 Task: Find connections with filter location Nawābganj with filter topic #Genderwith filter profile language Spanish with filter current company Torrent Power with filter school Nitte Meenakshi Institute of Technology with filter industry Utilities Administration with filter service category Budgeting with filter keywords title Handyman
Action: Mouse moved to (641, 116)
Screenshot: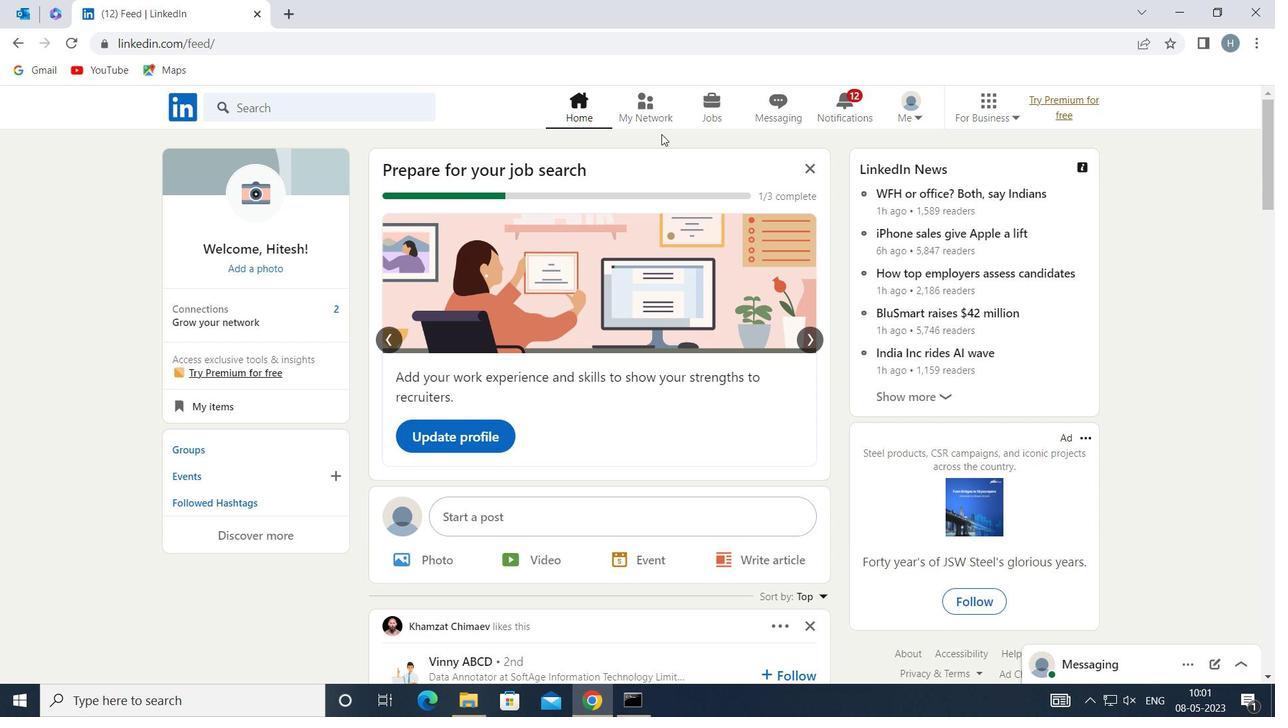 
Action: Mouse pressed left at (641, 116)
Screenshot: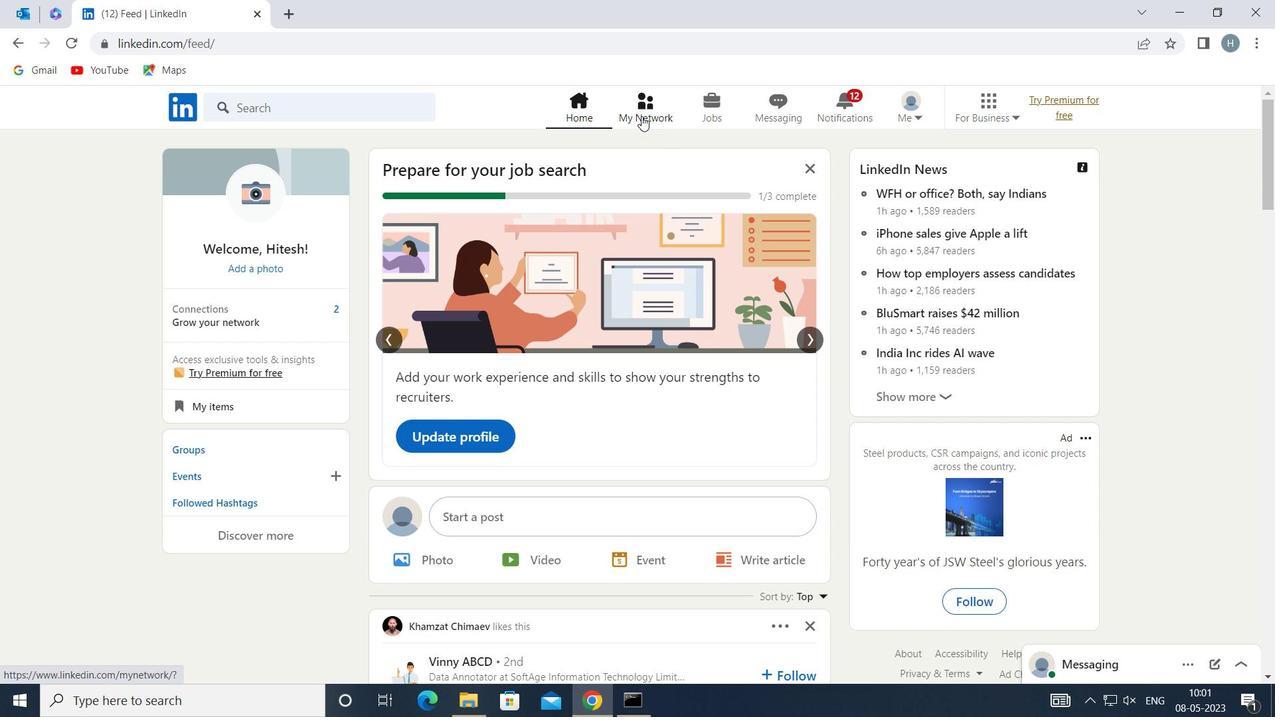 
Action: Mouse moved to (394, 195)
Screenshot: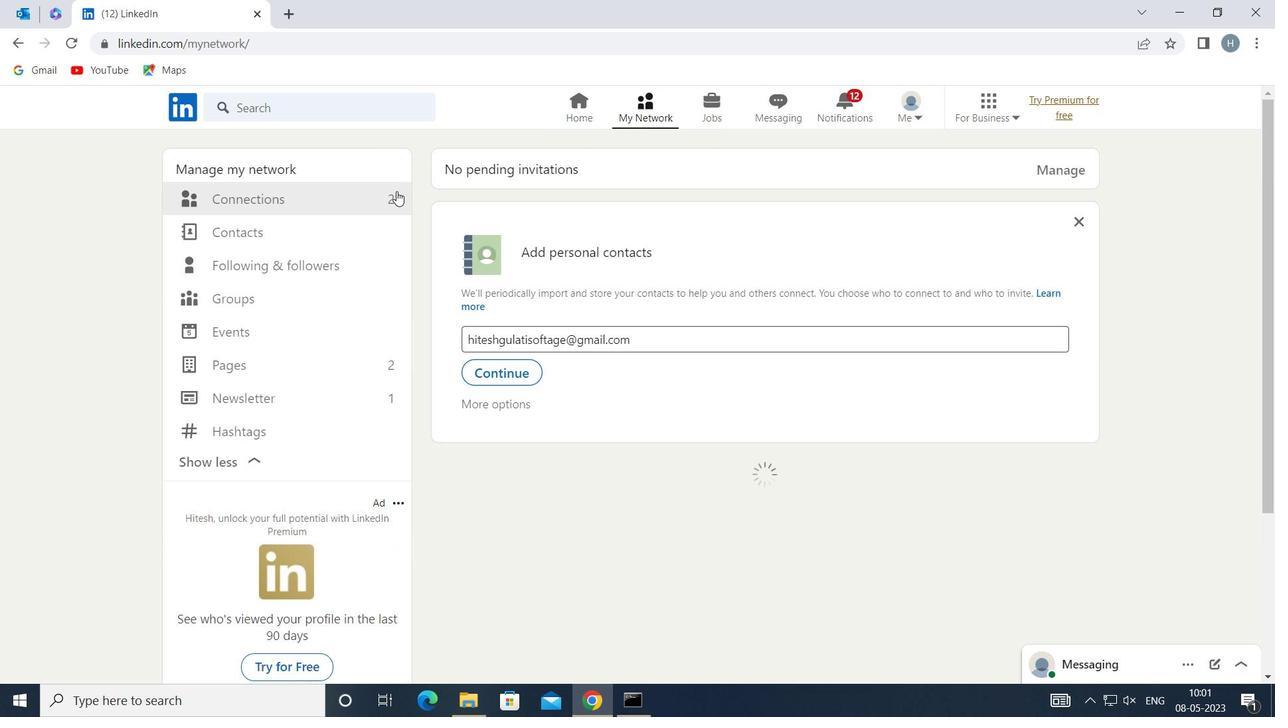 
Action: Mouse pressed left at (394, 195)
Screenshot: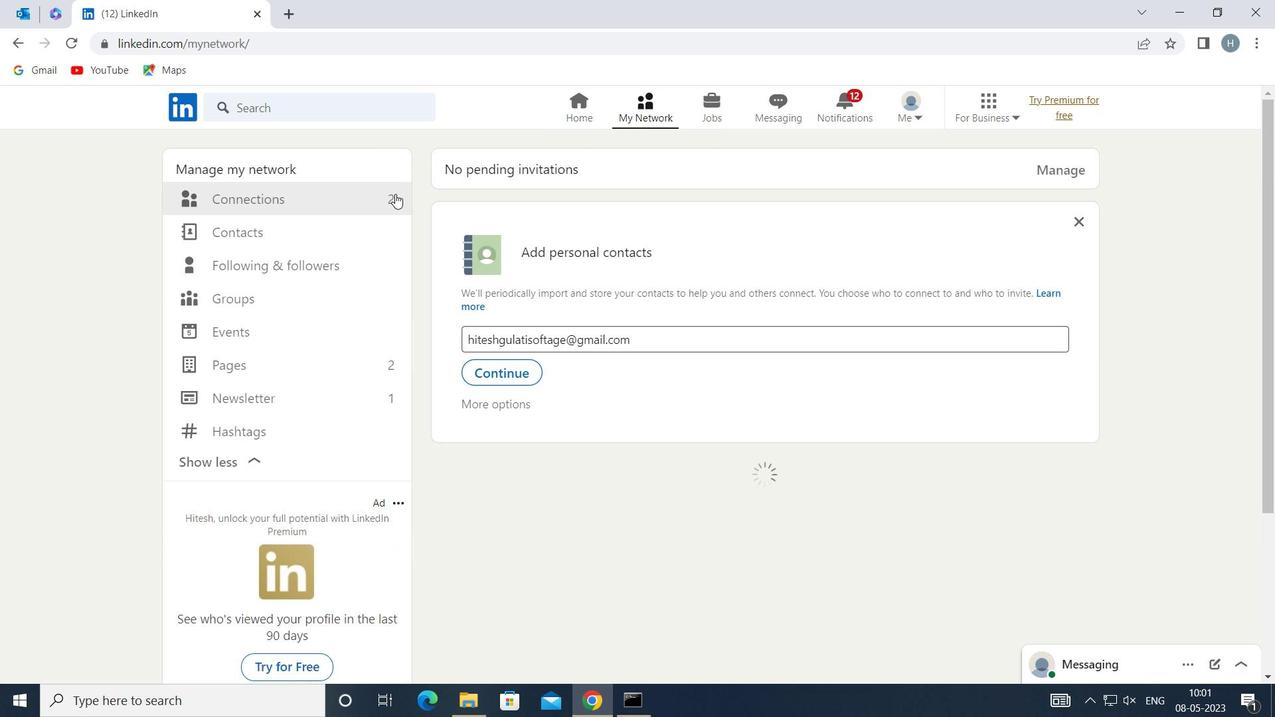 
Action: Mouse moved to (764, 199)
Screenshot: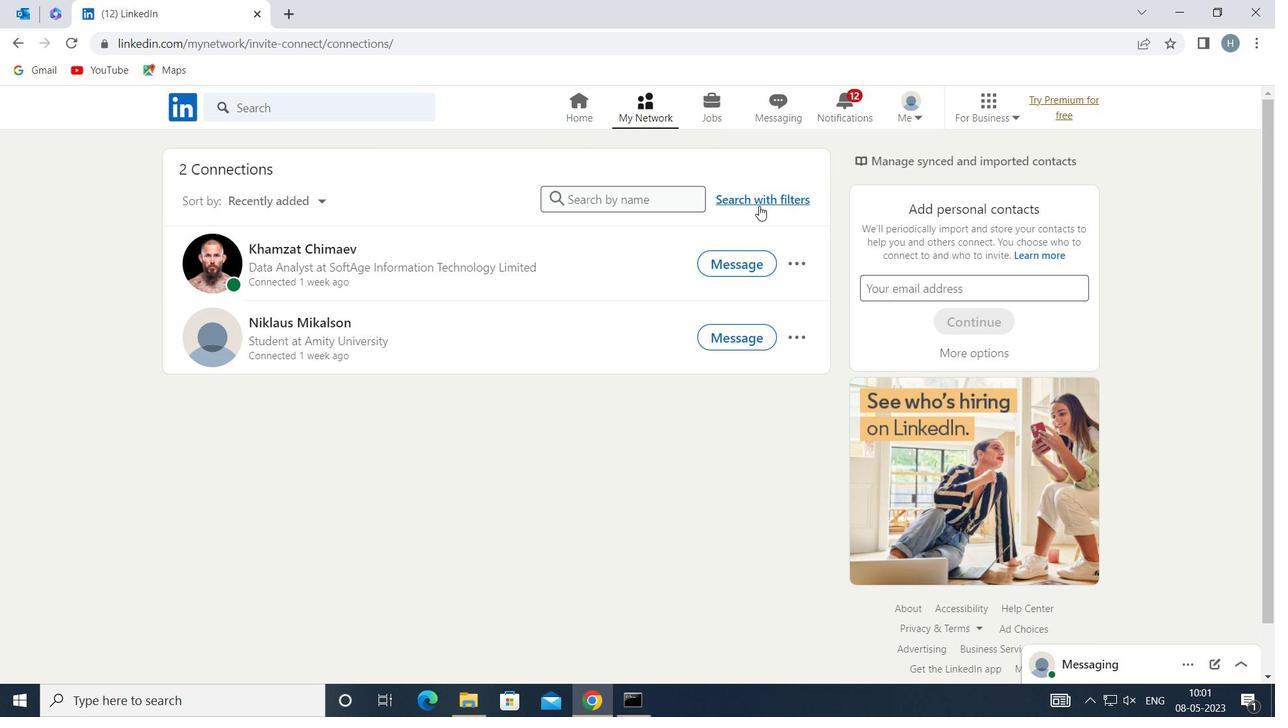 
Action: Mouse pressed left at (764, 199)
Screenshot: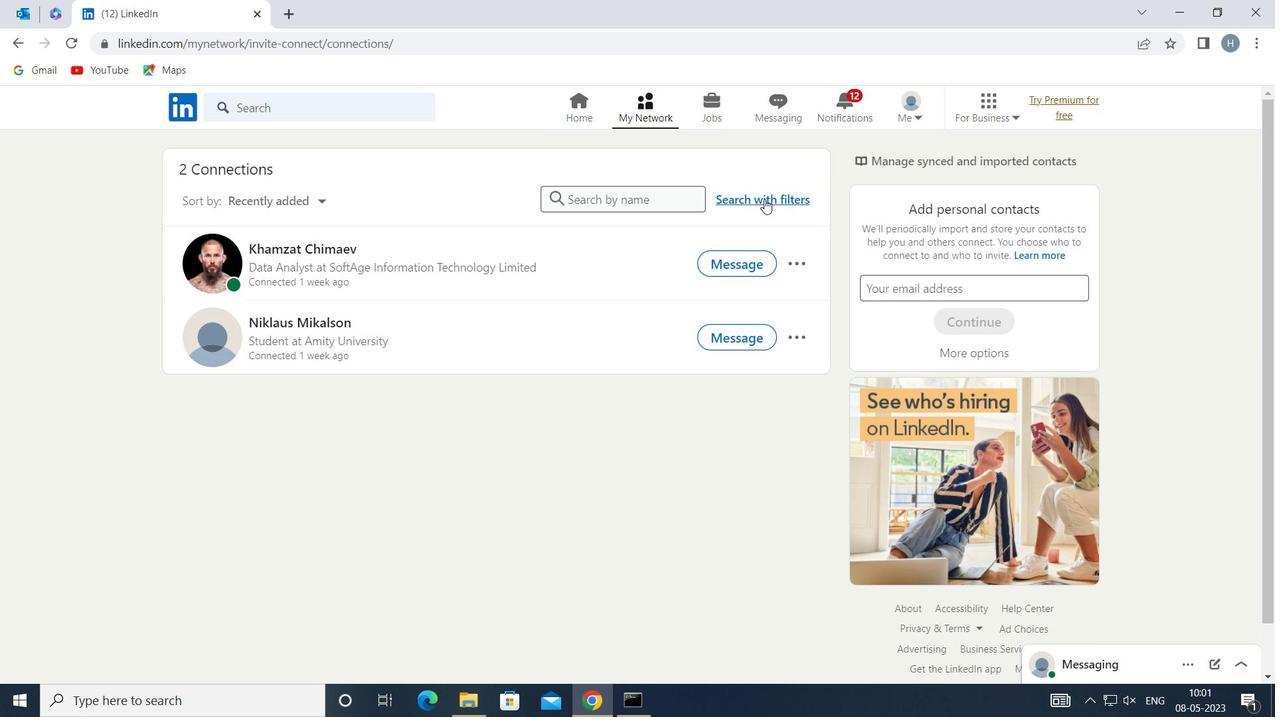 
Action: Mouse moved to (705, 154)
Screenshot: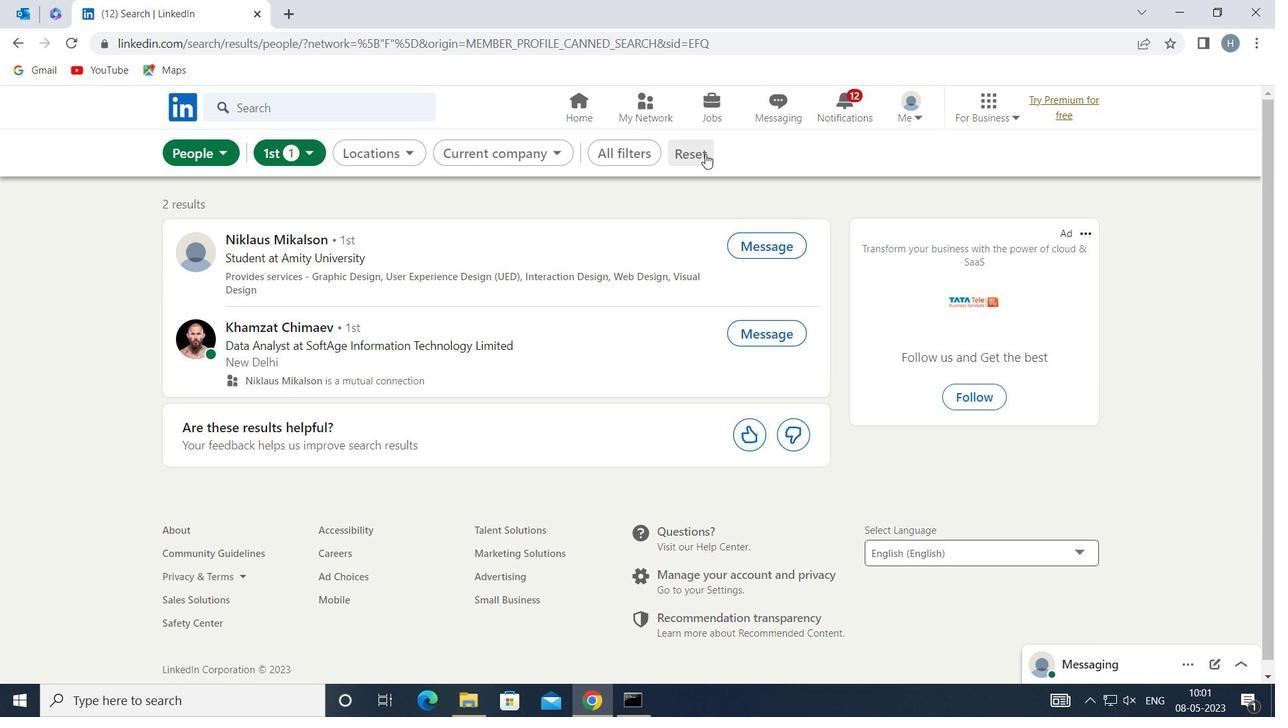 
Action: Mouse pressed left at (705, 154)
Screenshot: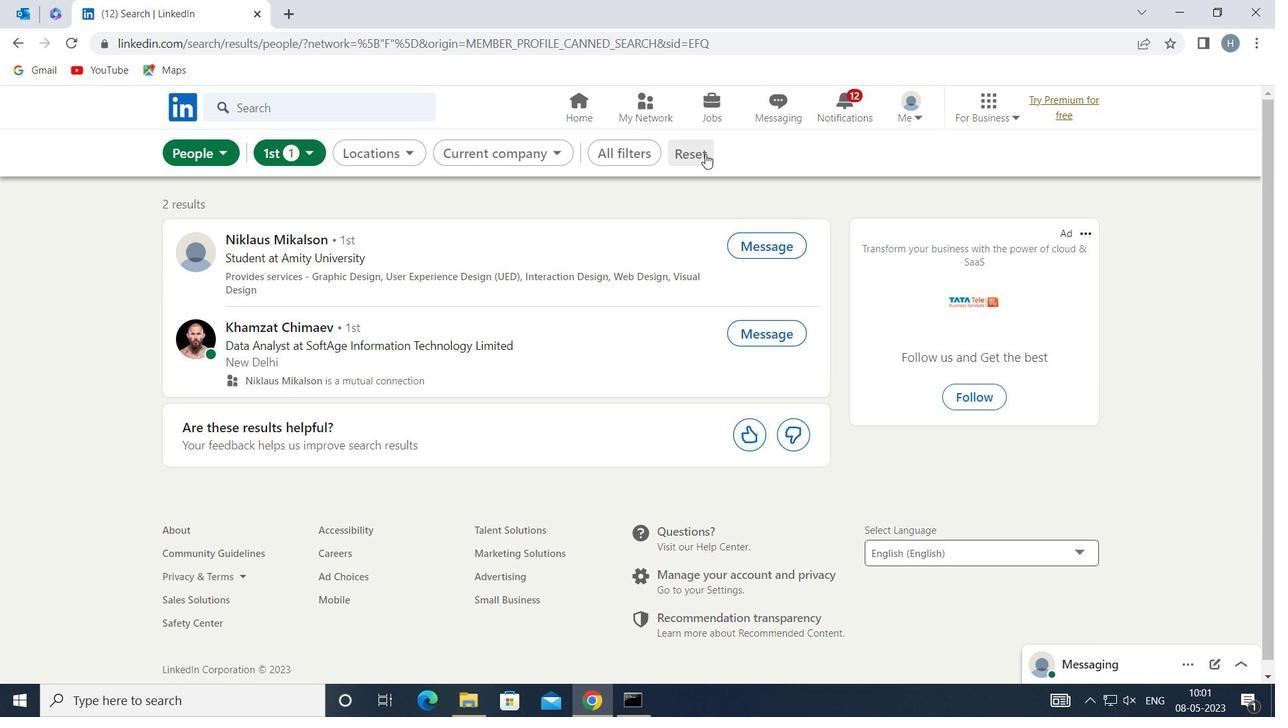 
Action: Mouse moved to (665, 155)
Screenshot: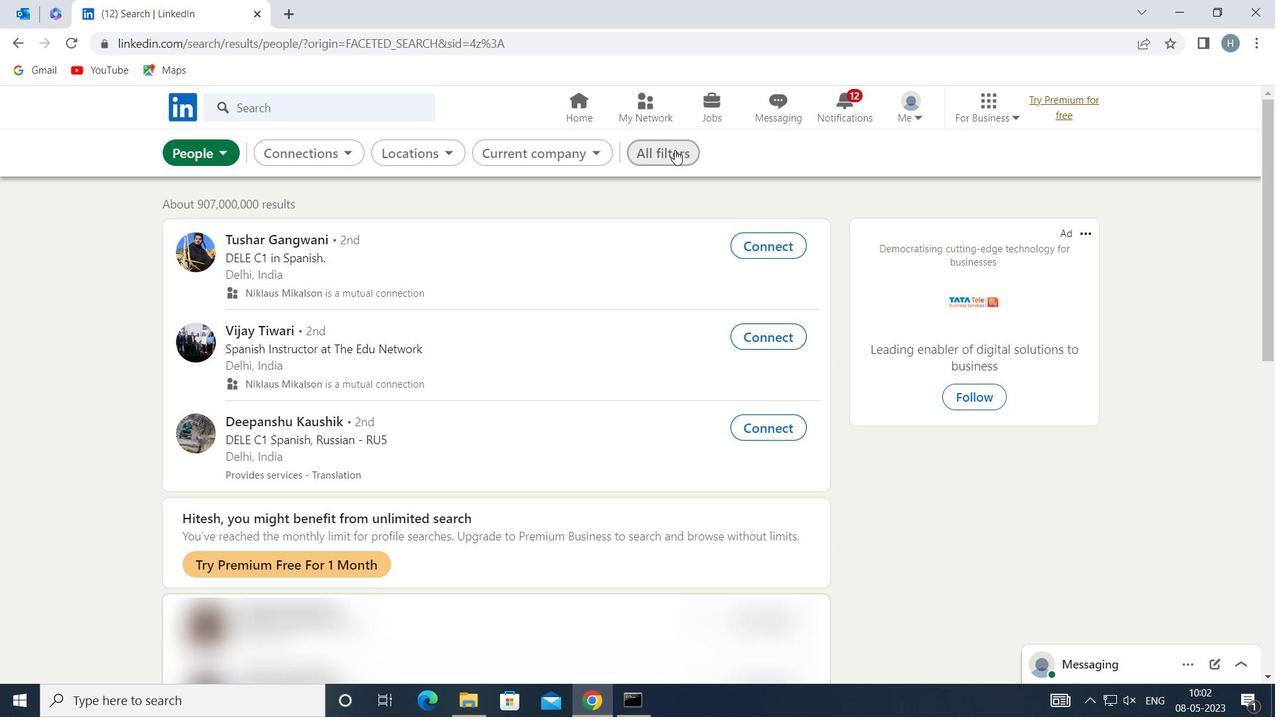 
Action: Mouse pressed left at (665, 155)
Screenshot: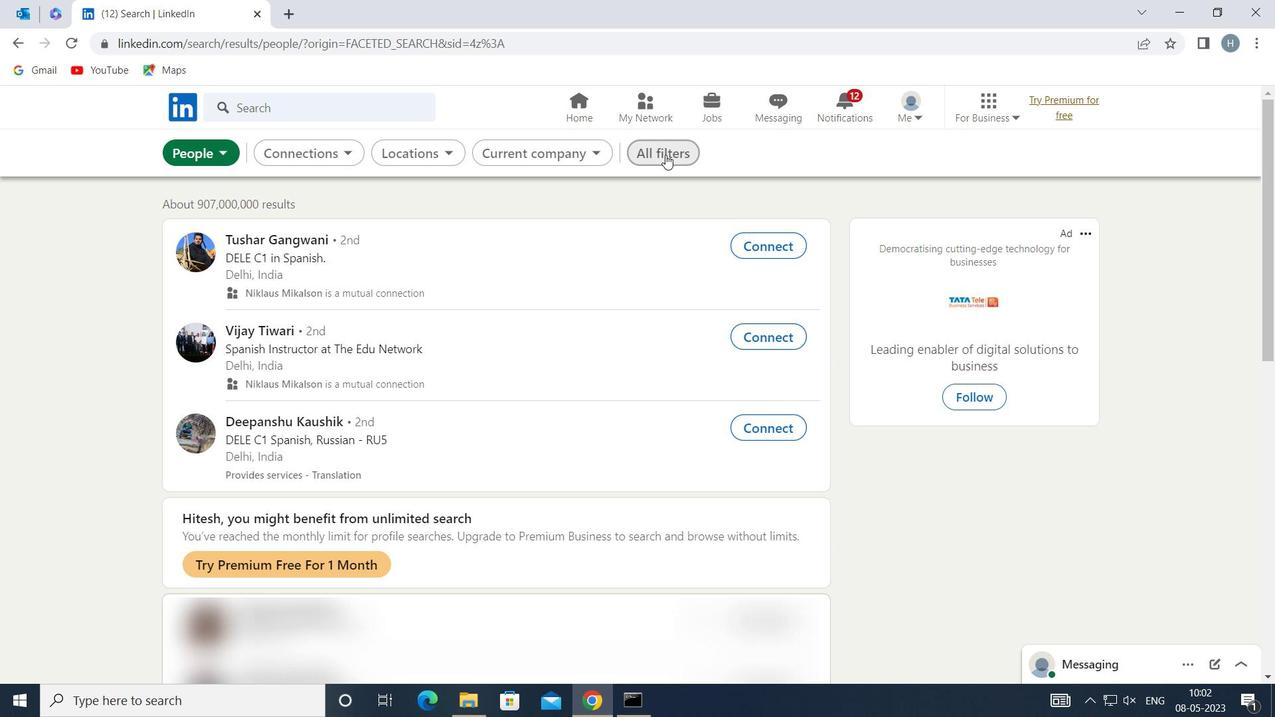 
Action: Mouse moved to (1024, 331)
Screenshot: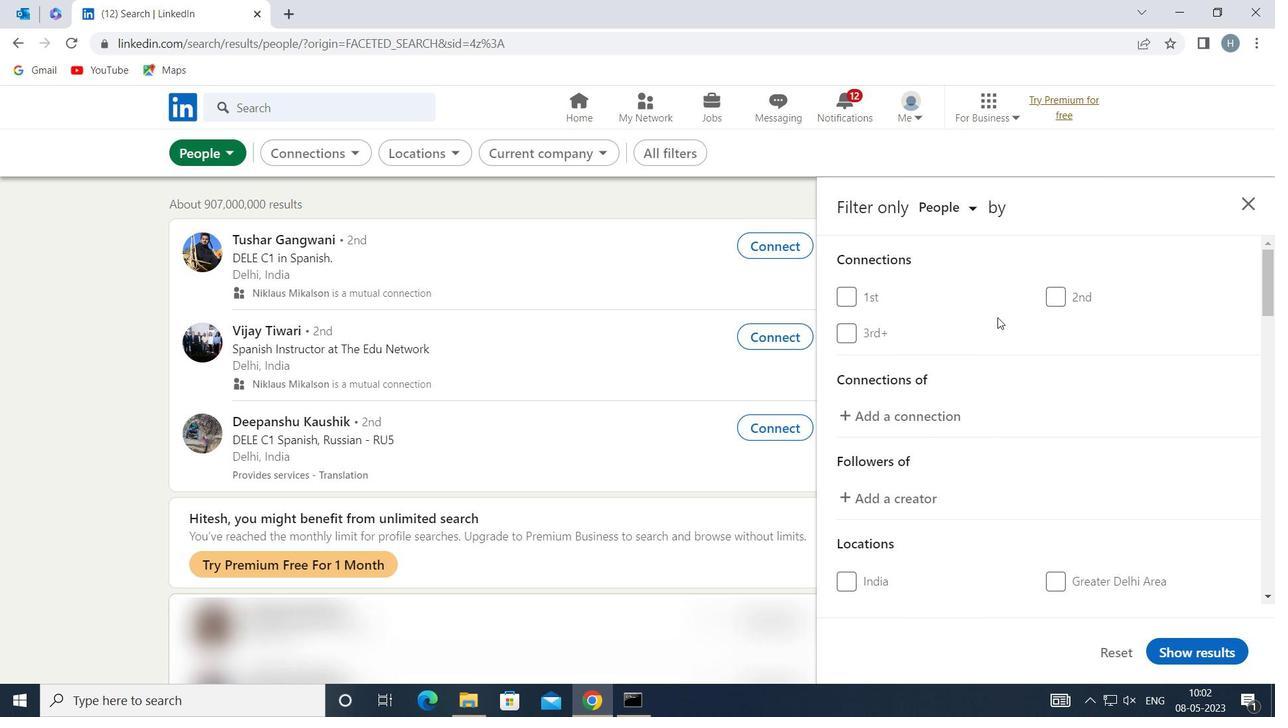 
Action: Mouse scrolled (1024, 330) with delta (0, 0)
Screenshot: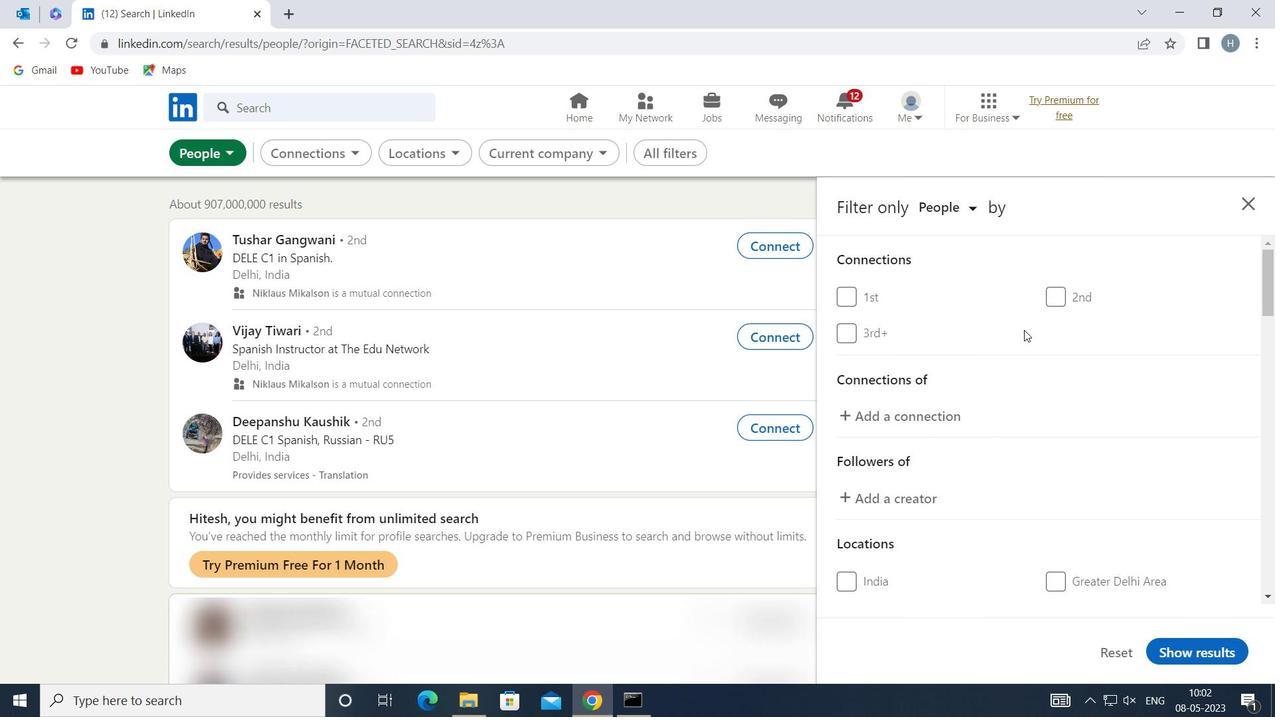 
Action: Mouse scrolled (1024, 330) with delta (0, 0)
Screenshot: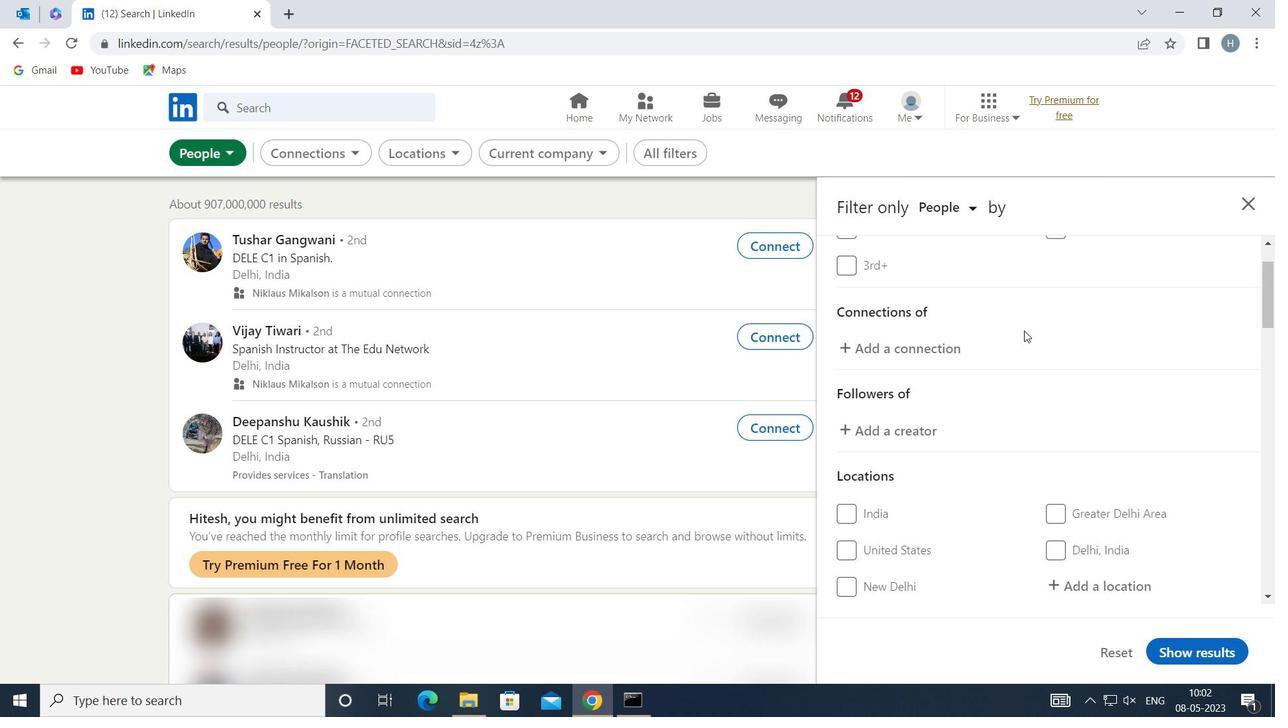 
Action: Mouse scrolled (1024, 330) with delta (0, 0)
Screenshot: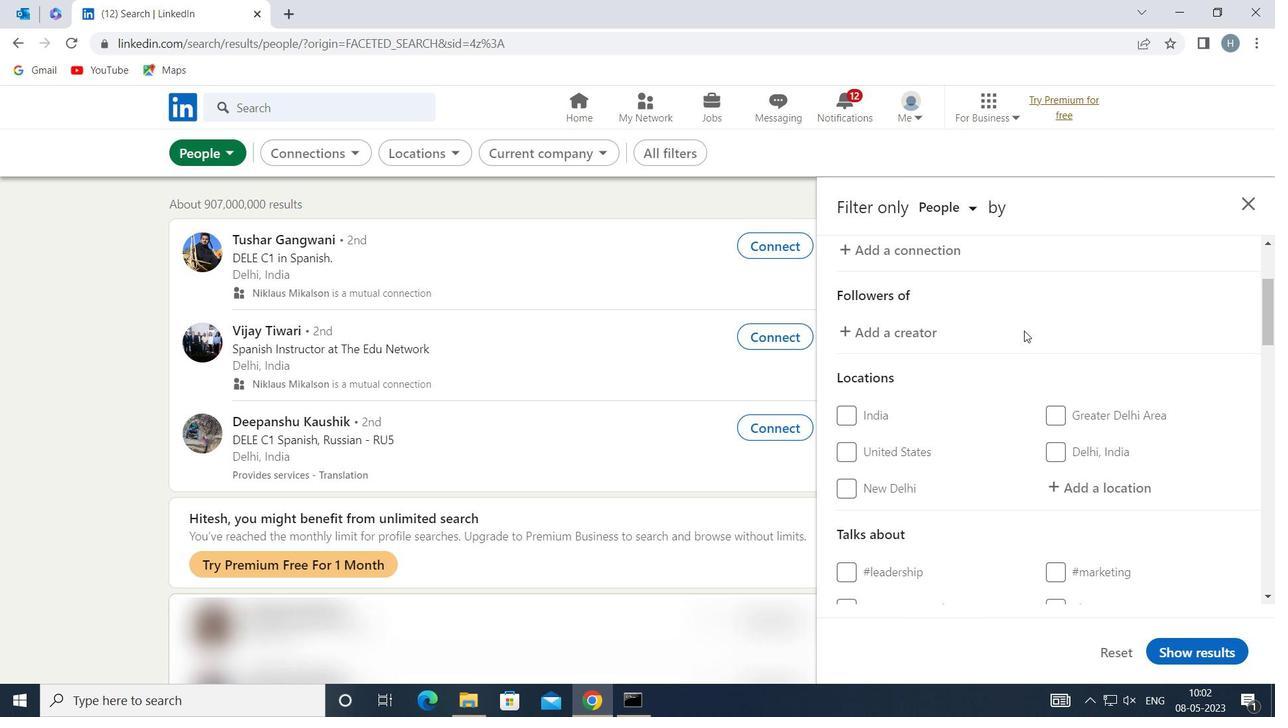 
Action: Mouse moved to (1092, 403)
Screenshot: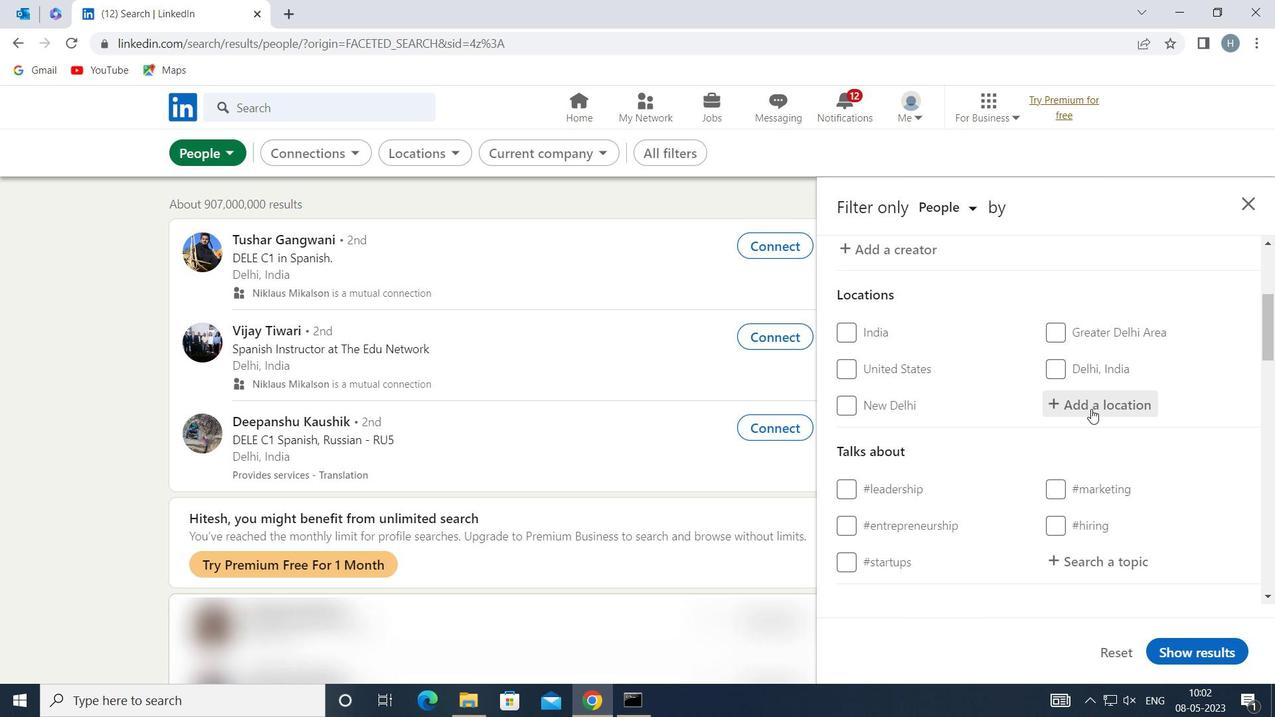 
Action: Mouse pressed left at (1092, 403)
Screenshot: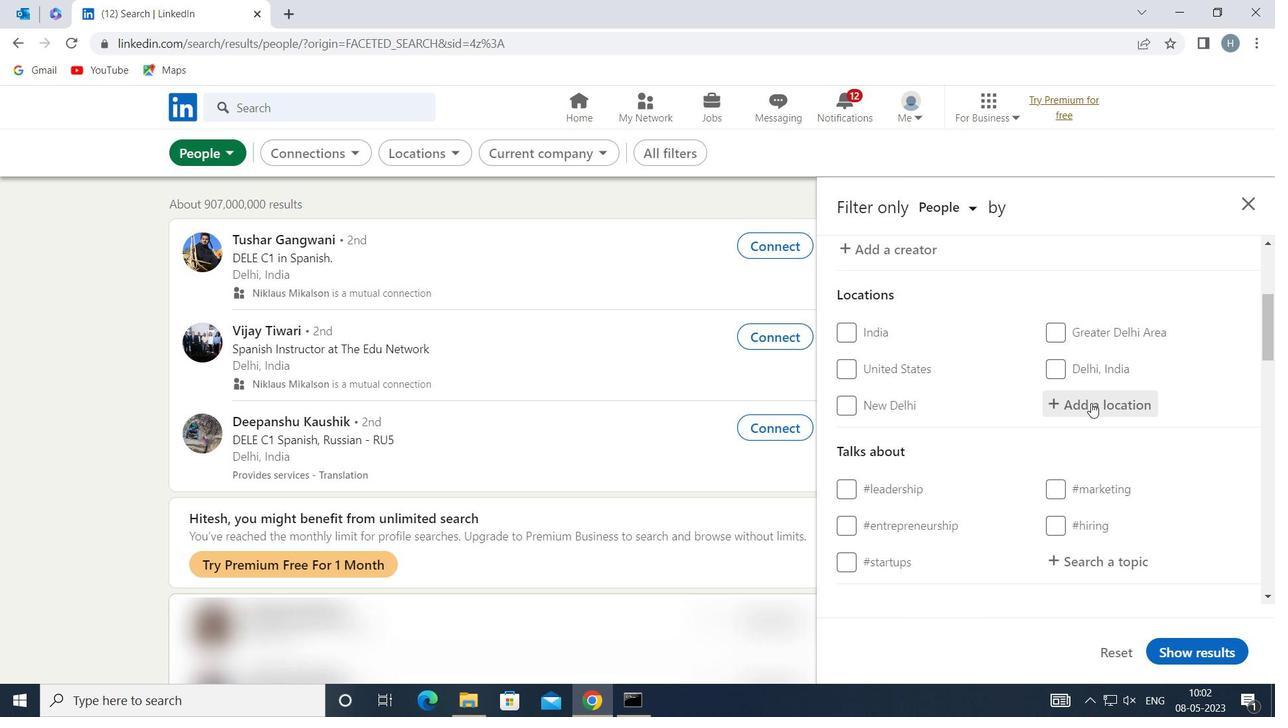 
Action: Mouse moved to (1092, 403)
Screenshot: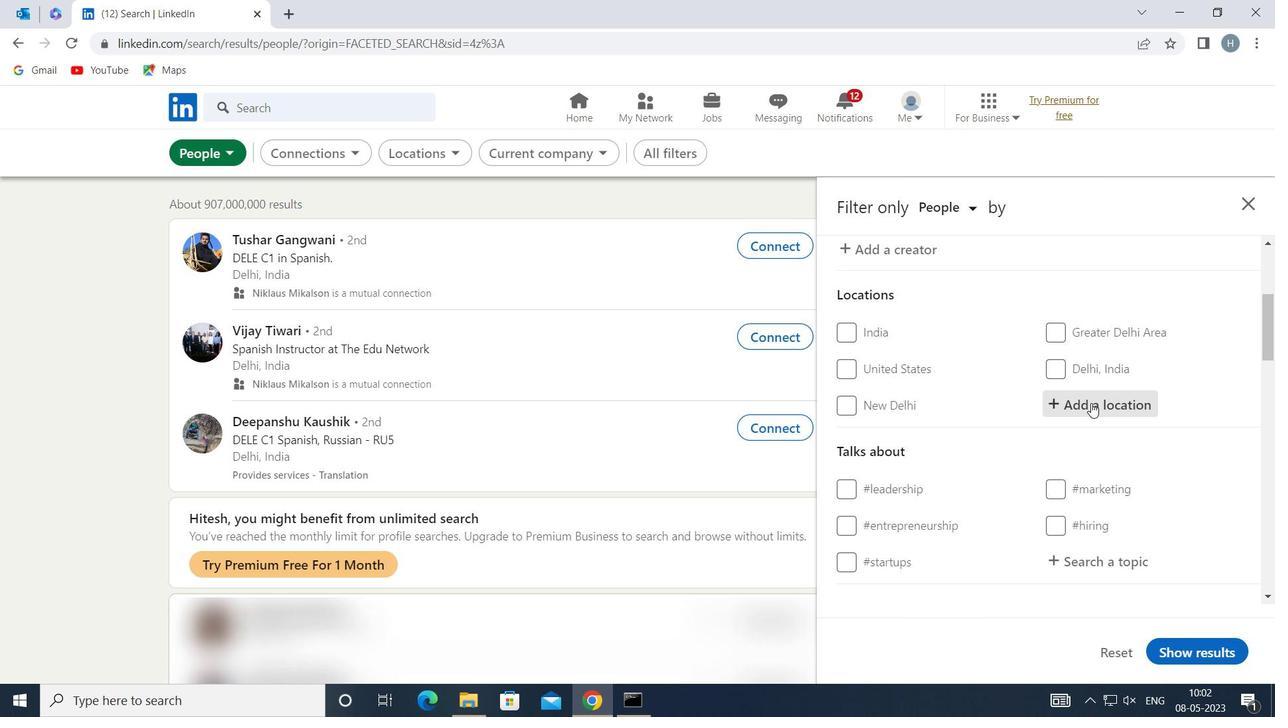 
Action: Key pressed <Key.shift>NAWABGANJ
Screenshot: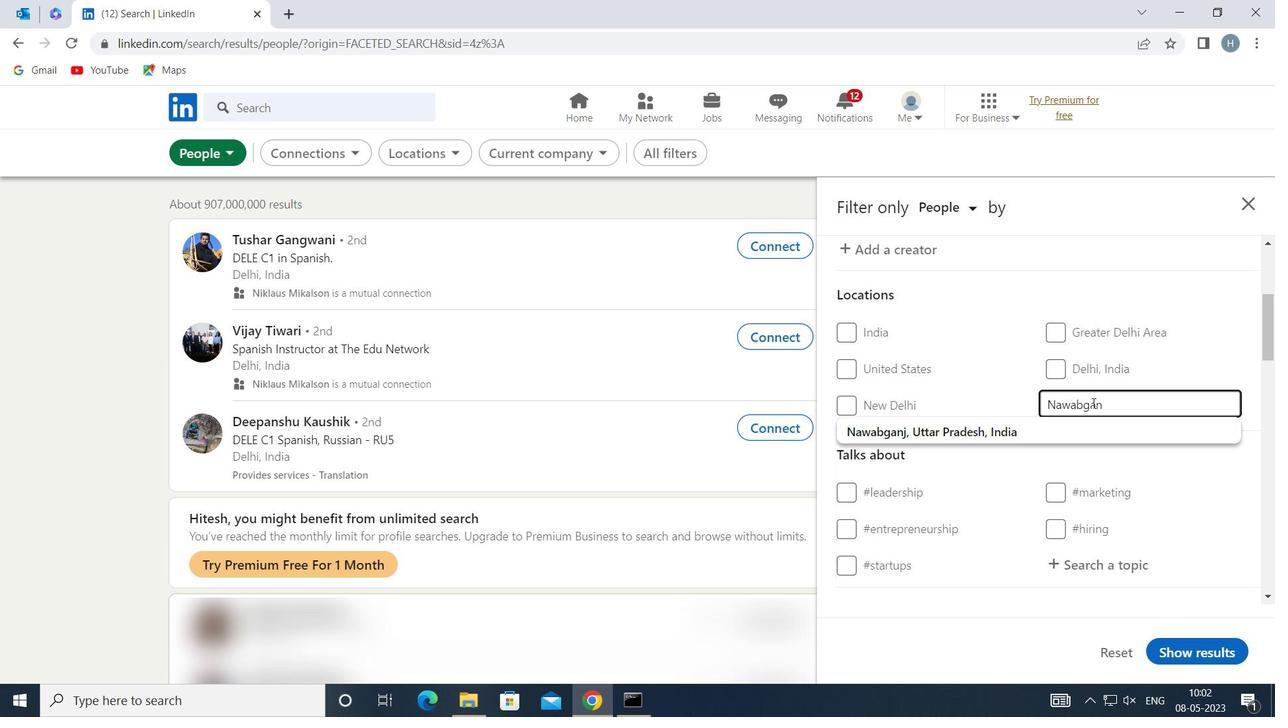 
Action: Mouse moved to (1070, 427)
Screenshot: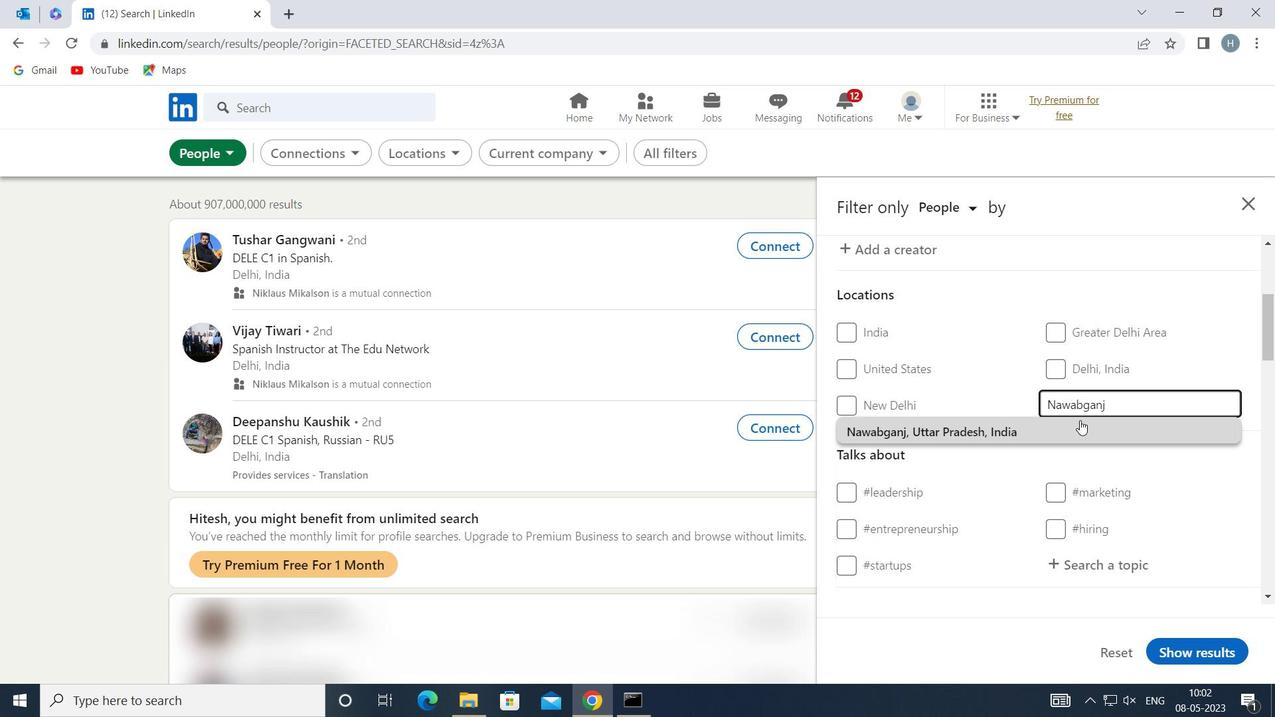 
Action: Mouse pressed left at (1070, 427)
Screenshot: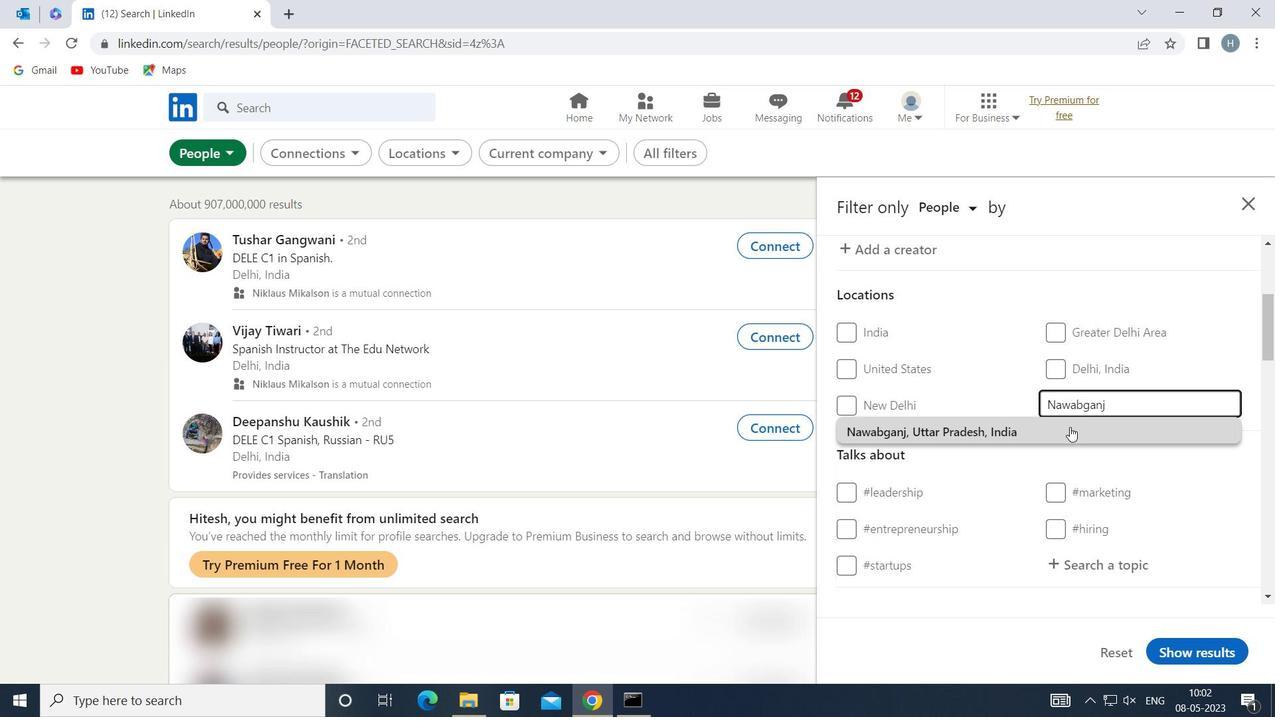 
Action: Mouse moved to (1011, 454)
Screenshot: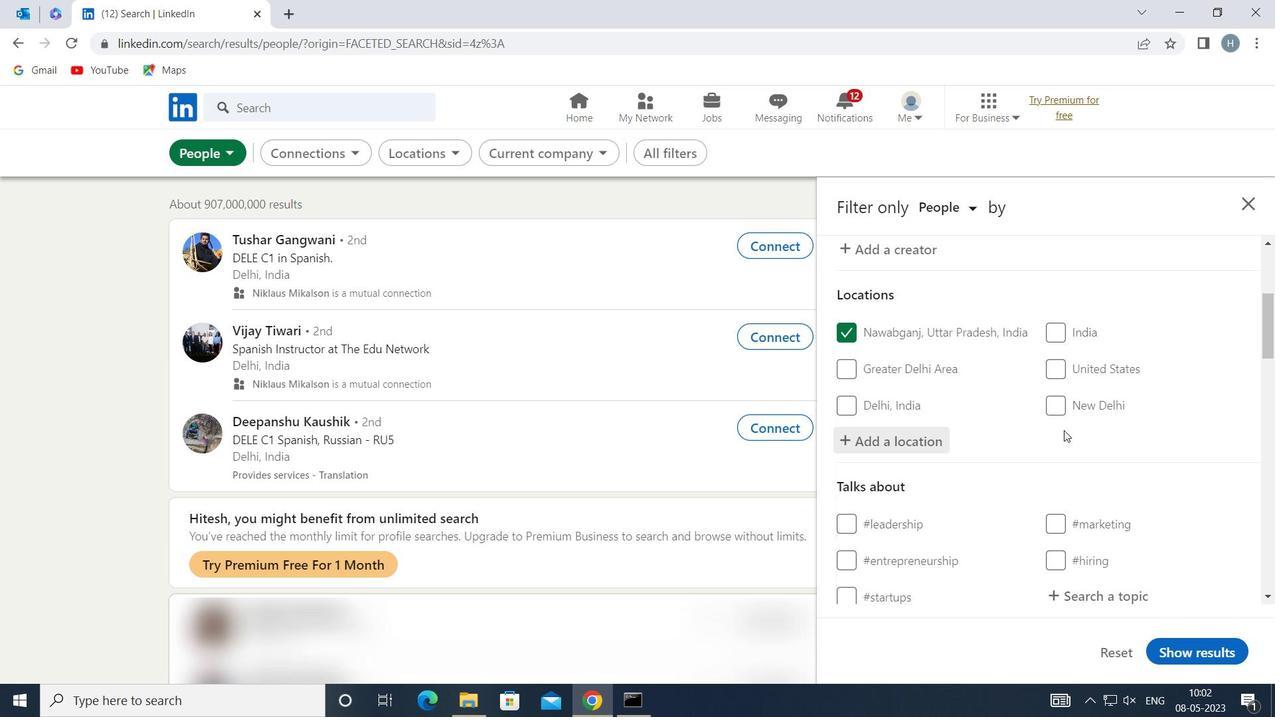 
Action: Mouse scrolled (1011, 453) with delta (0, 0)
Screenshot: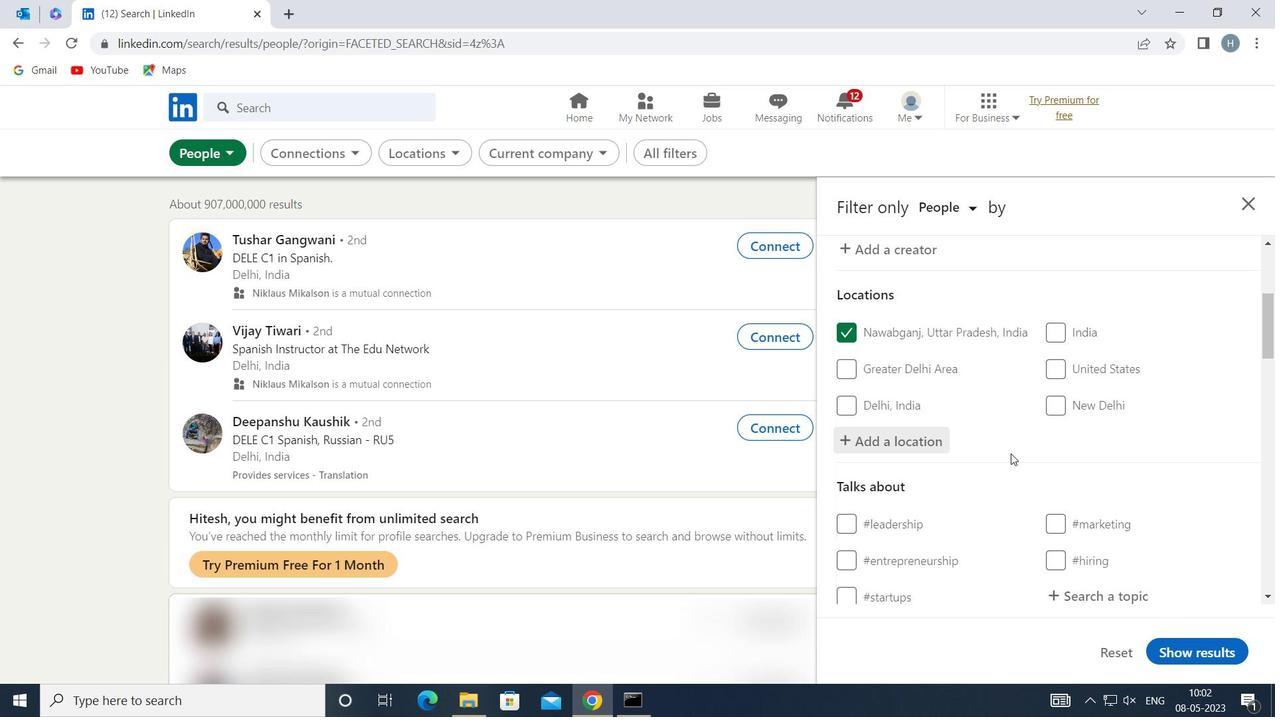 
Action: Mouse scrolled (1011, 453) with delta (0, 0)
Screenshot: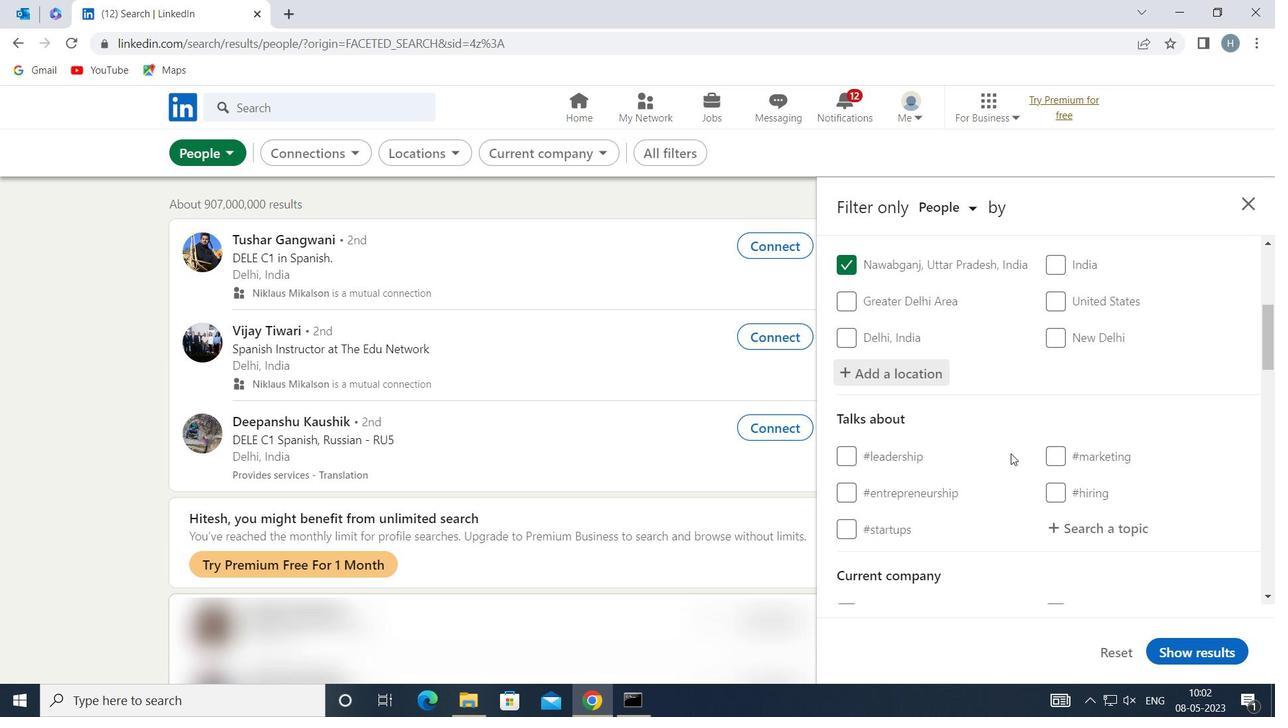 
Action: Mouse moved to (1110, 427)
Screenshot: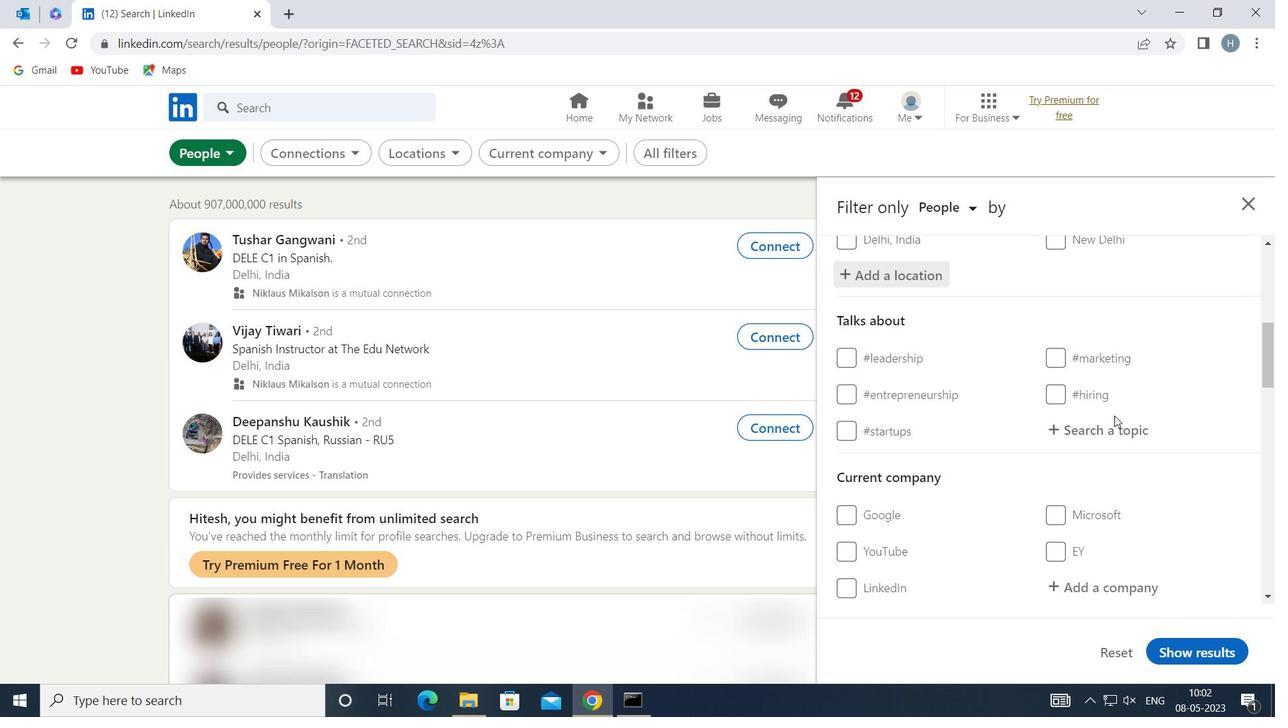 
Action: Mouse pressed left at (1110, 427)
Screenshot: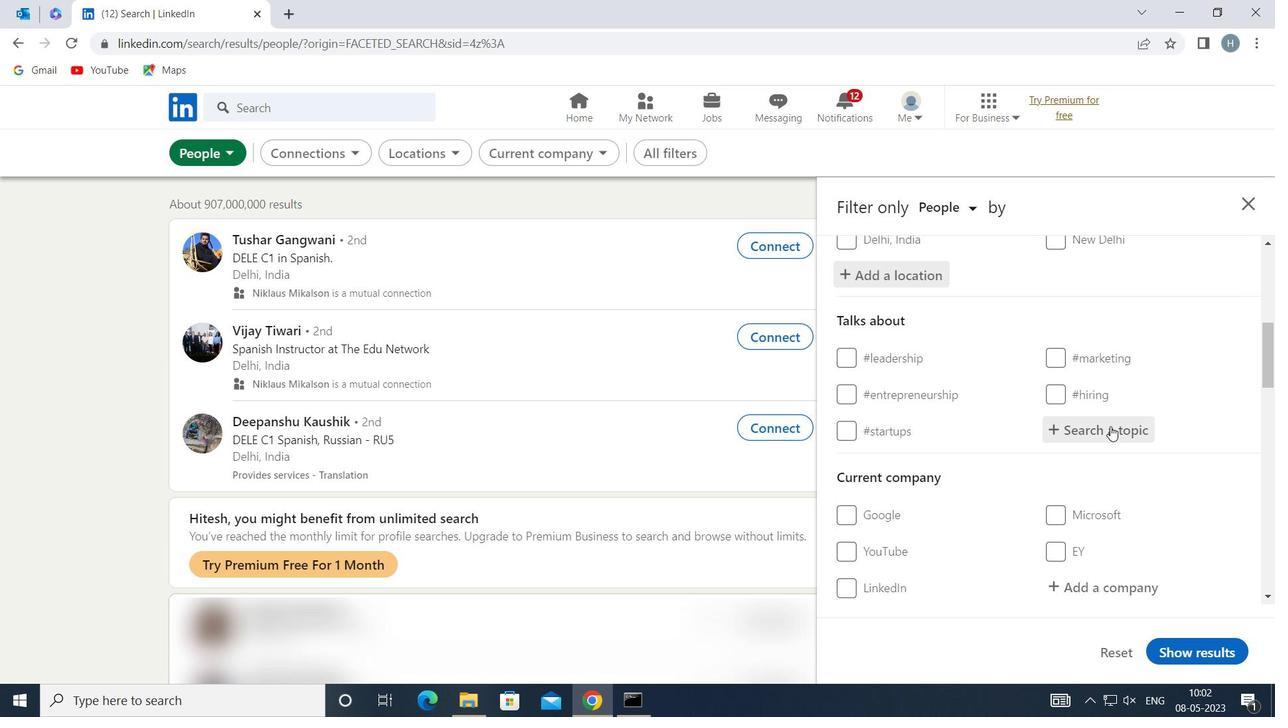 
Action: Mouse moved to (1107, 426)
Screenshot: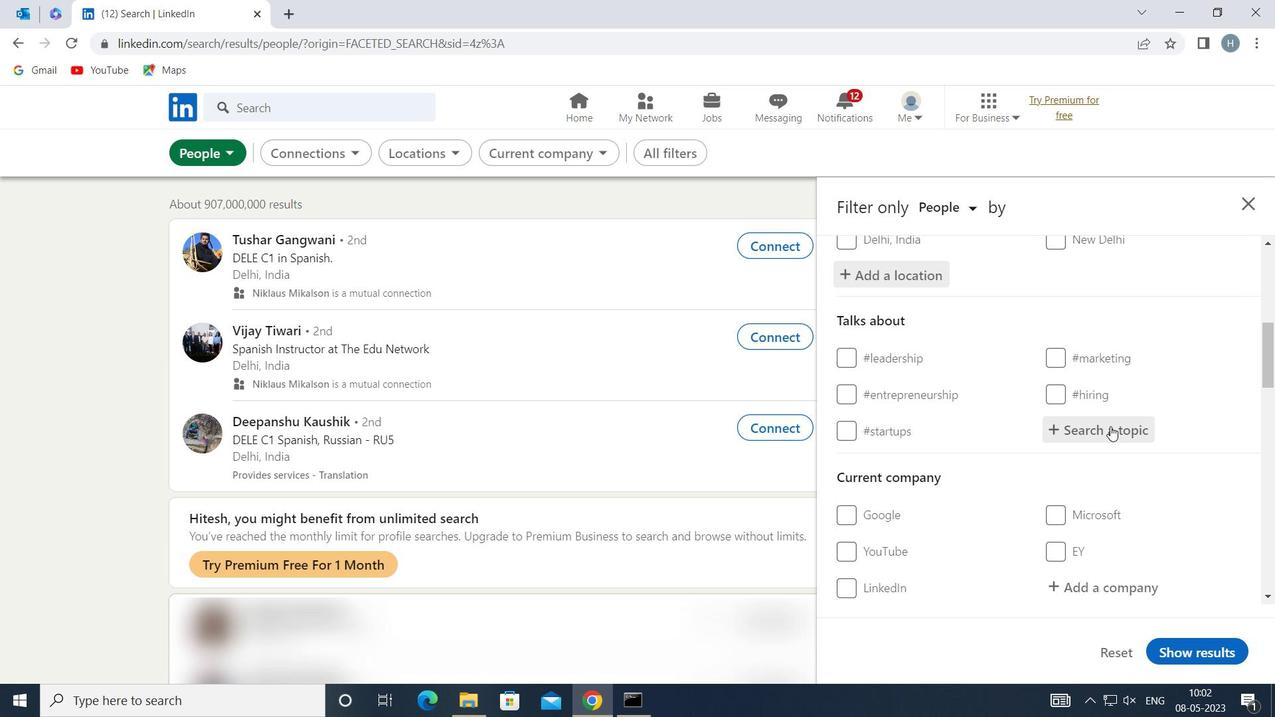 
Action: Key pressed <Key.shift>GENDER
Screenshot: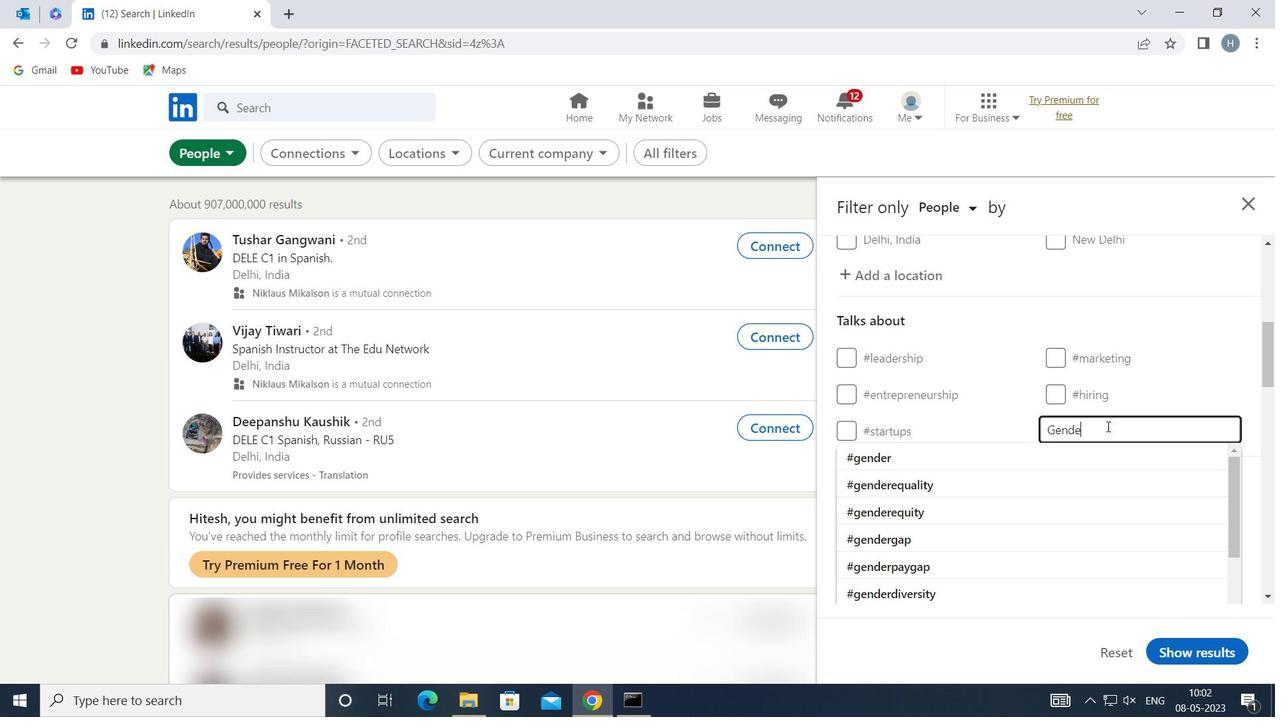 
Action: Mouse moved to (1011, 457)
Screenshot: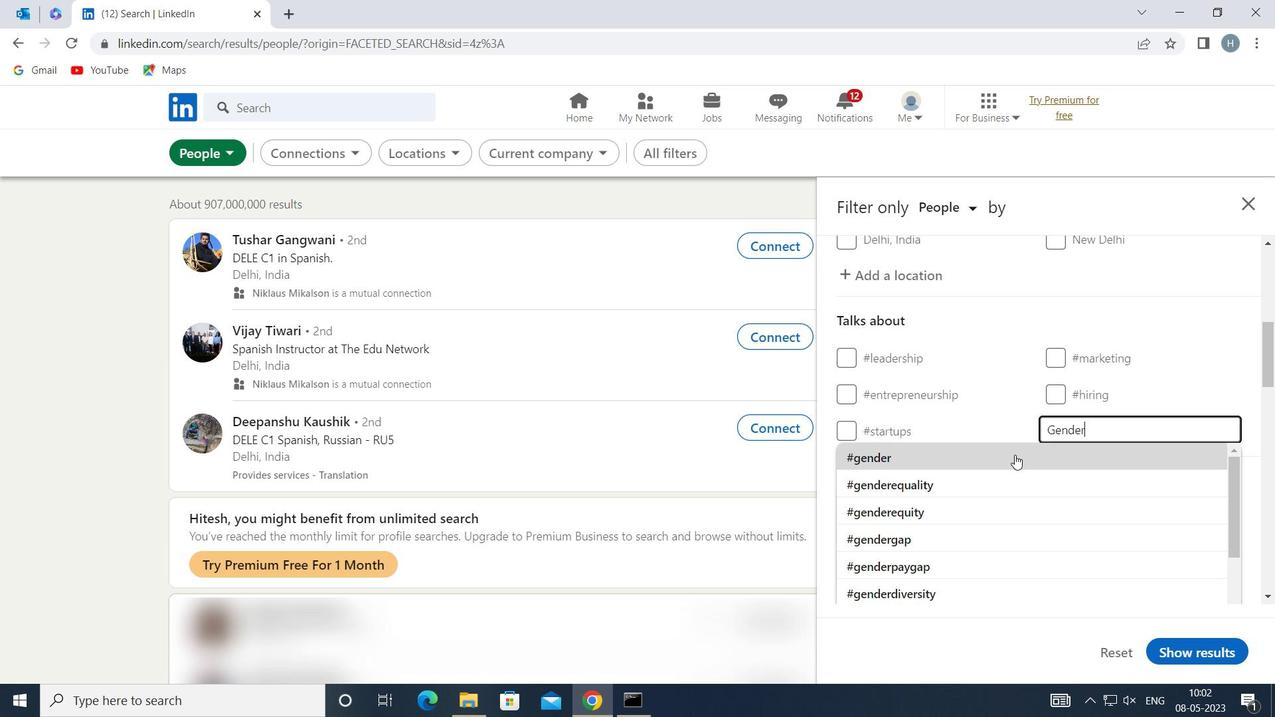 
Action: Mouse pressed left at (1011, 457)
Screenshot: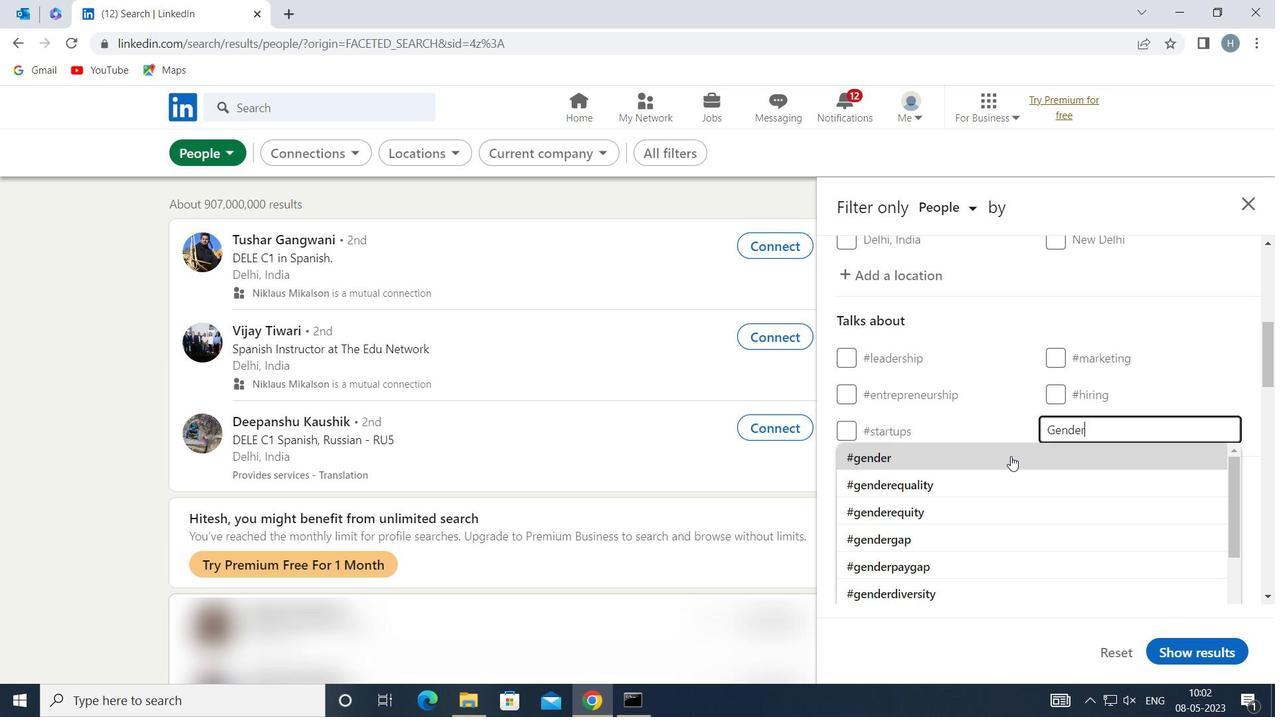 
Action: Mouse moved to (1018, 435)
Screenshot: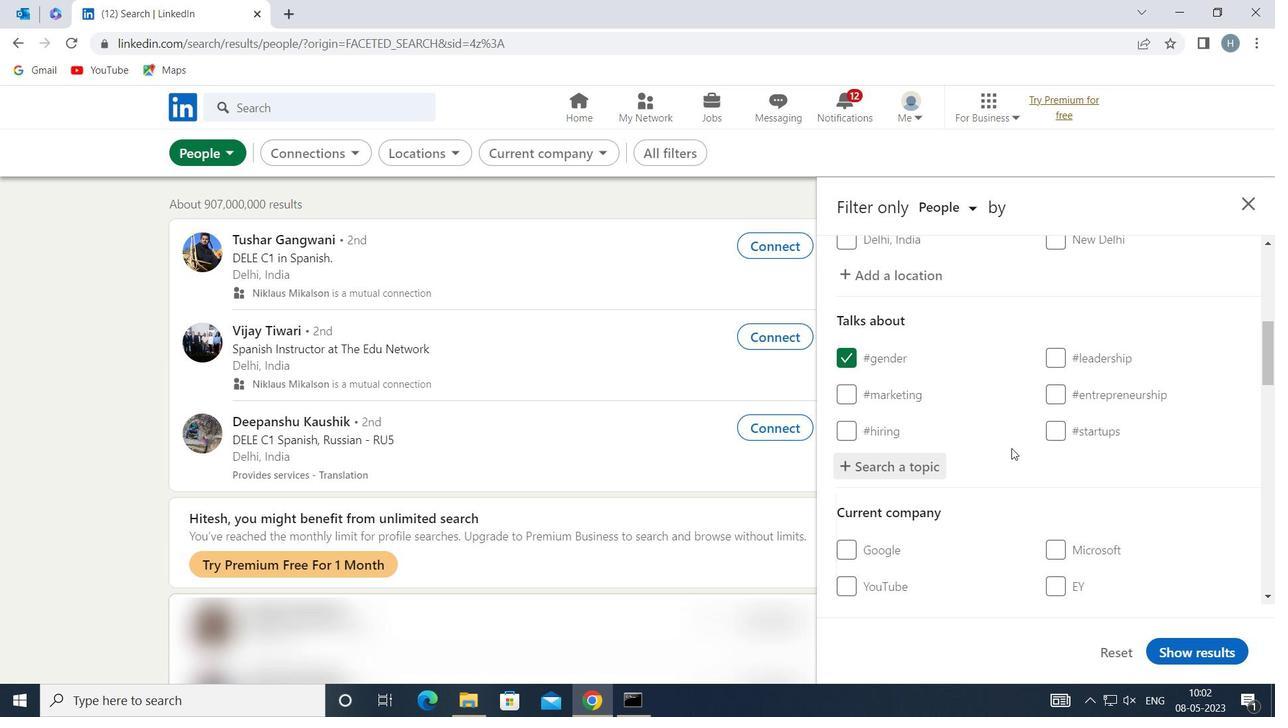 
Action: Mouse scrolled (1018, 435) with delta (0, 0)
Screenshot: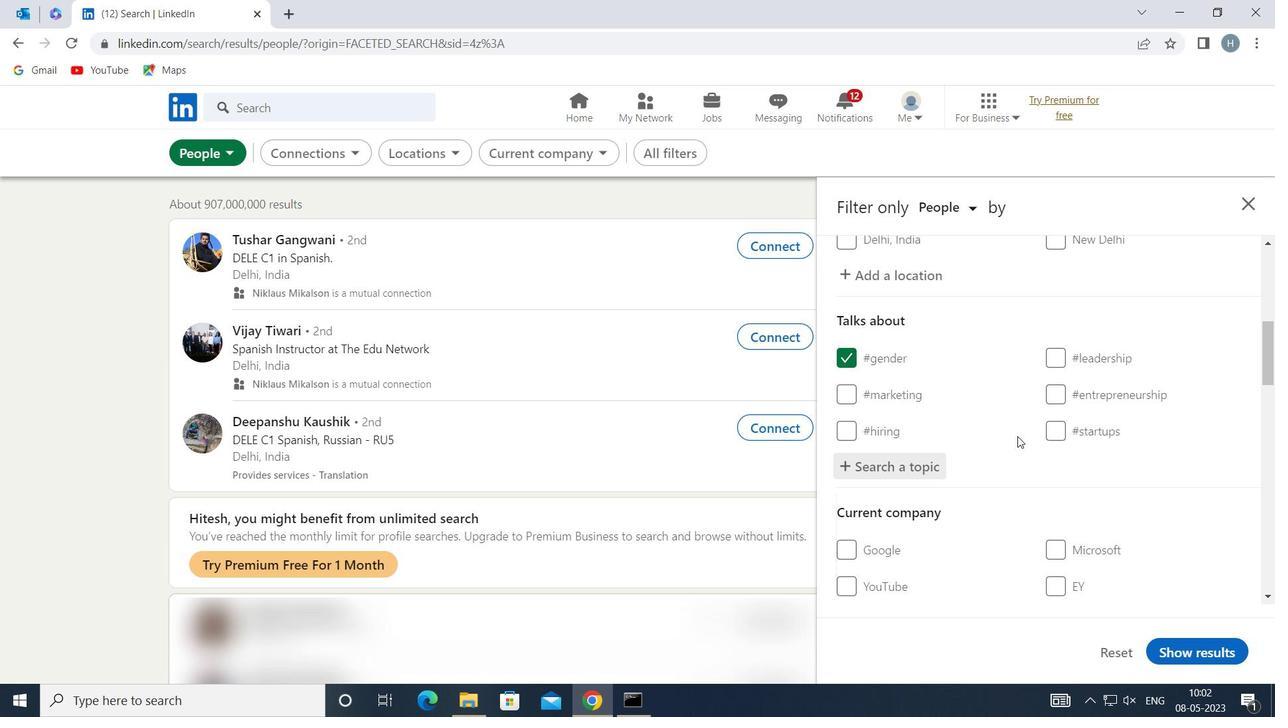 
Action: Mouse moved to (1018, 435)
Screenshot: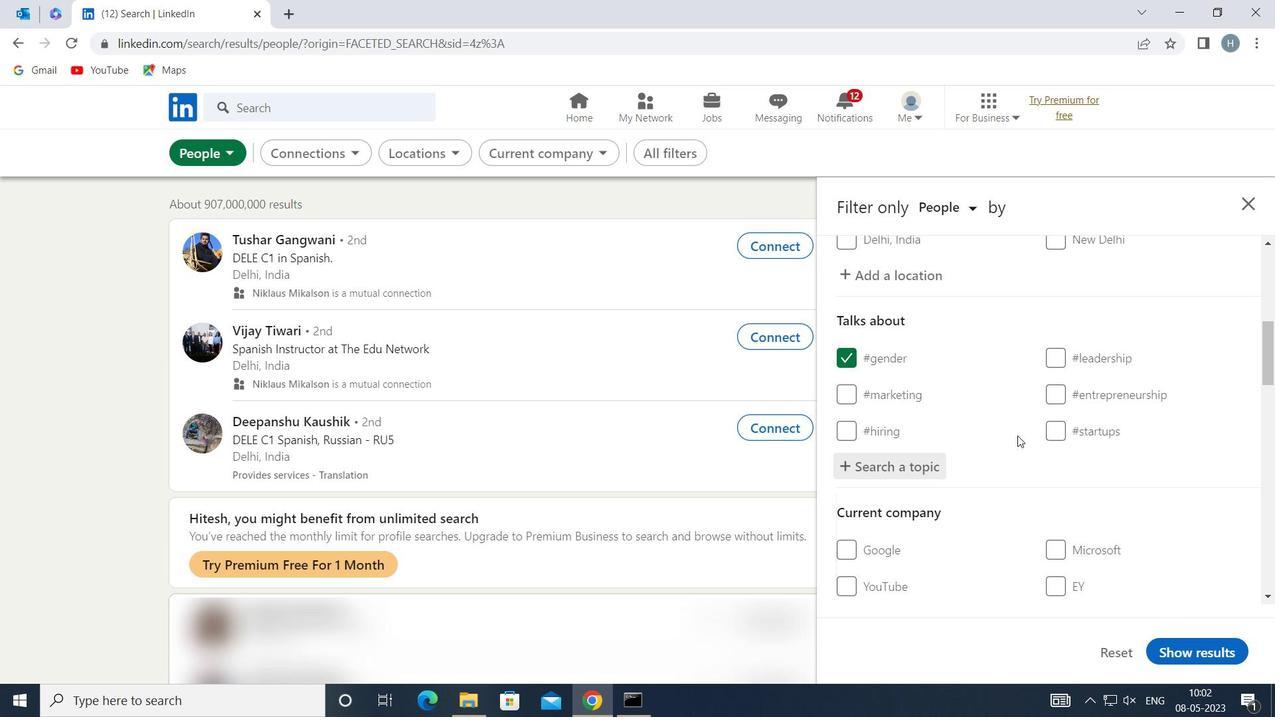 
Action: Mouse scrolled (1018, 434) with delta (0, 0)
Screenshot: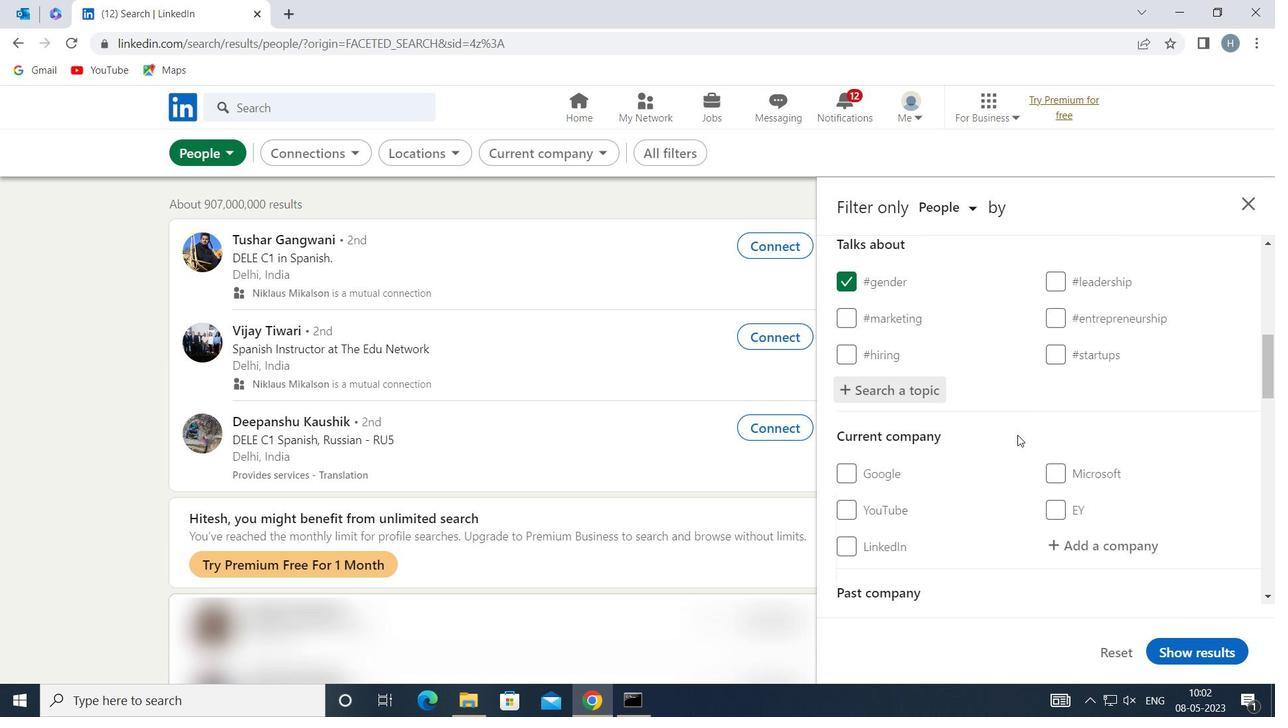 
Action: Mouse scrolled (1018, 434) with delta (0, 0)
Screenshot: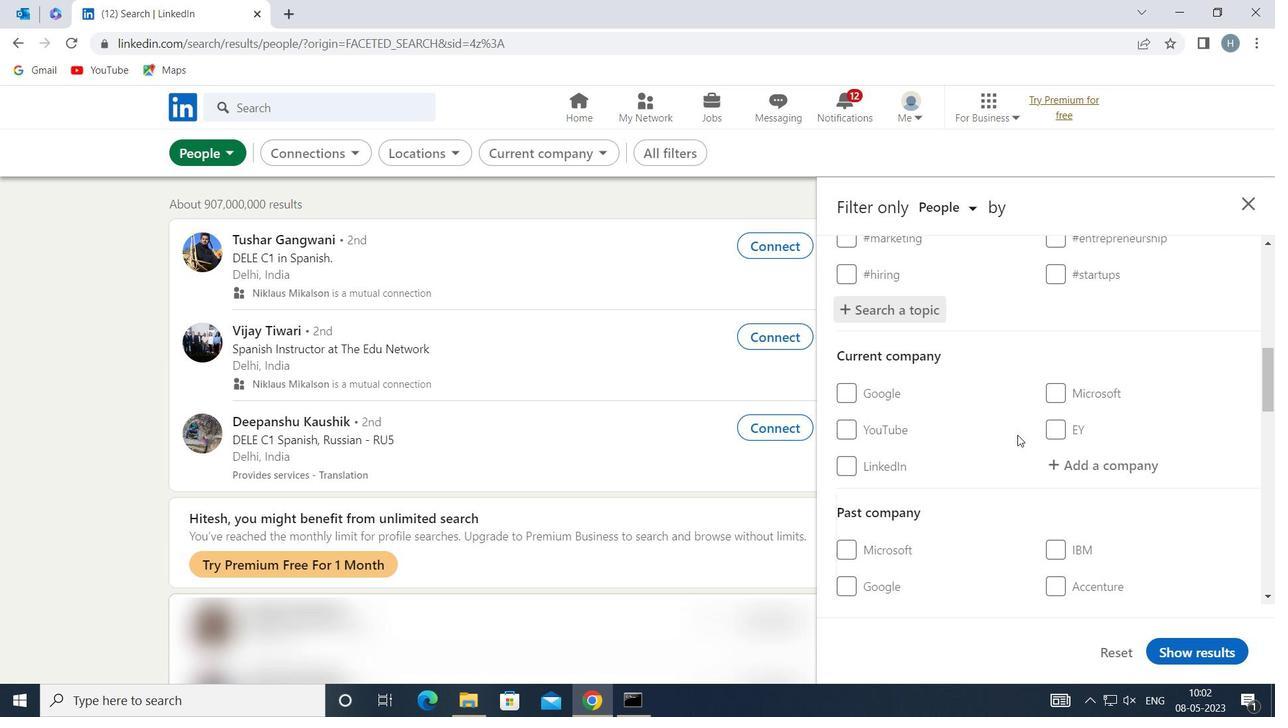 
Action: Mouse scrolled (1018, 434) with delta (0, 0)
Screenshot: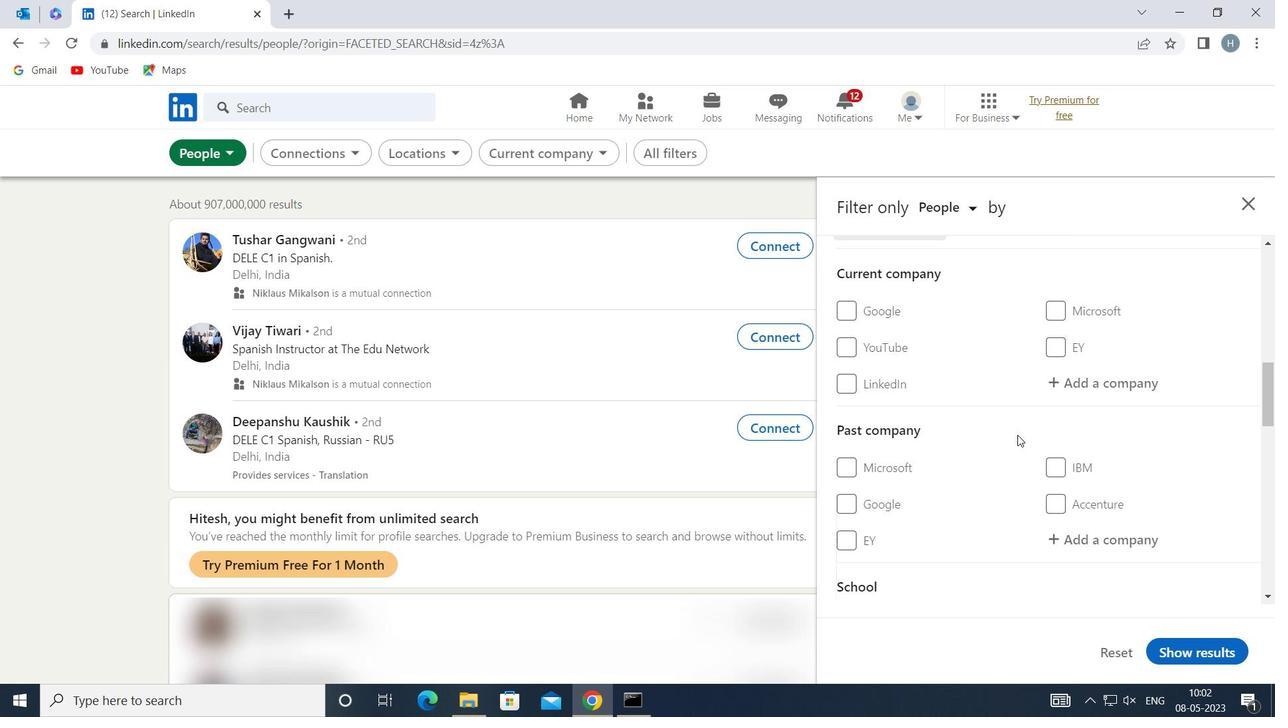 
Action: Mouse scrolled (1018, 434) with delta (0, 0)
Screenshot: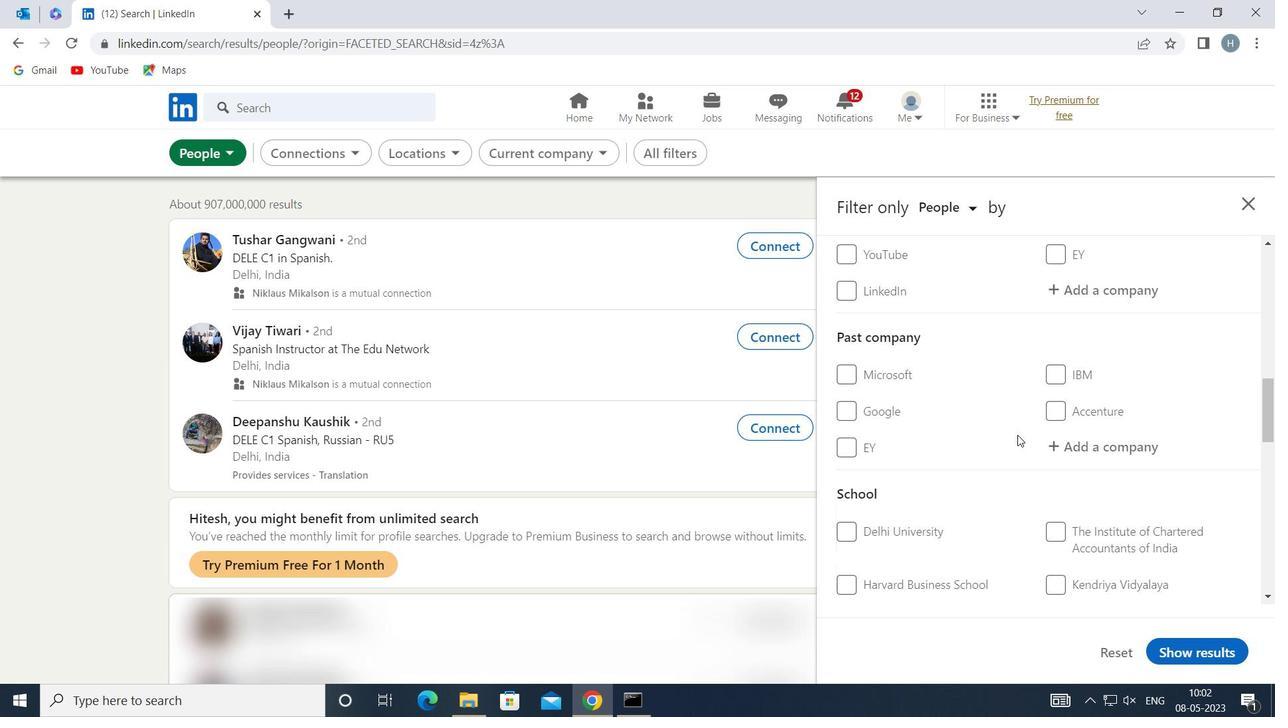 
Action: Mouse scrolled (1018, 434) with delta (0, 0)
Screenshot: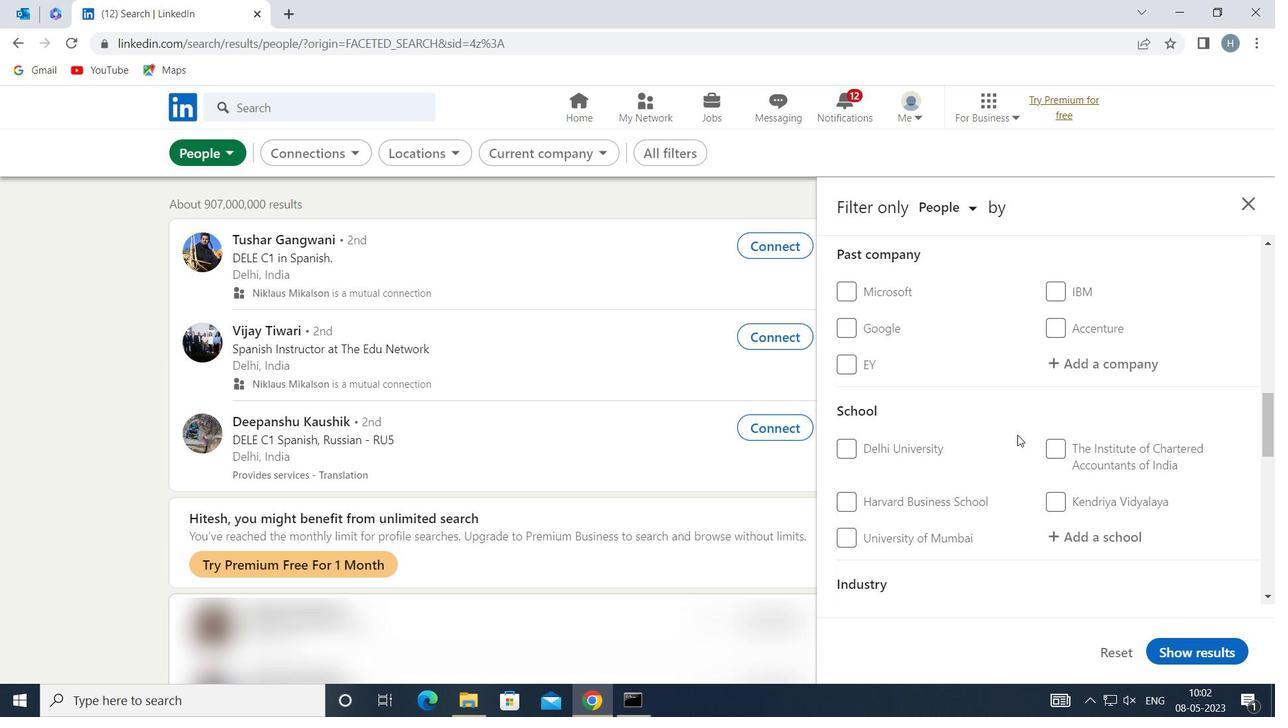 
Action: Mouse scrolled (1018, 434) with delta (0, 0)
Screenshot: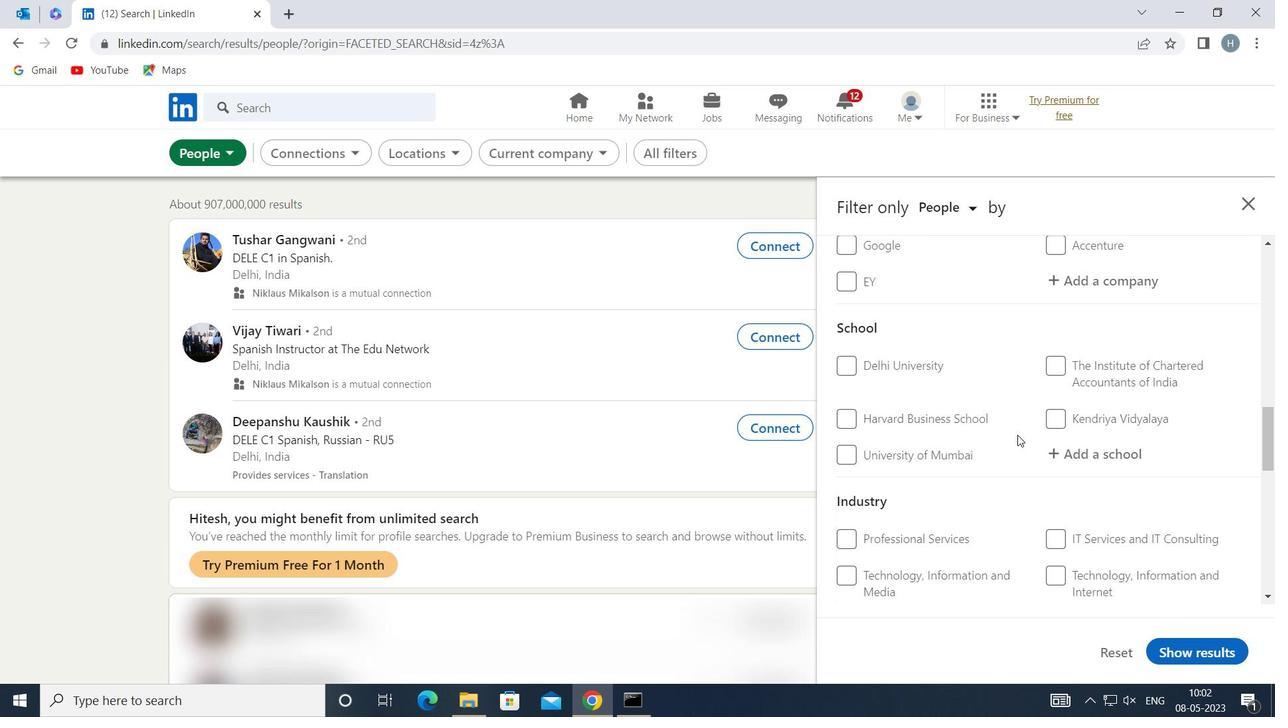 
Action: Mouse scrolled (1018, 434) with delta (0, 0)
Screenshot: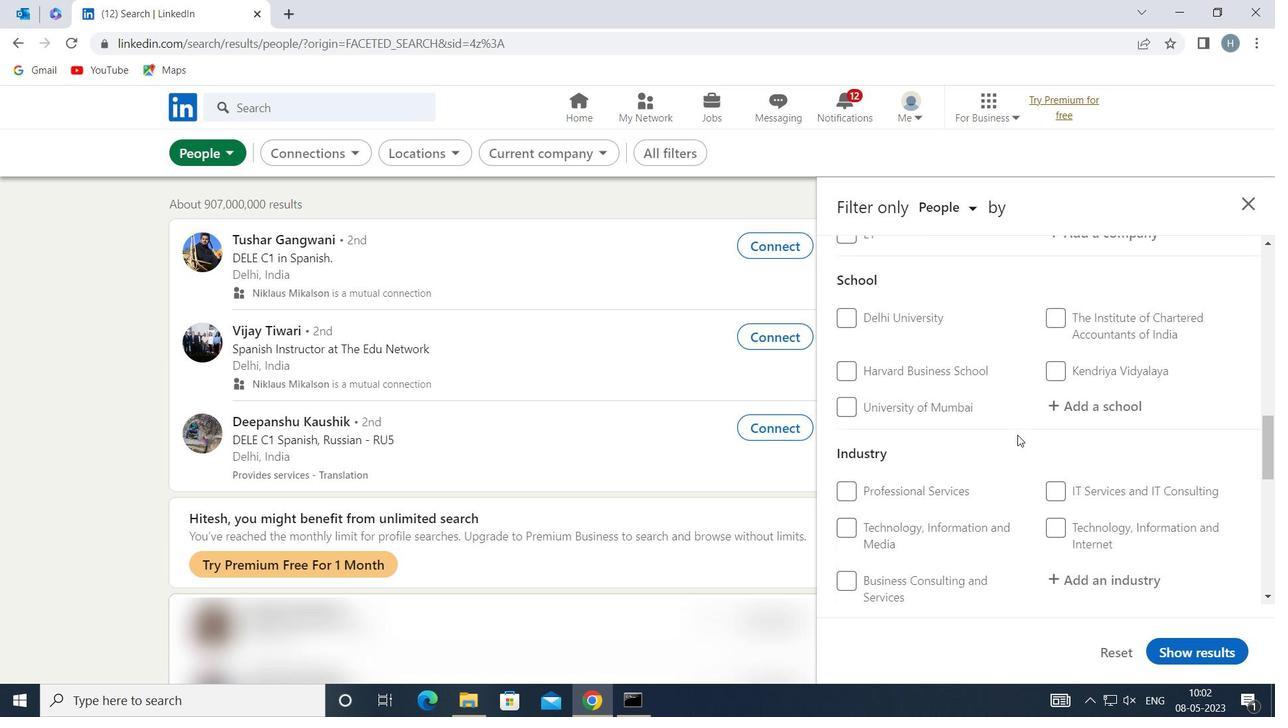 
Action: Mouse scrolled (1018, 434) with delta (0, 0)
Screenshot: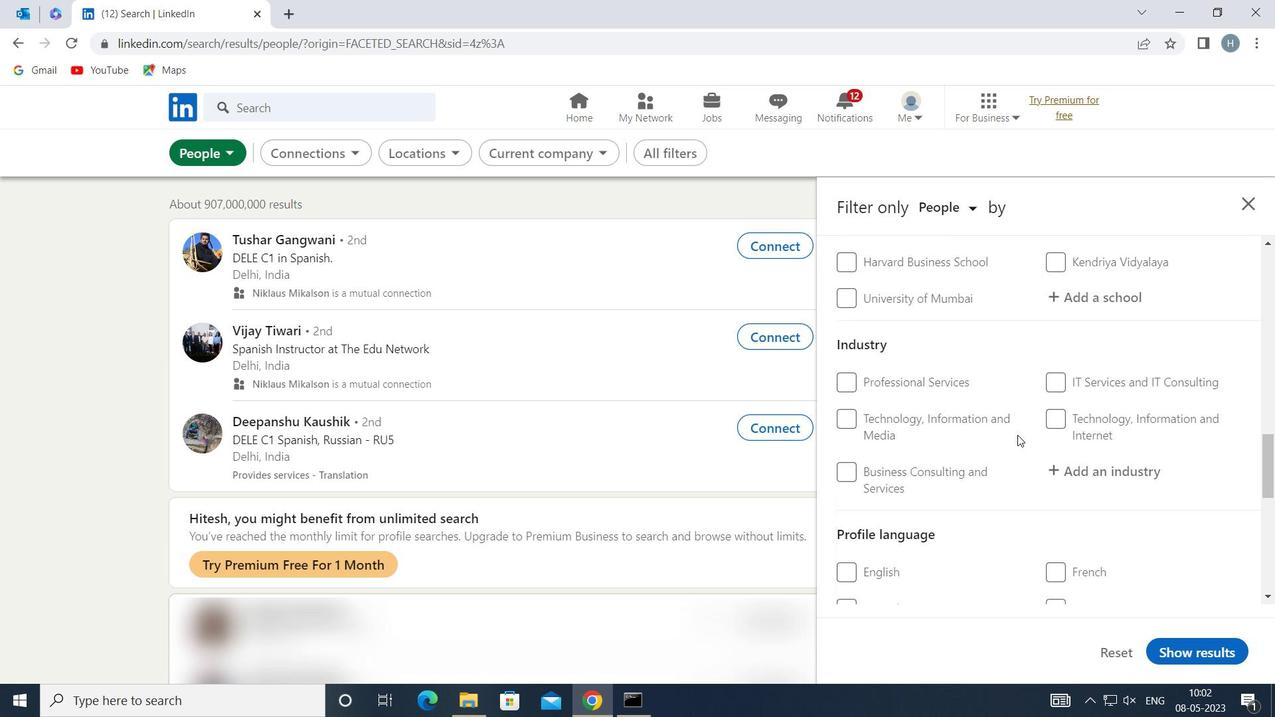 
Action: Mouse scrolled (1018, 434) with delta (0, 0)
Screenshot: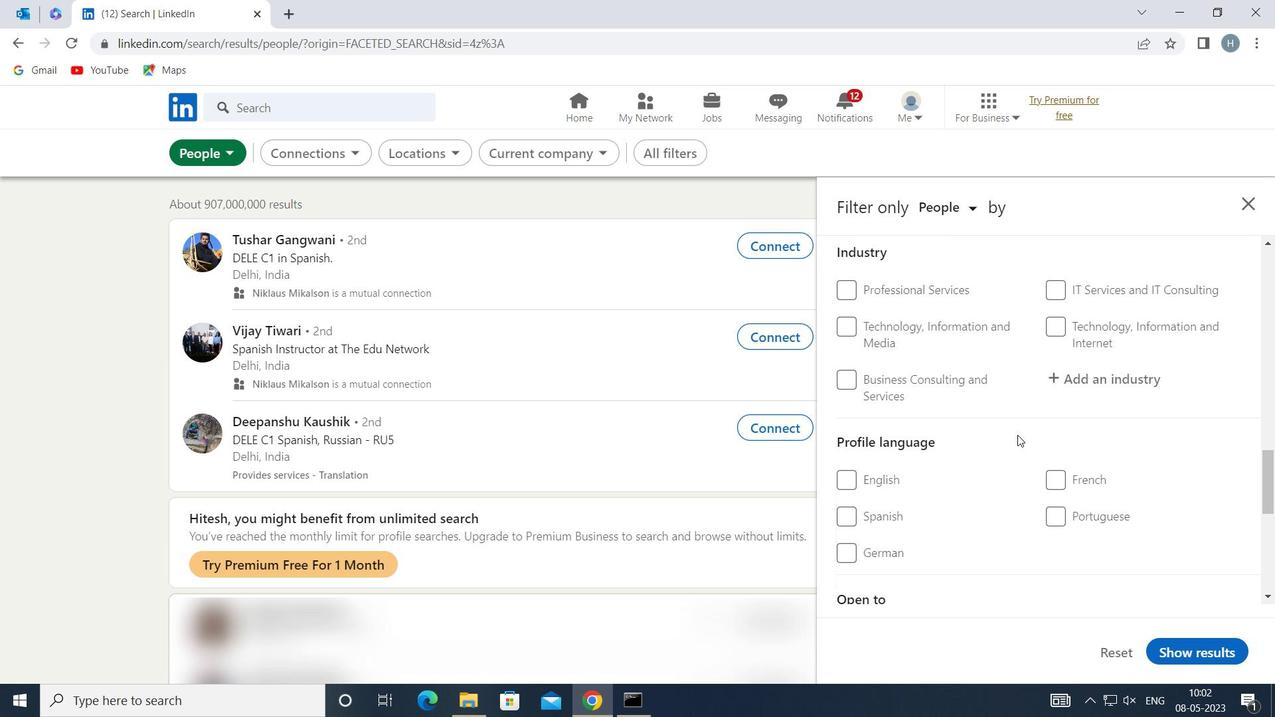
Action: Mouse moved to (888, 434)
Screenshot: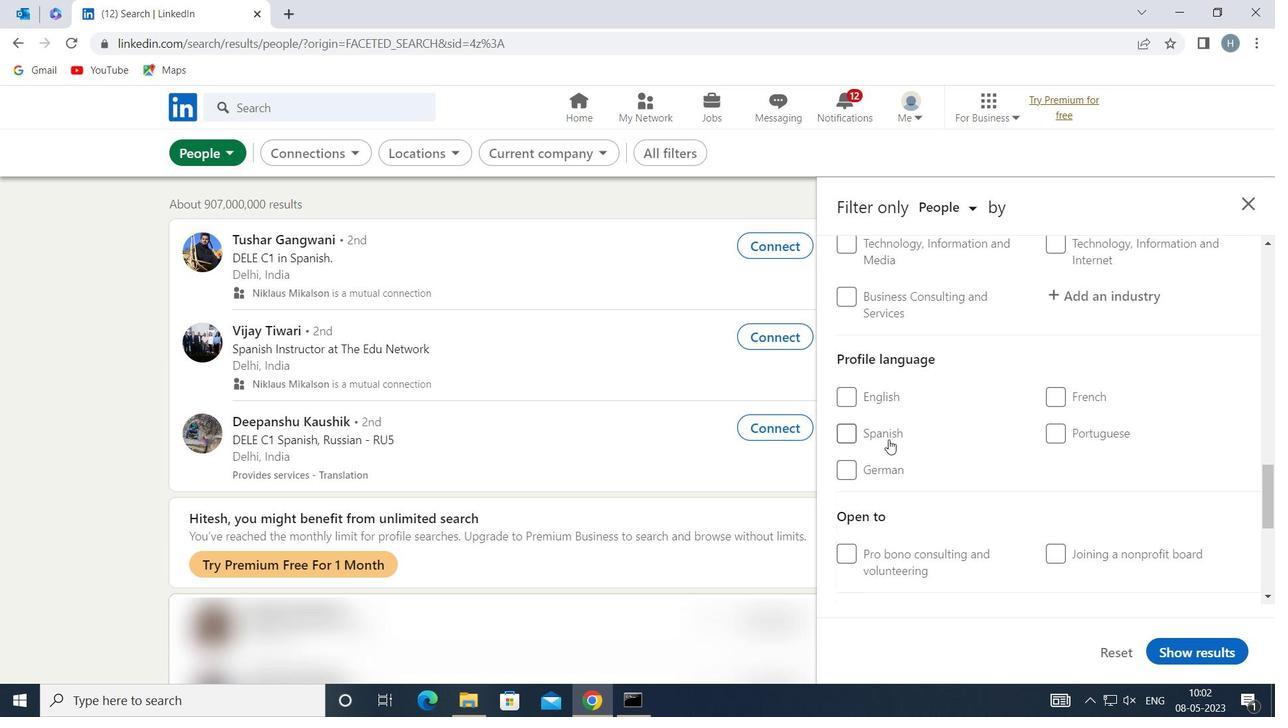 
Action: Mouse pressed left at (888, 434)
Screenshot: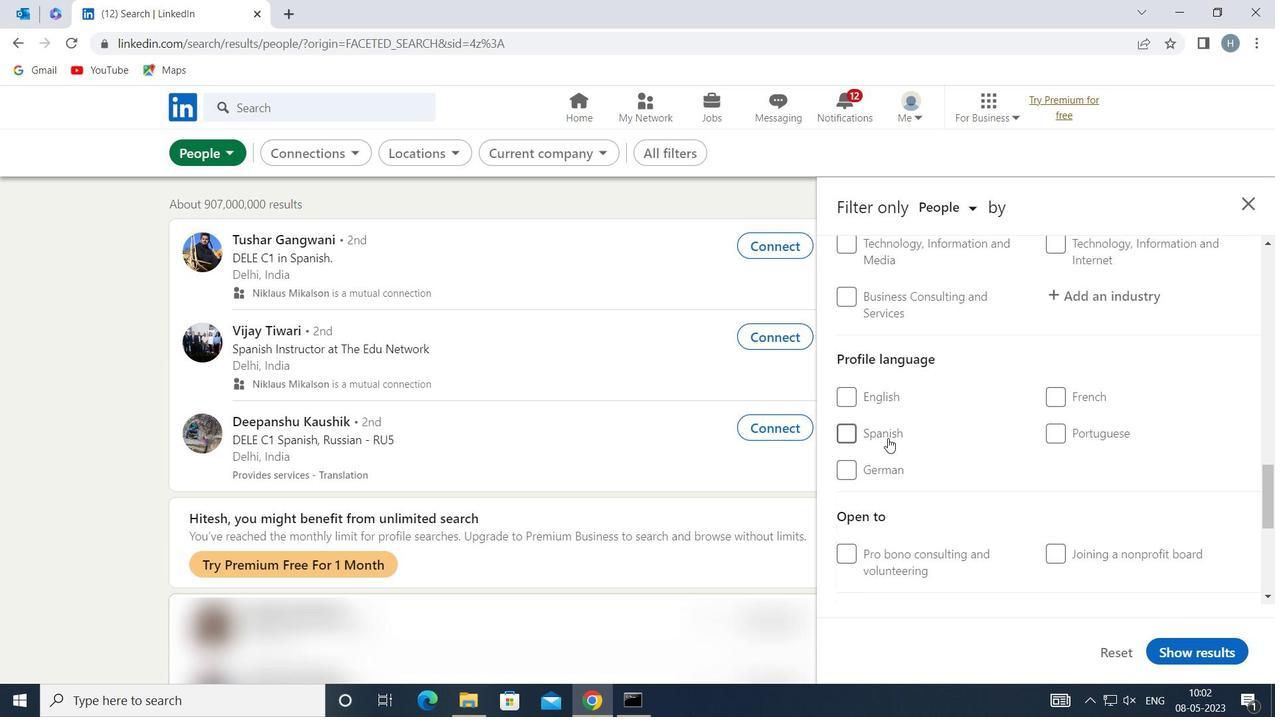 
Action: Mouse moved to (995, 436)
Screenshot: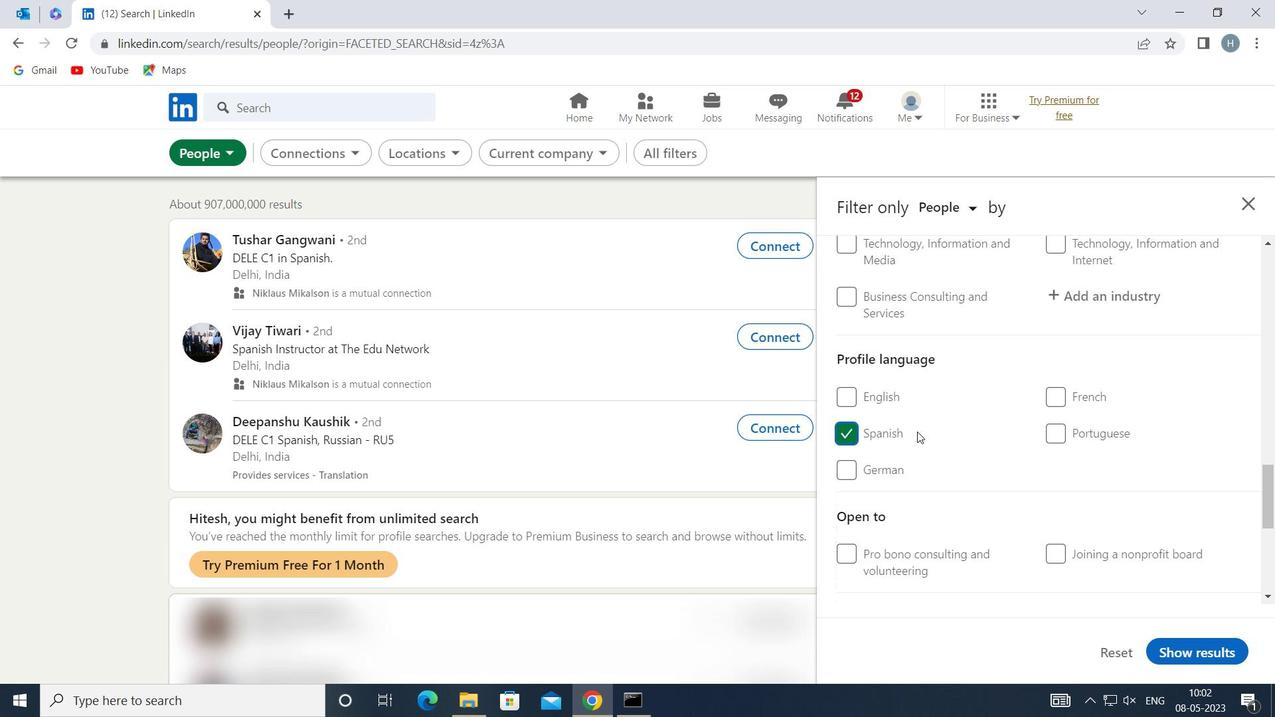 
Action: Mouse scrolled (995, 437) with delta (0, 0)
Screenshot: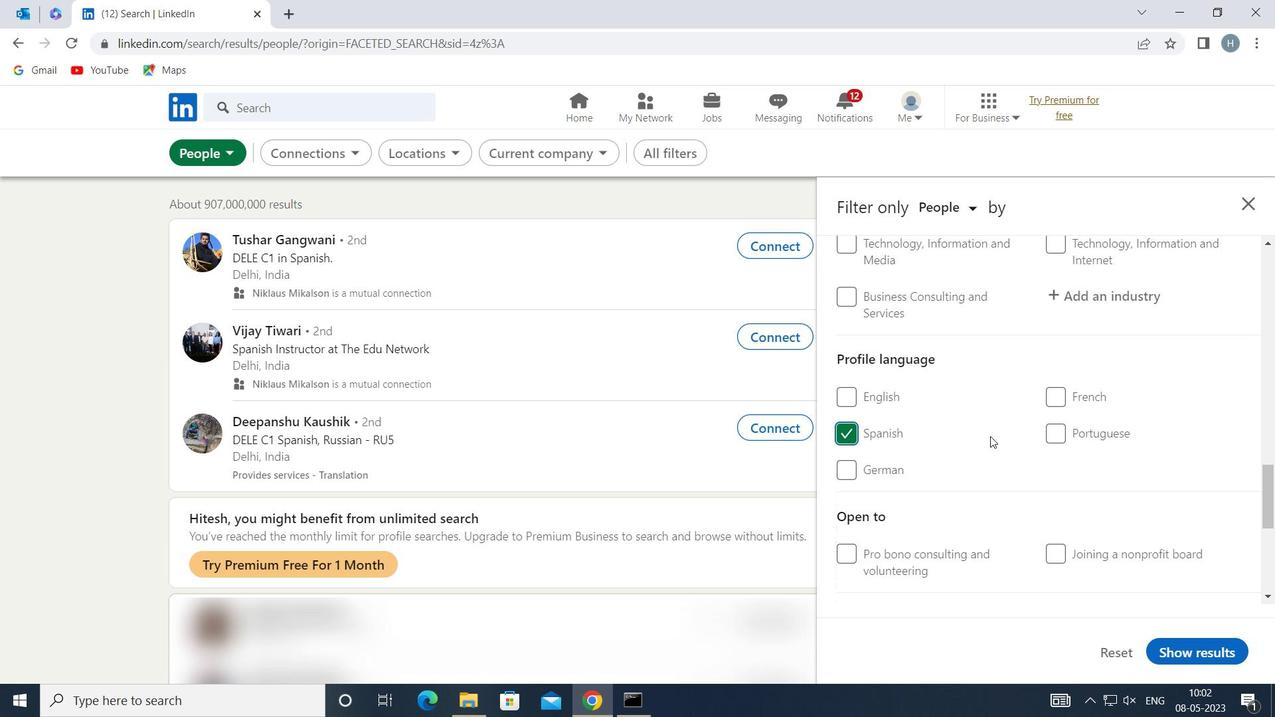 
Action: Mouse moved to (996, 433)
Screenshot: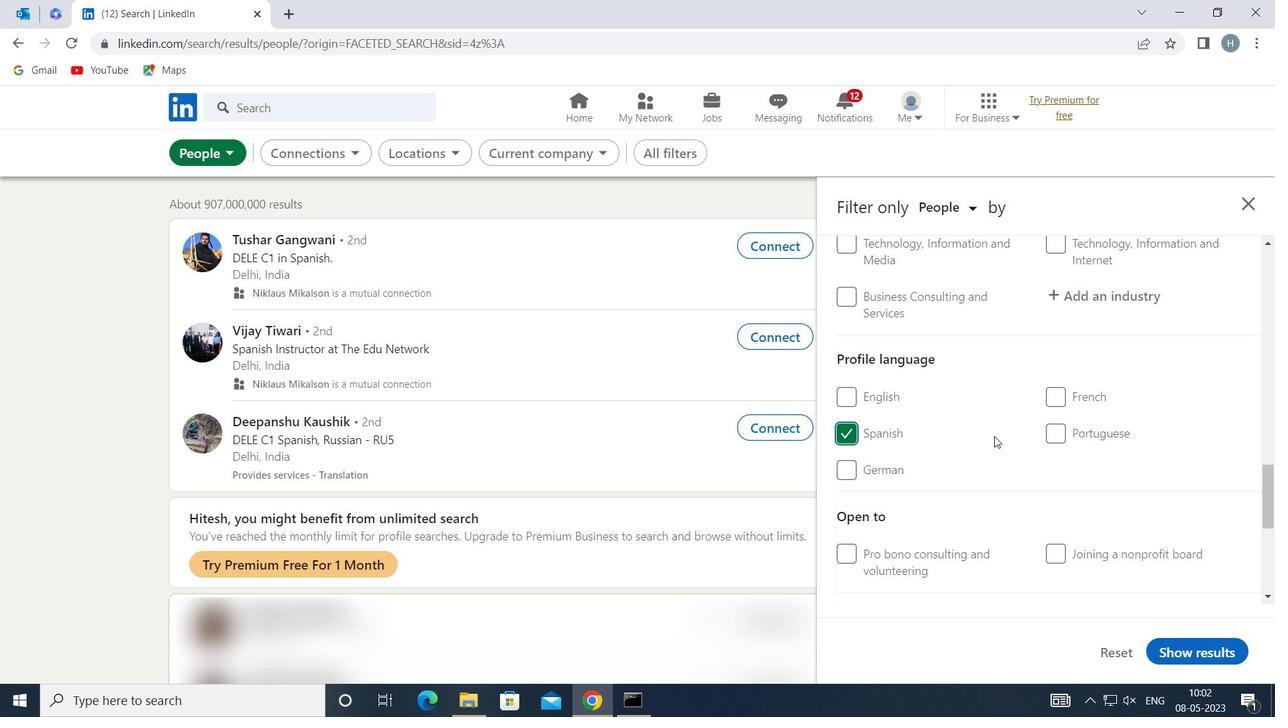 
Action: Mouse scrolled (996, 434) with delta (0, 0)
Screenshot: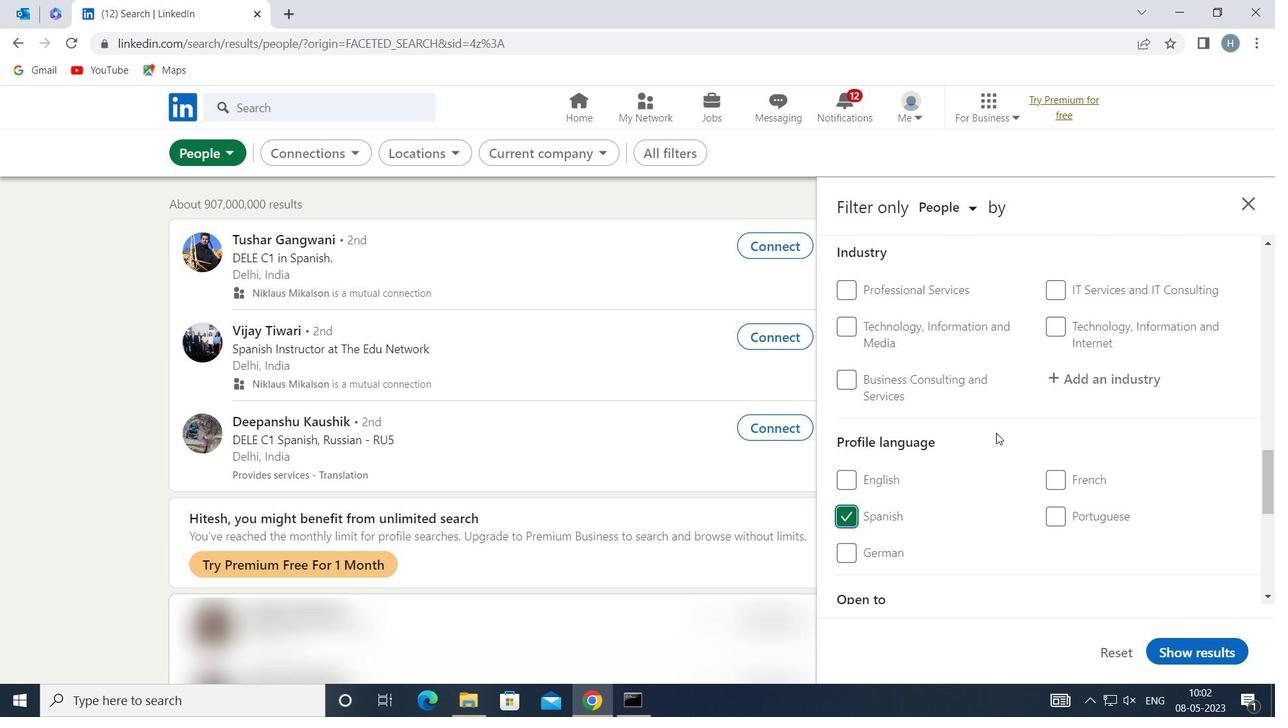 
Action: Mouse scrolled (996, 434) with delta (0, 0)
Screenshot: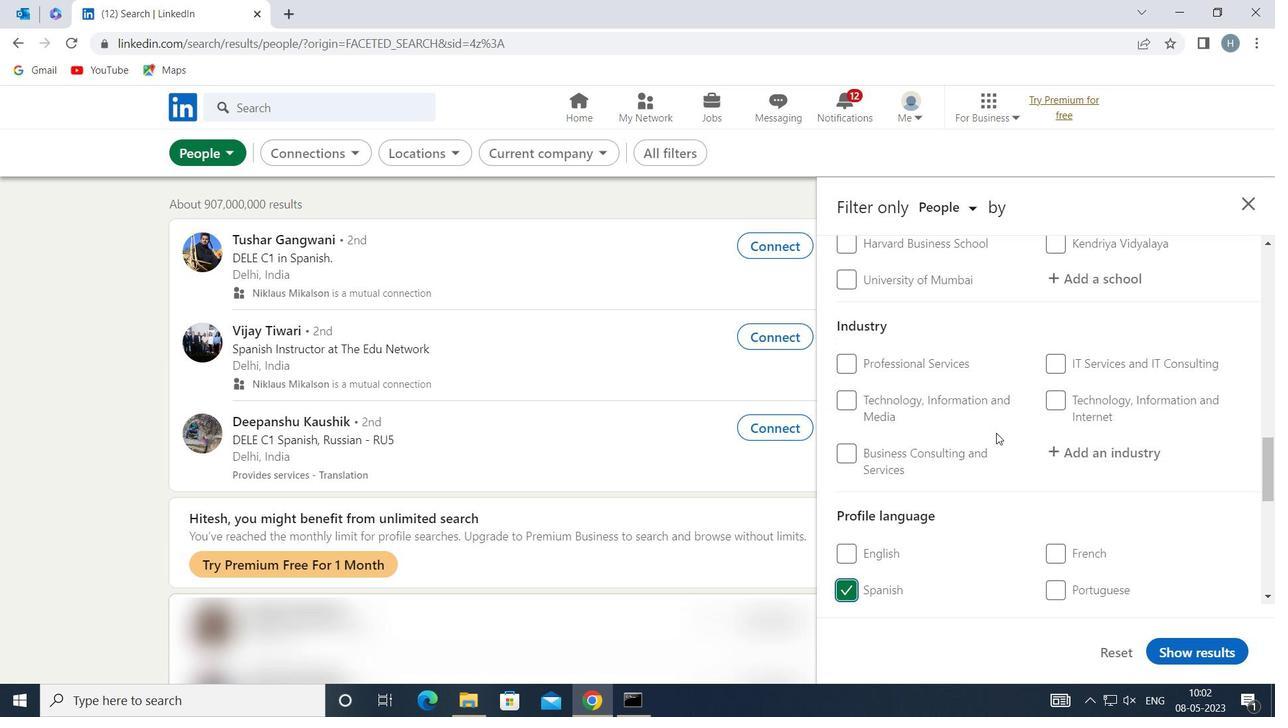
Action: Mouse scrolled (996, 434) with delta (0, 0)
Screenshot: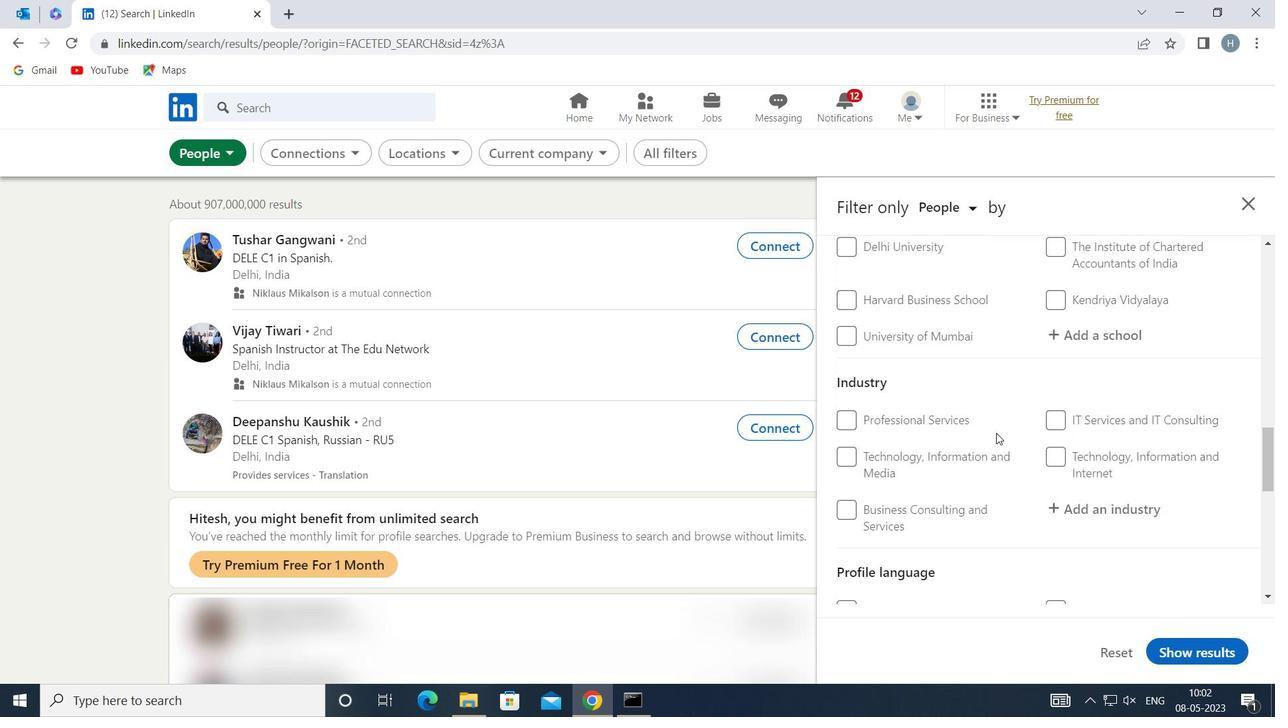 
Action: Mouse scrolled (996, 434) with delta (0, 0)
Screenshot: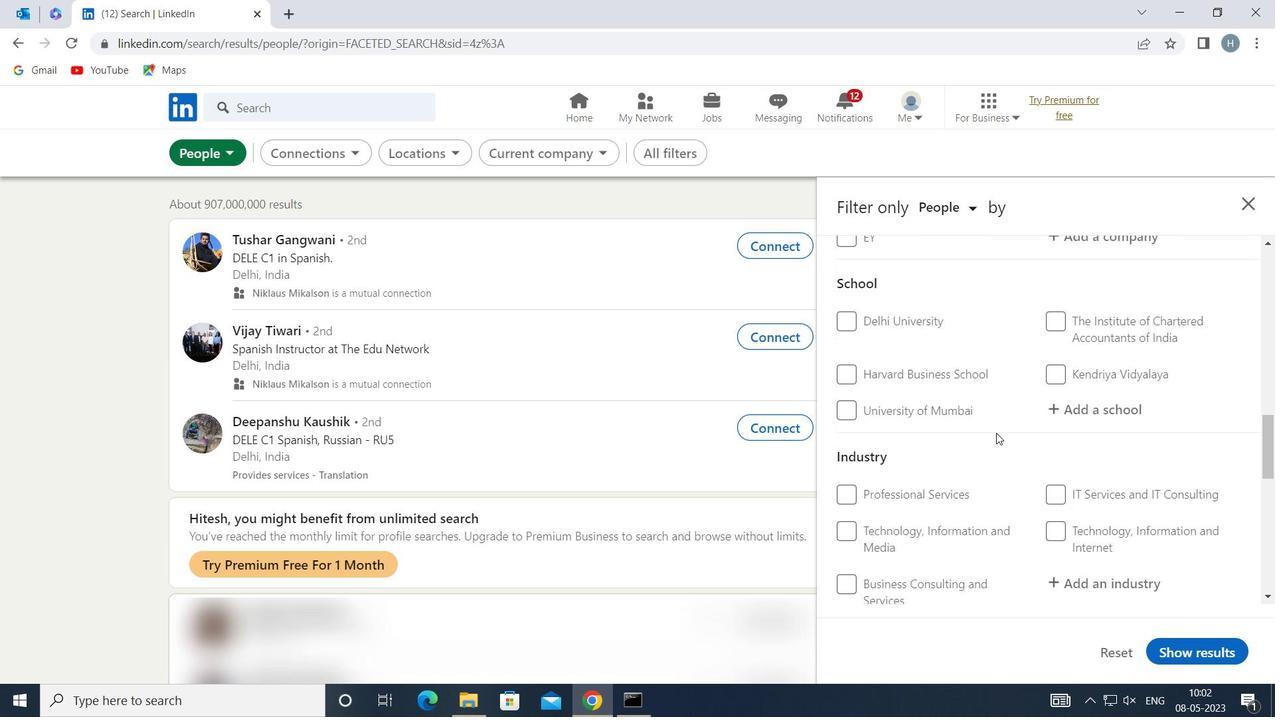 
Action: Mouse scrolled (996, 434) with delta (0, 0)
Screenshot: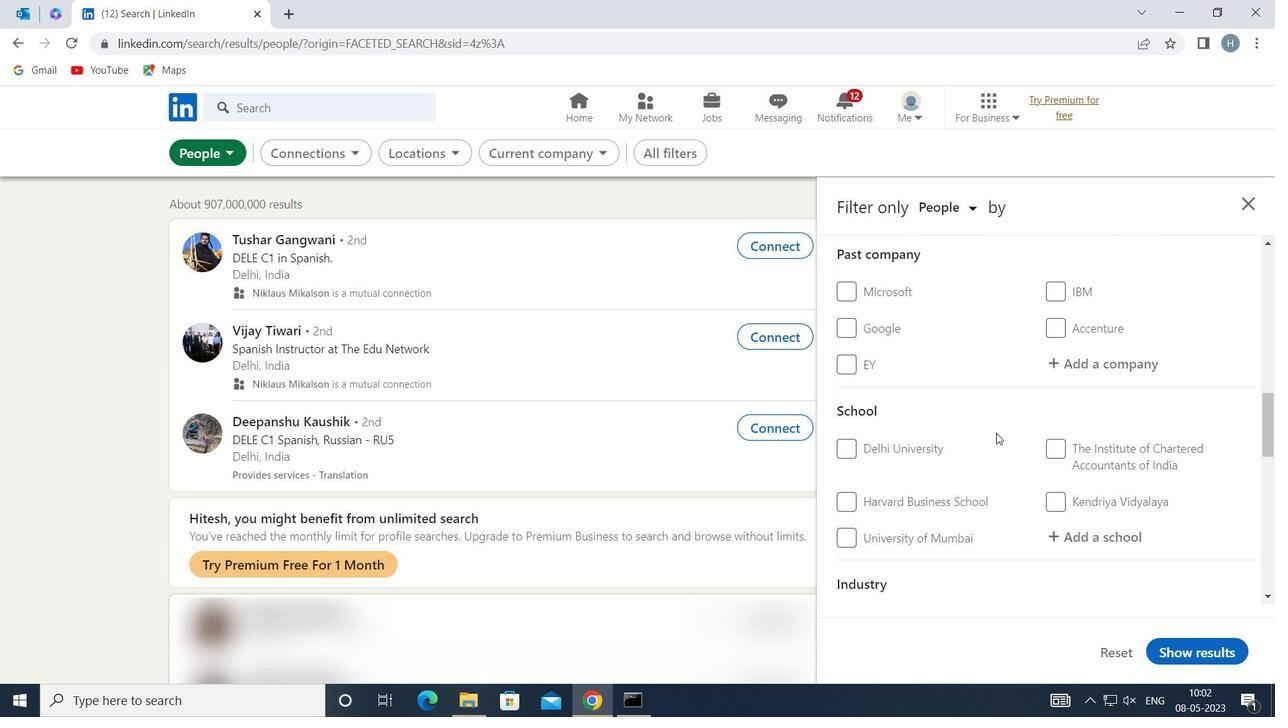 
Action: Mouse scrolled (996, 434) with delta (0, 0)
Screenshot: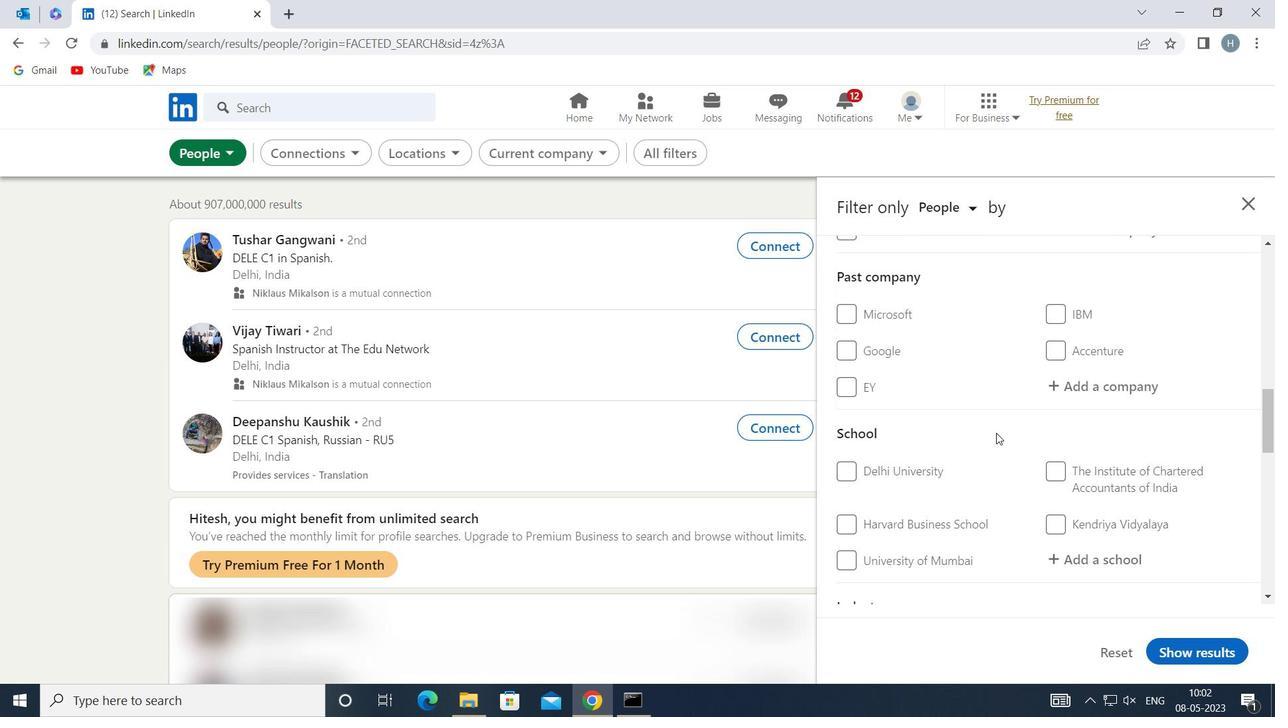 
Action: Mouse scrolled (996, 434) with delta (0, 0)
Screenshot: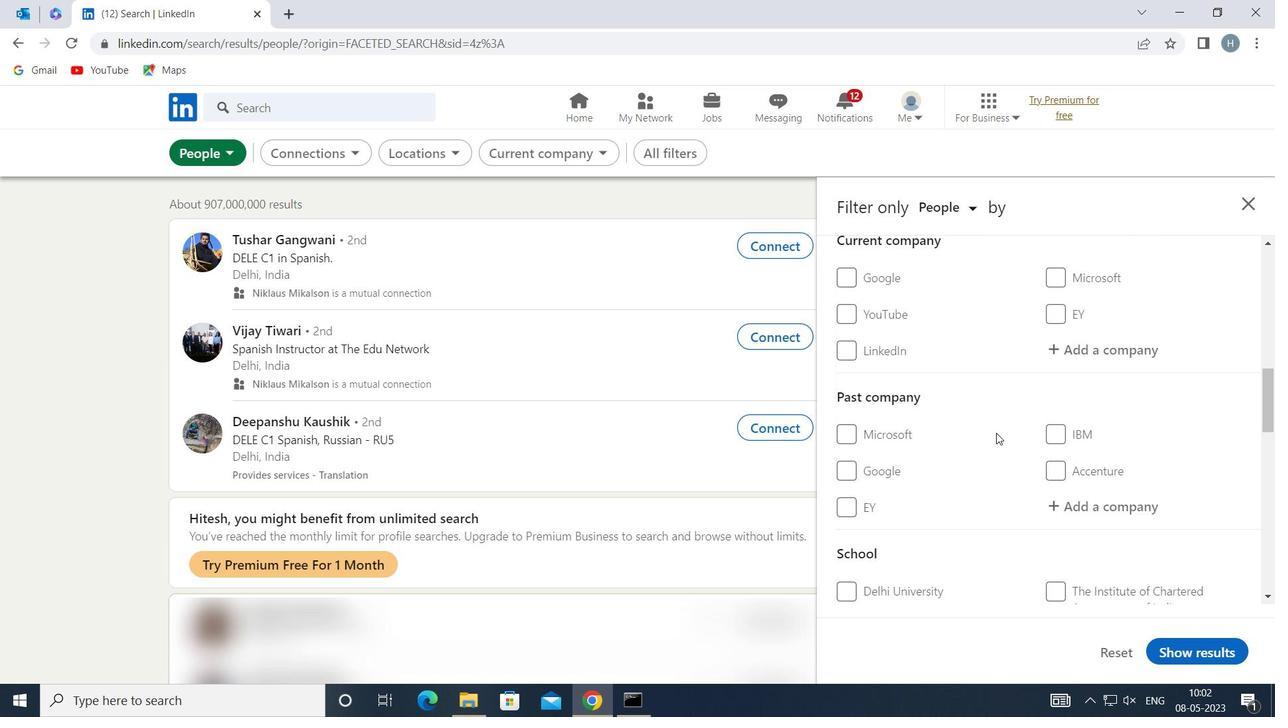 
Action: Mouse moved to (1088, 451)
Screenshot: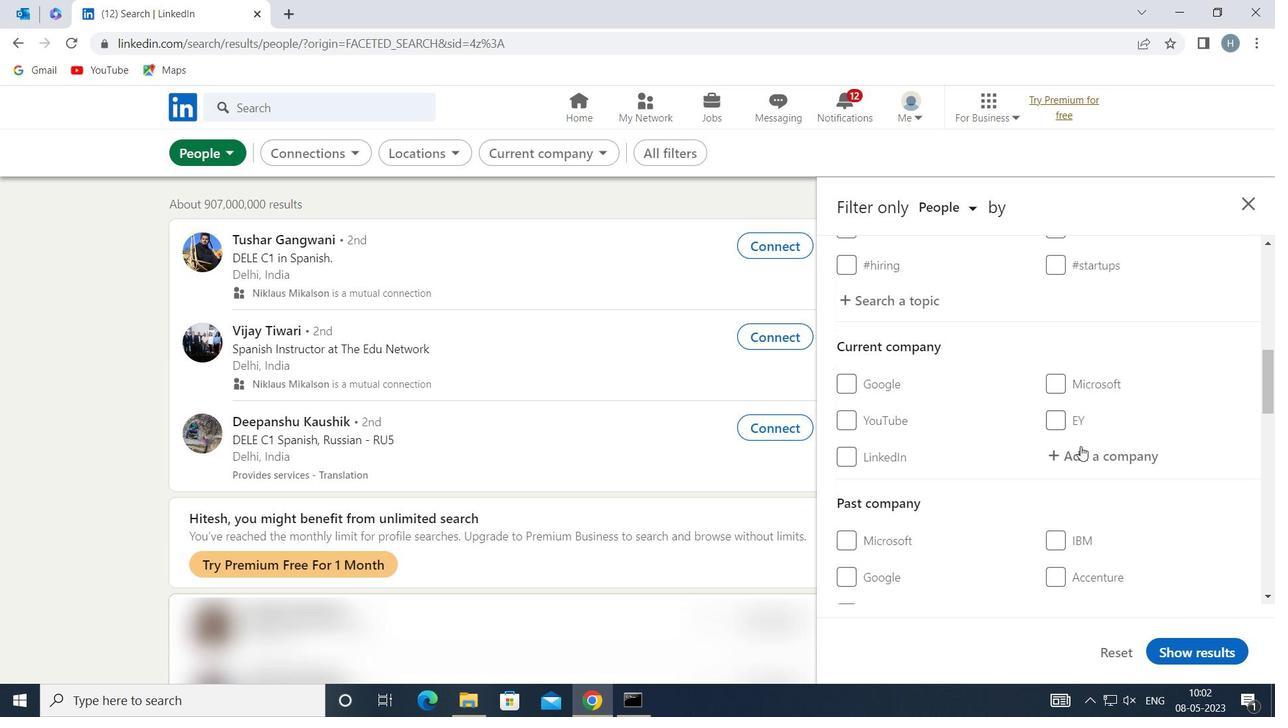 
Action: Mouse pressed left at (1088, 451)
Screenshot: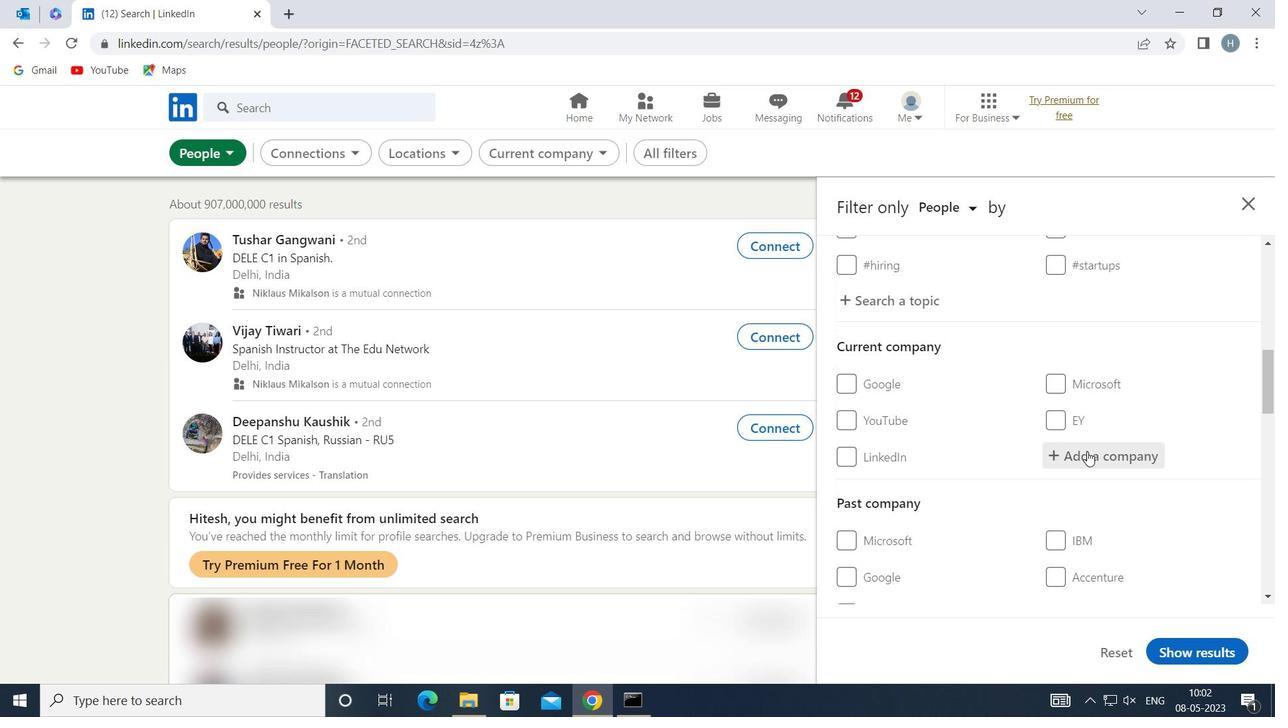
Action: Key pressed <Key.shift>TORRENT
Screenshot: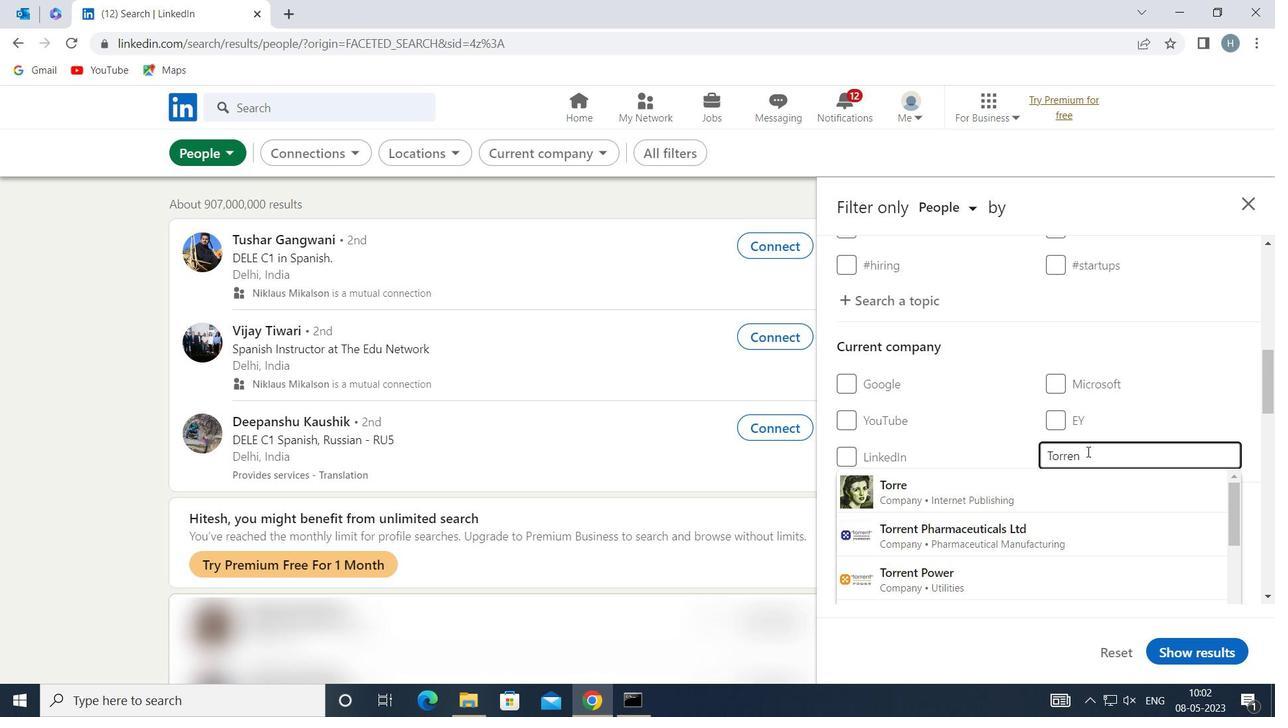 
Action: Mouse moved to (1088, 453)
Screenshot: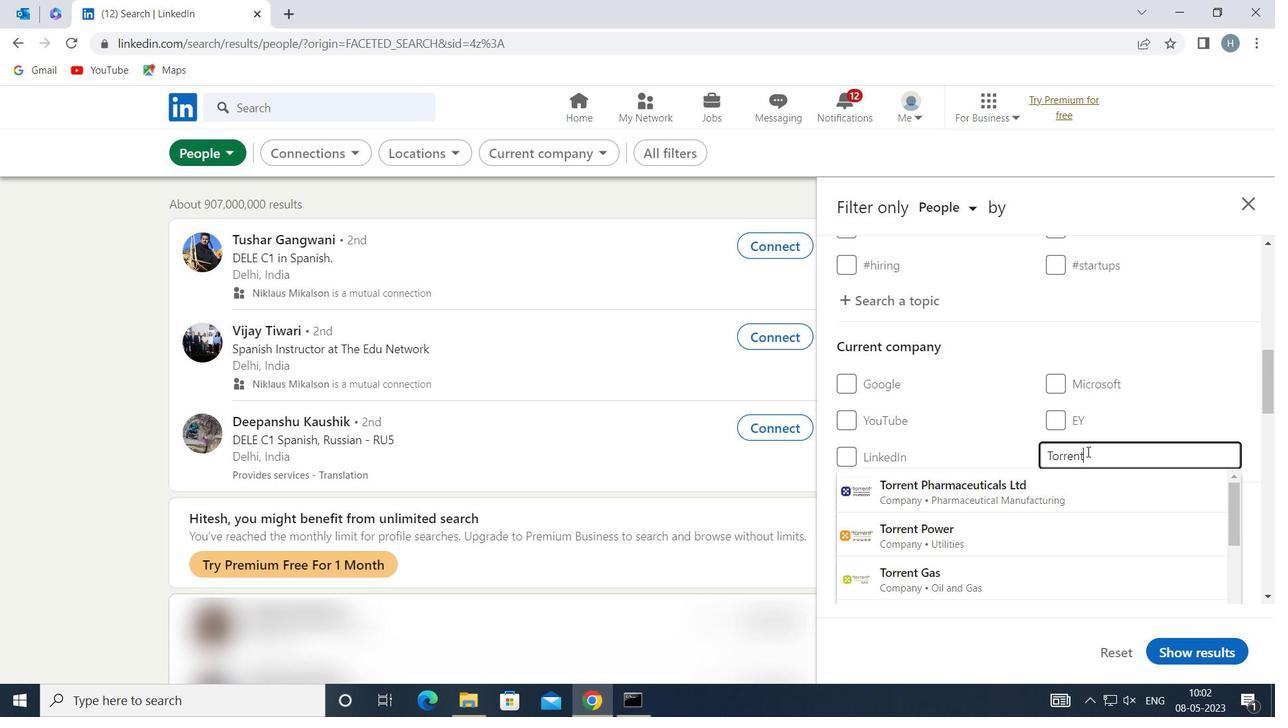 
Action: Key pressed <Key.space><Key.shift>P
Screenshot: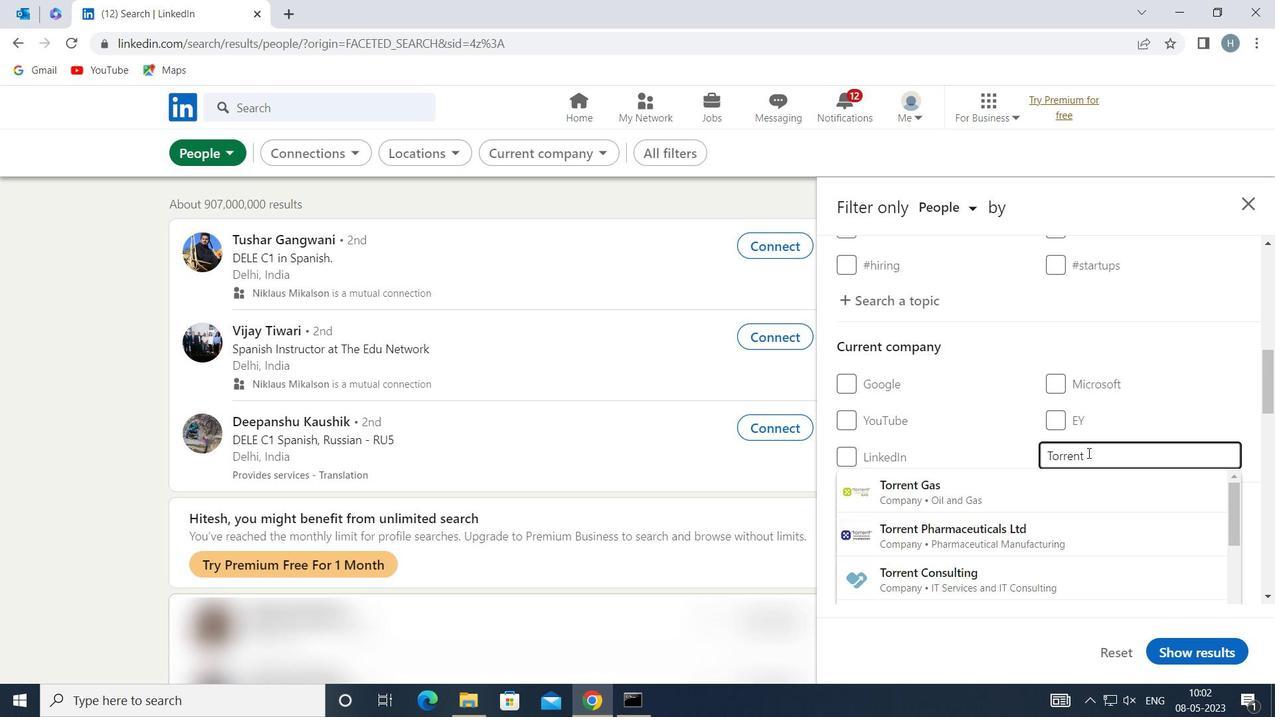 
Action: Mouse moved to (1072, 420)
Screenshot: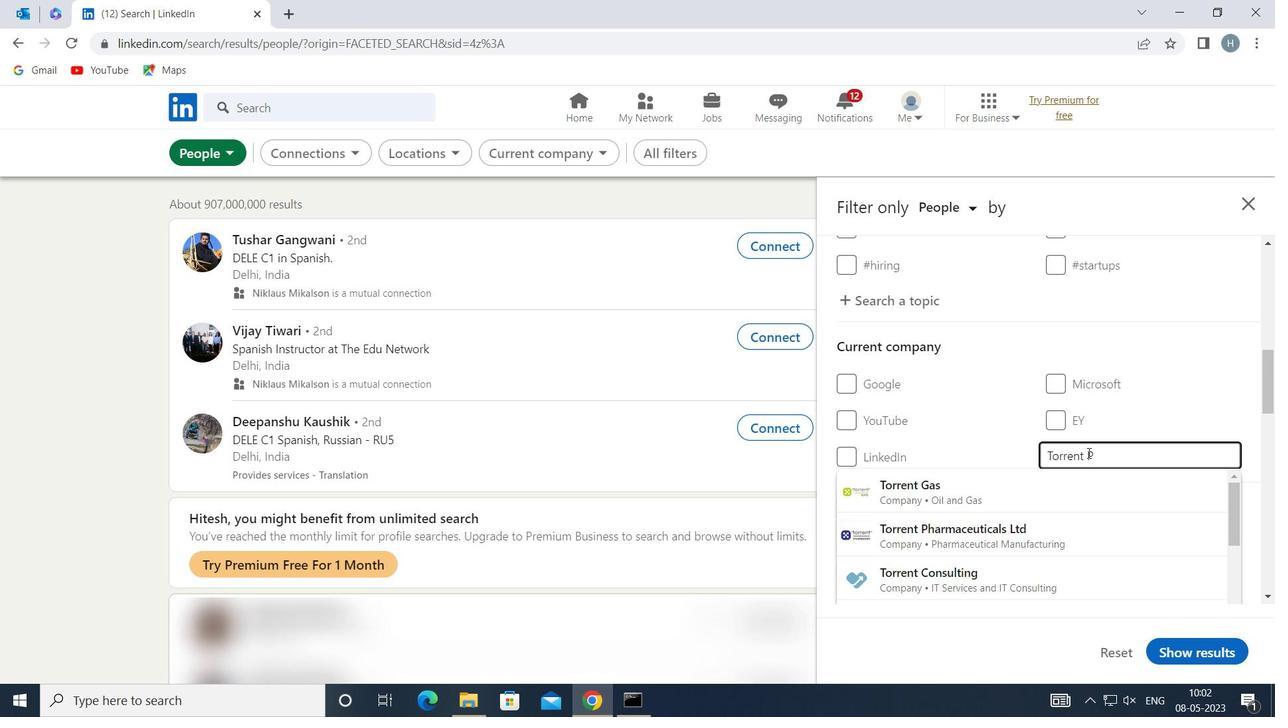 
Action: Key pressed OWER
Screenshot: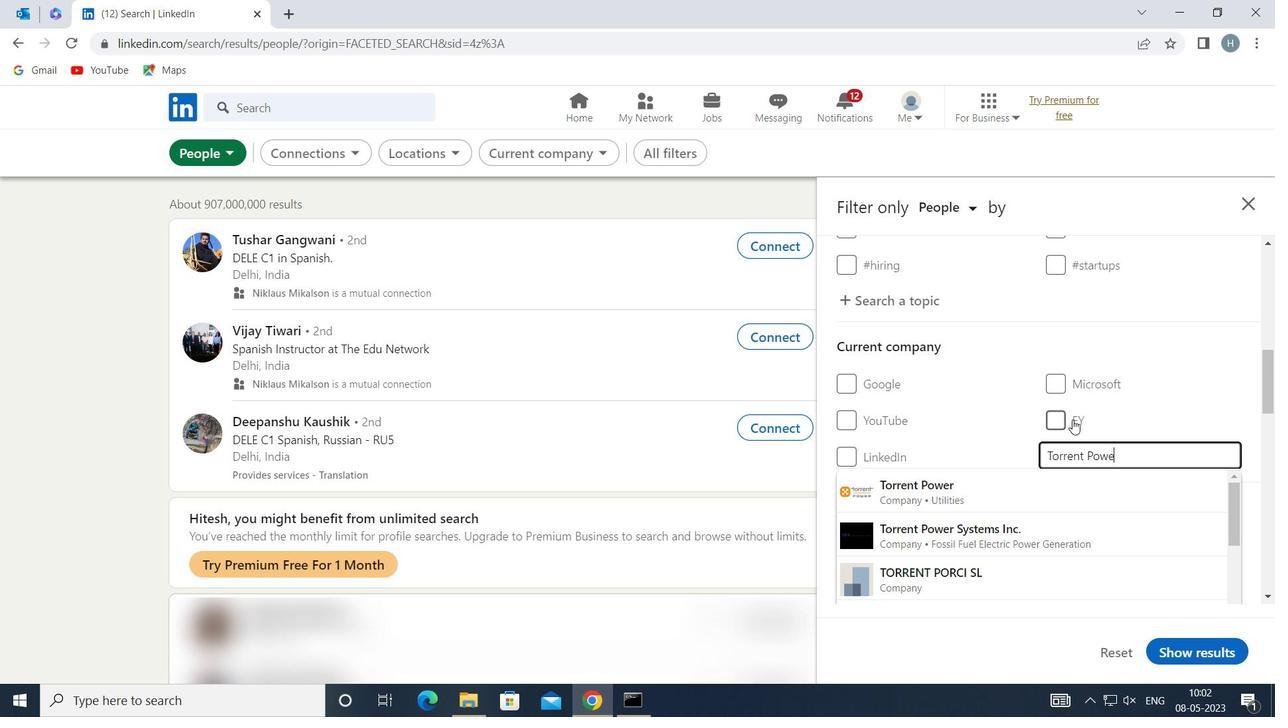 
Action: Mouse moved to (1001, 488)
Screenshot: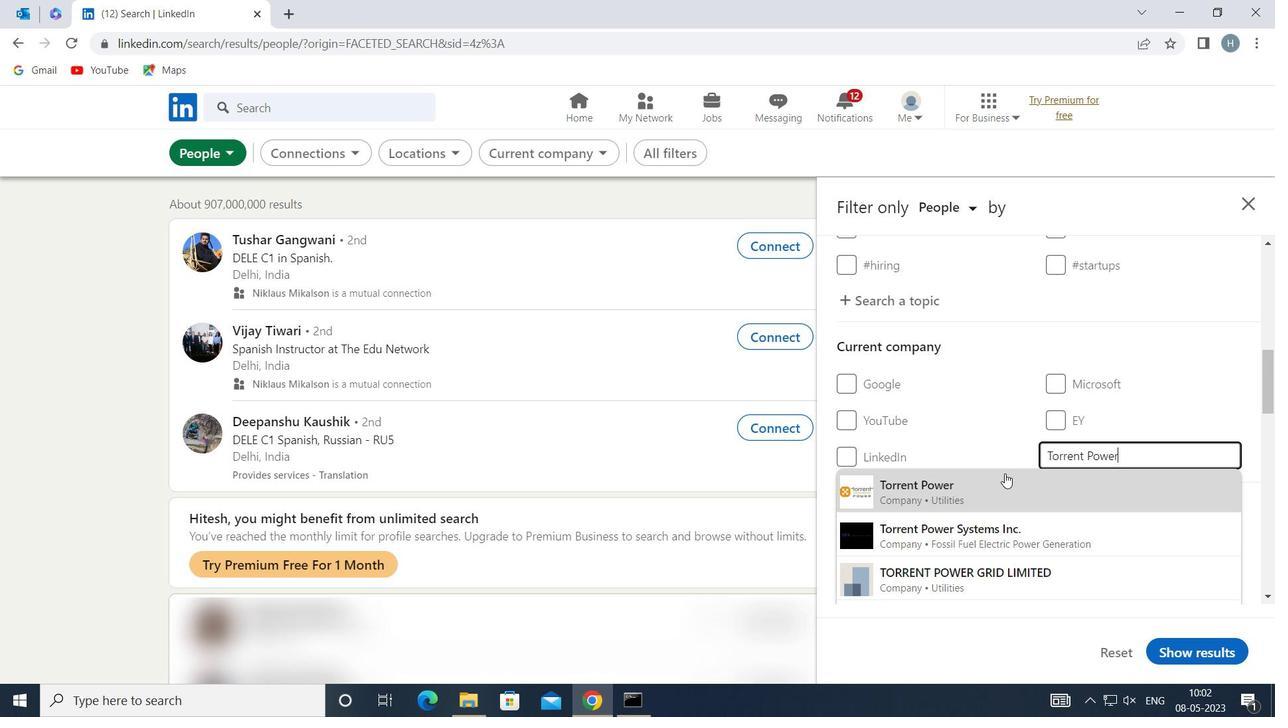 
Action: Mouse pressed left at (1001, 488)
Screenshot: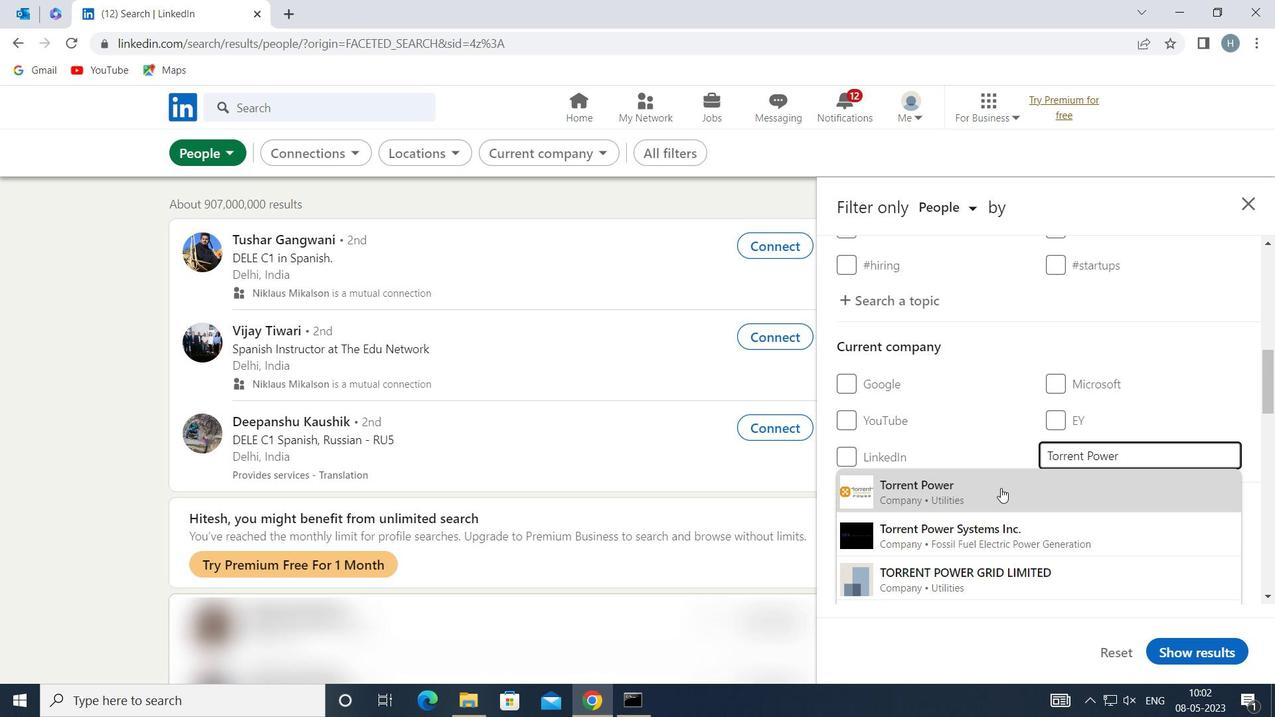 
Action: Mouse moved to (995, 427)
Screenshot: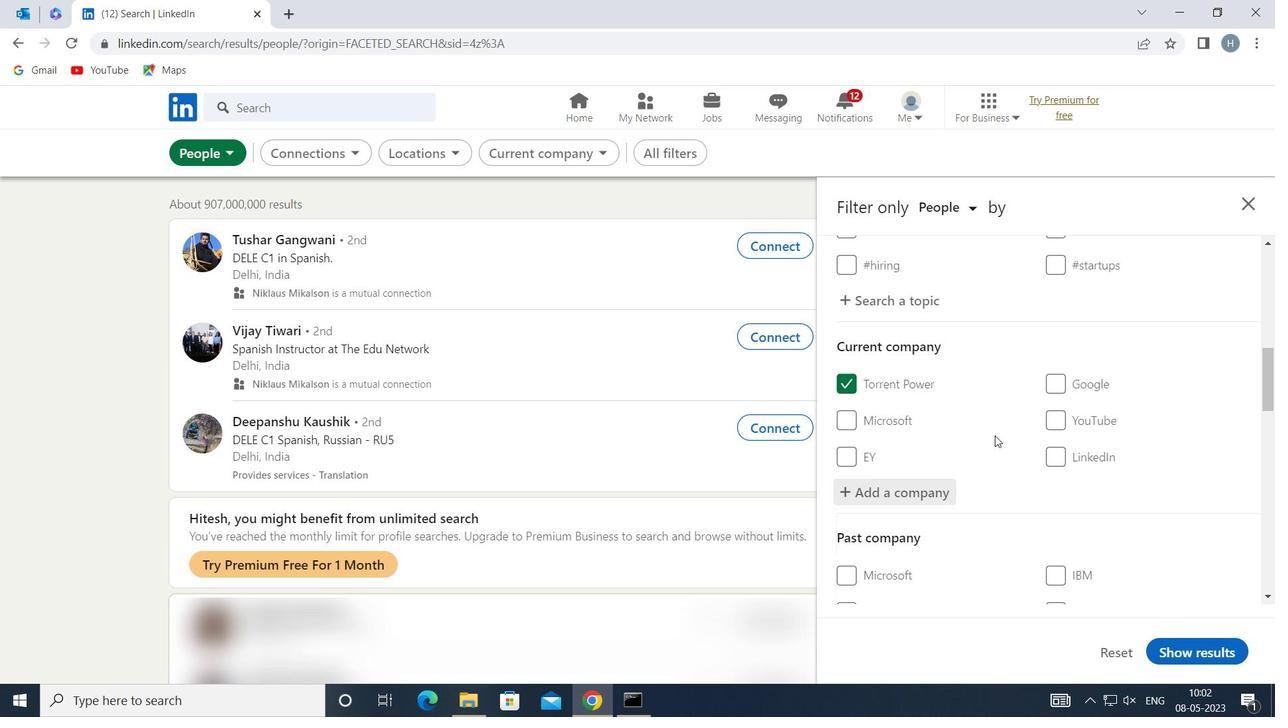 
Action: Mouse scrolled (995, 427) with delta (0, 0)
Screenshot: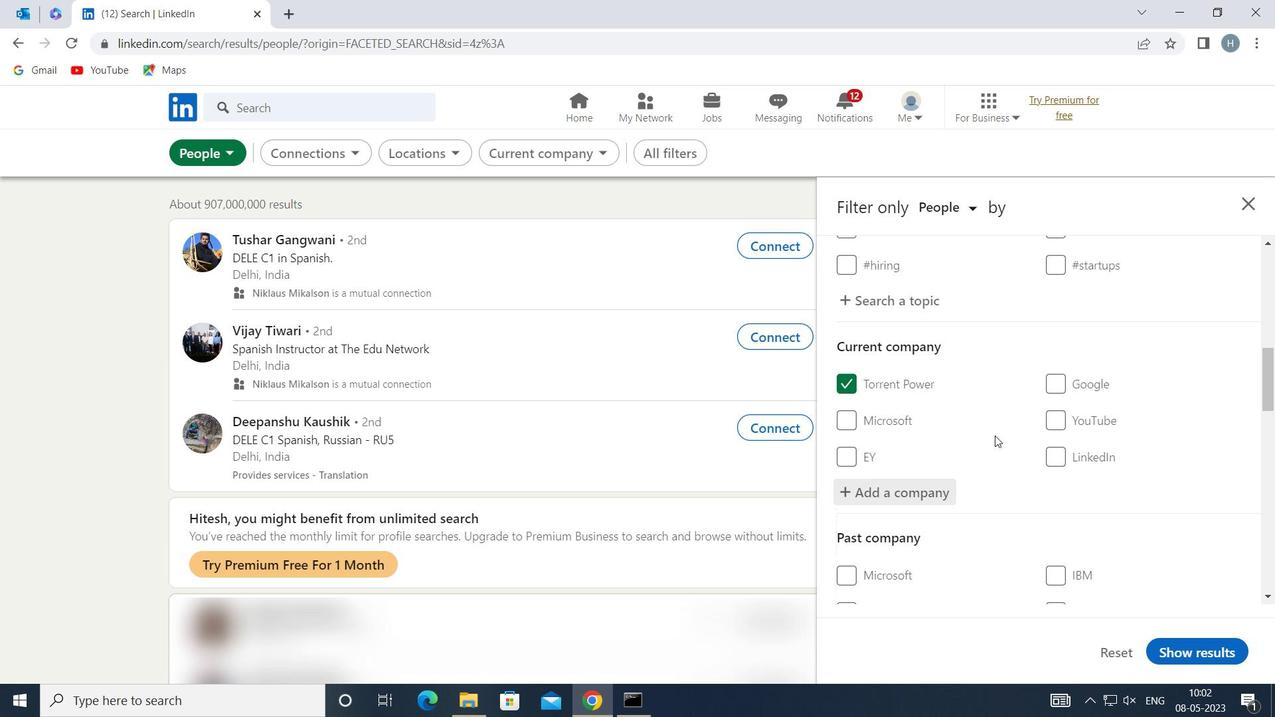 
Action: Mouse moved to (1004, 423)
Screenshot: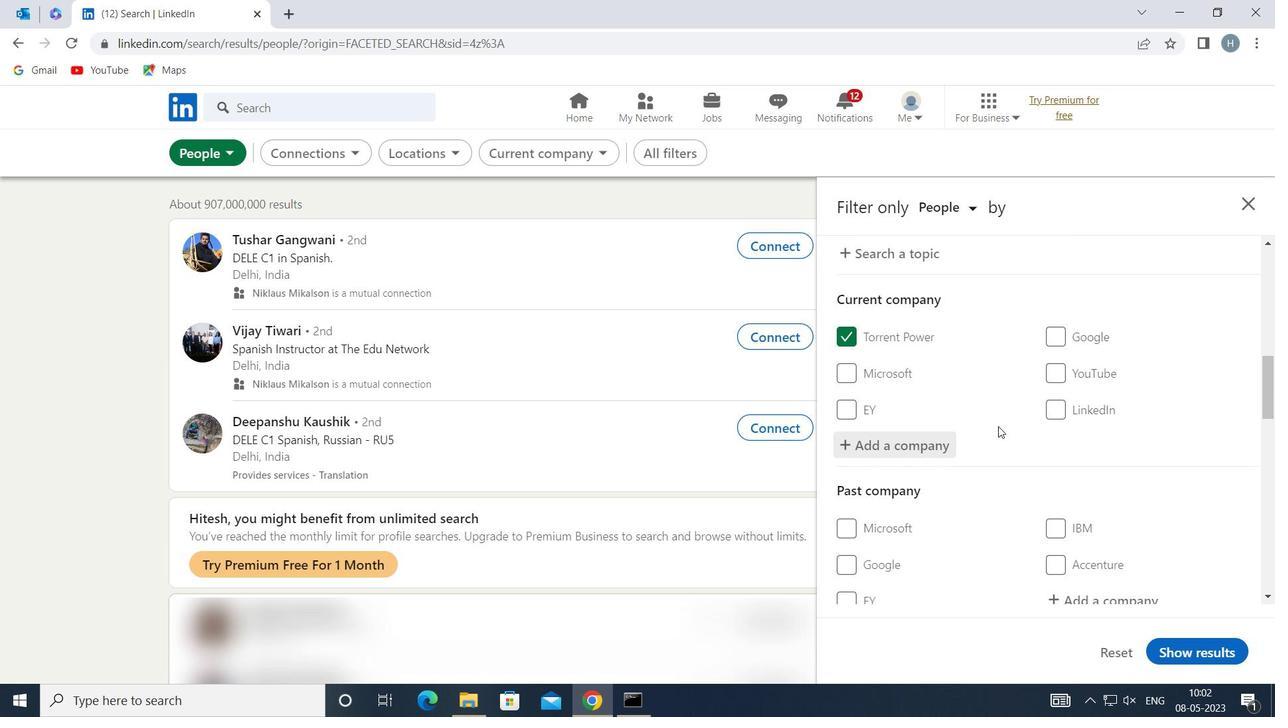 
Action: Mouse scrolled (1004, 423) with delta (0, 0)
Screenshot: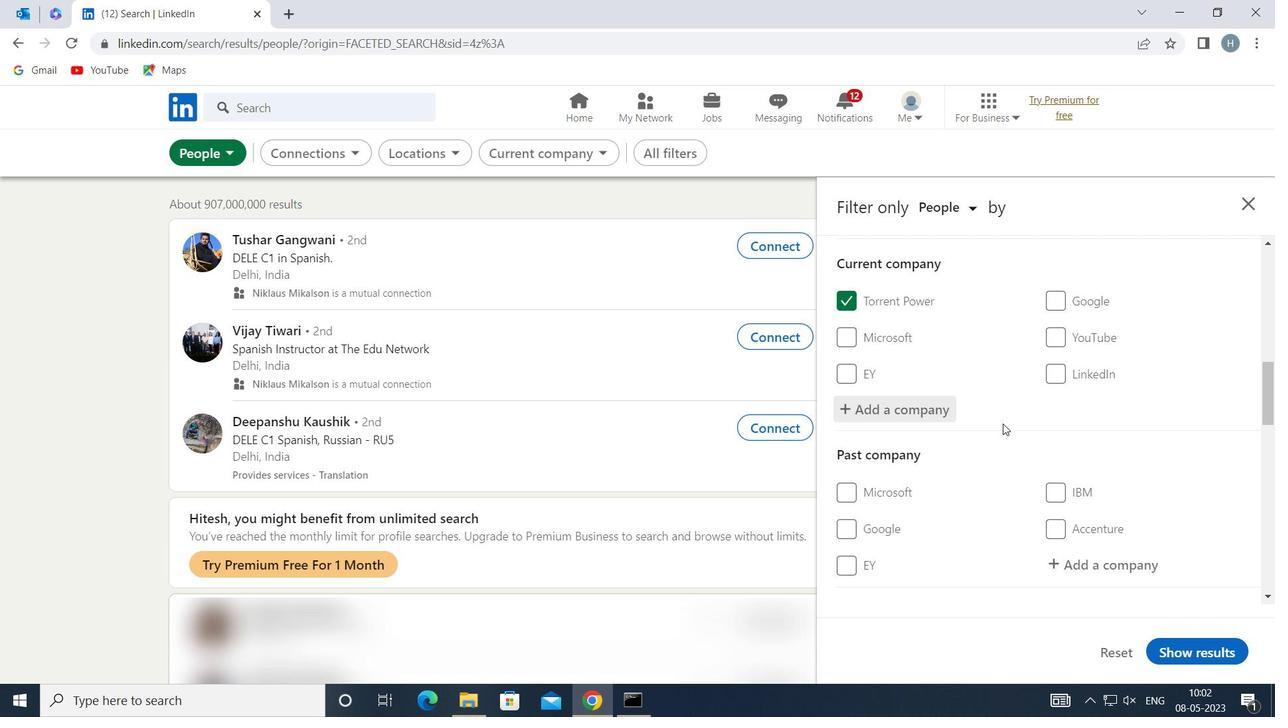 
Action: Mouse moved to (1005, 423)
Screenshot: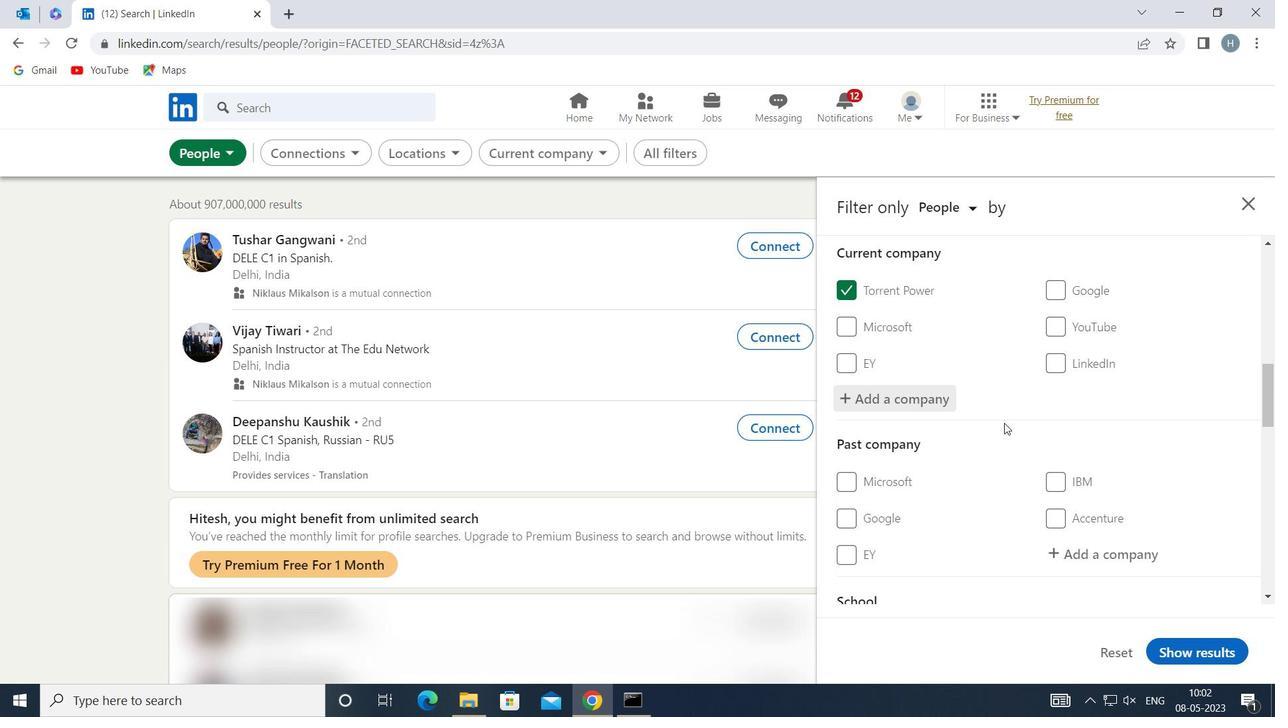 
Action: Mouse scrolled (1005, 422) with delta (0, 0)
Screenshot: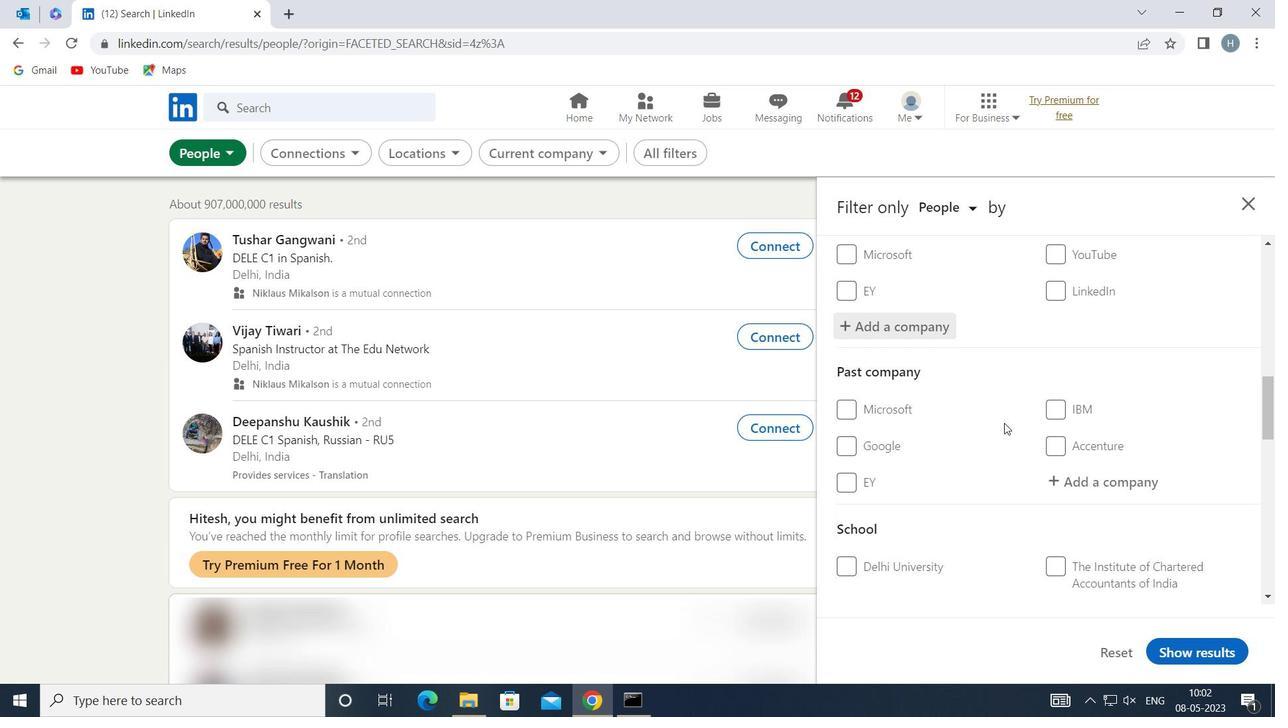 
Action: Mouse scrolled (1005, 422) with delta (0, 0)
Screenshot: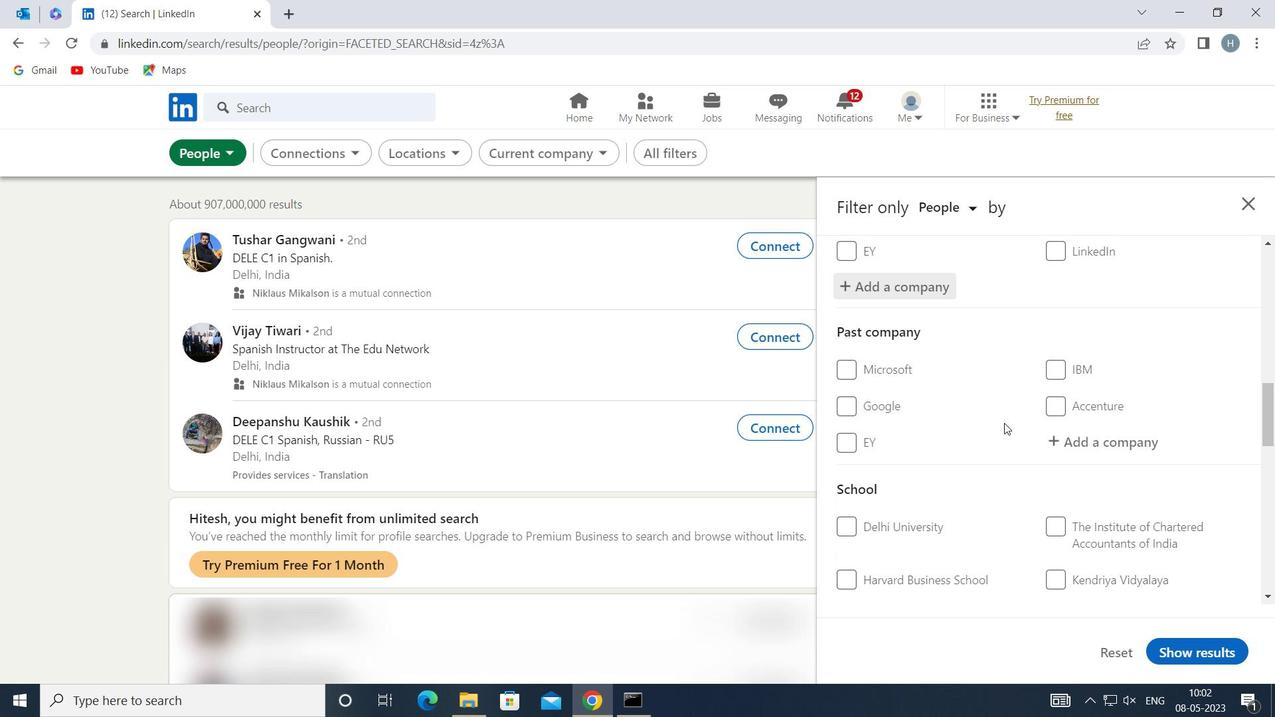 
Action: Mouse moved to (1010, 423)
Screenshot: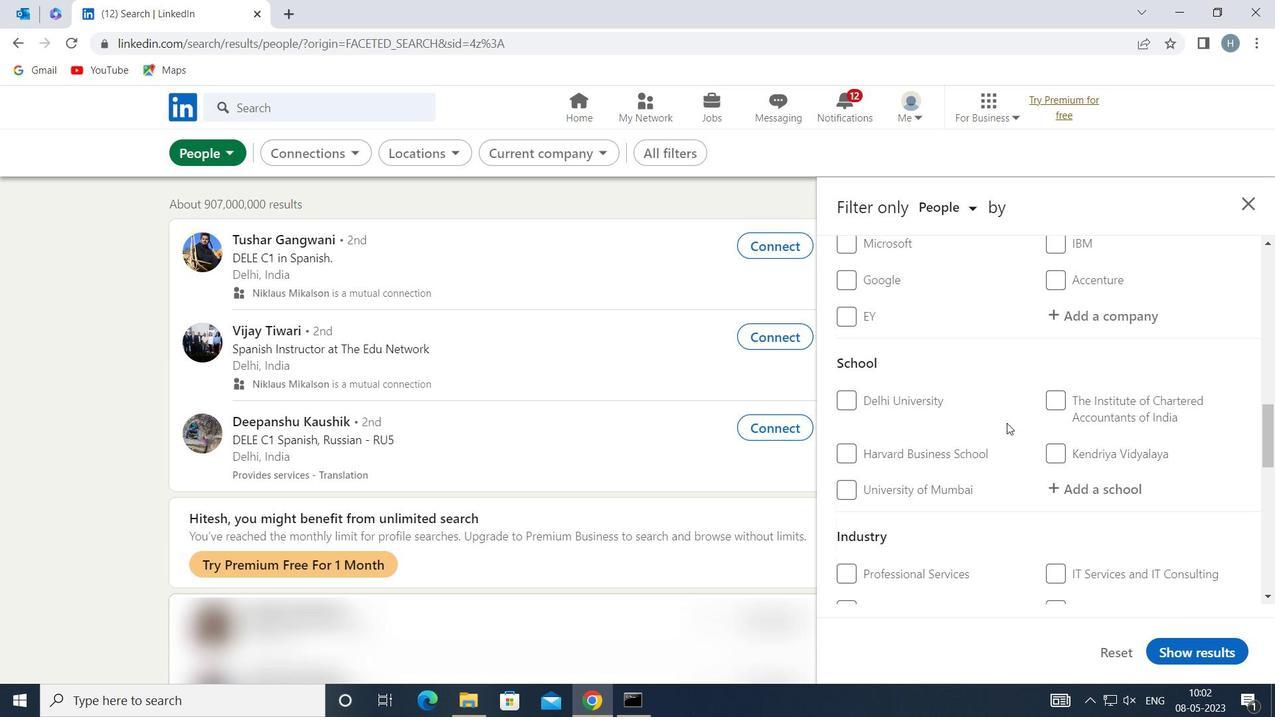 
Action: Mouse scrolled (1010, 422) with delta (0, 0)
Screenshot: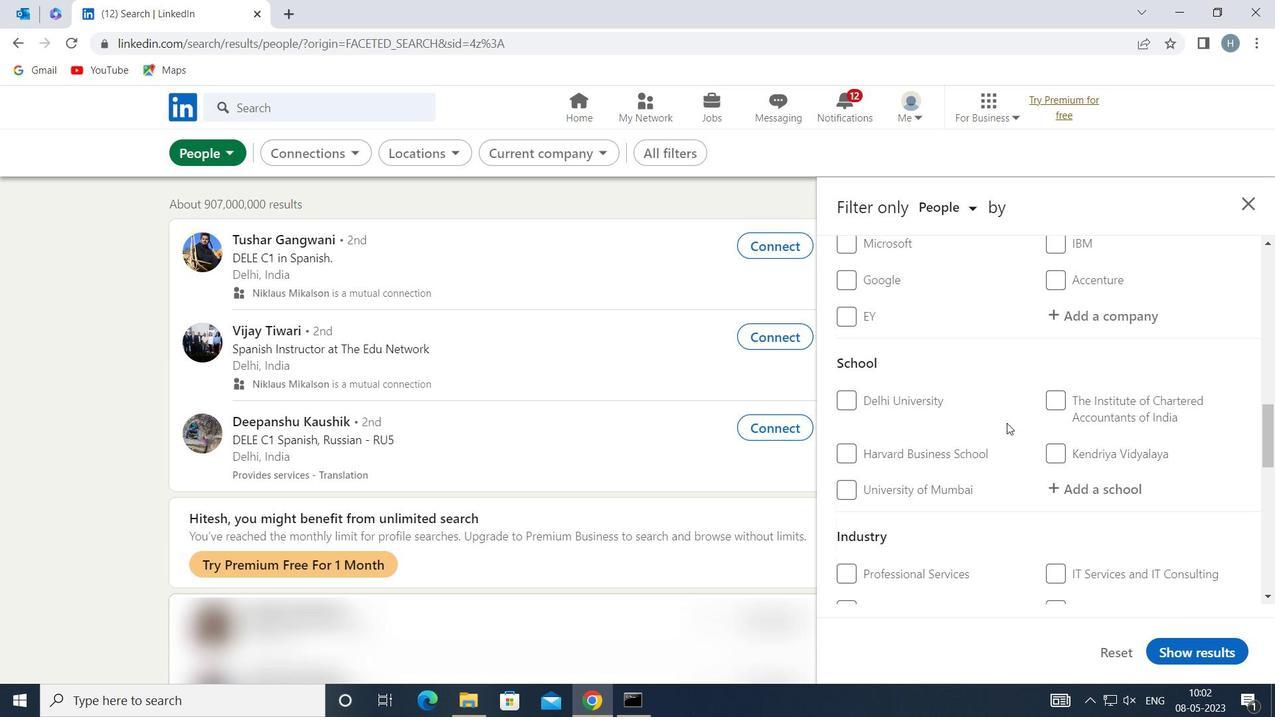 
Action: Mouse moved to (1102, 405)
Screenshot: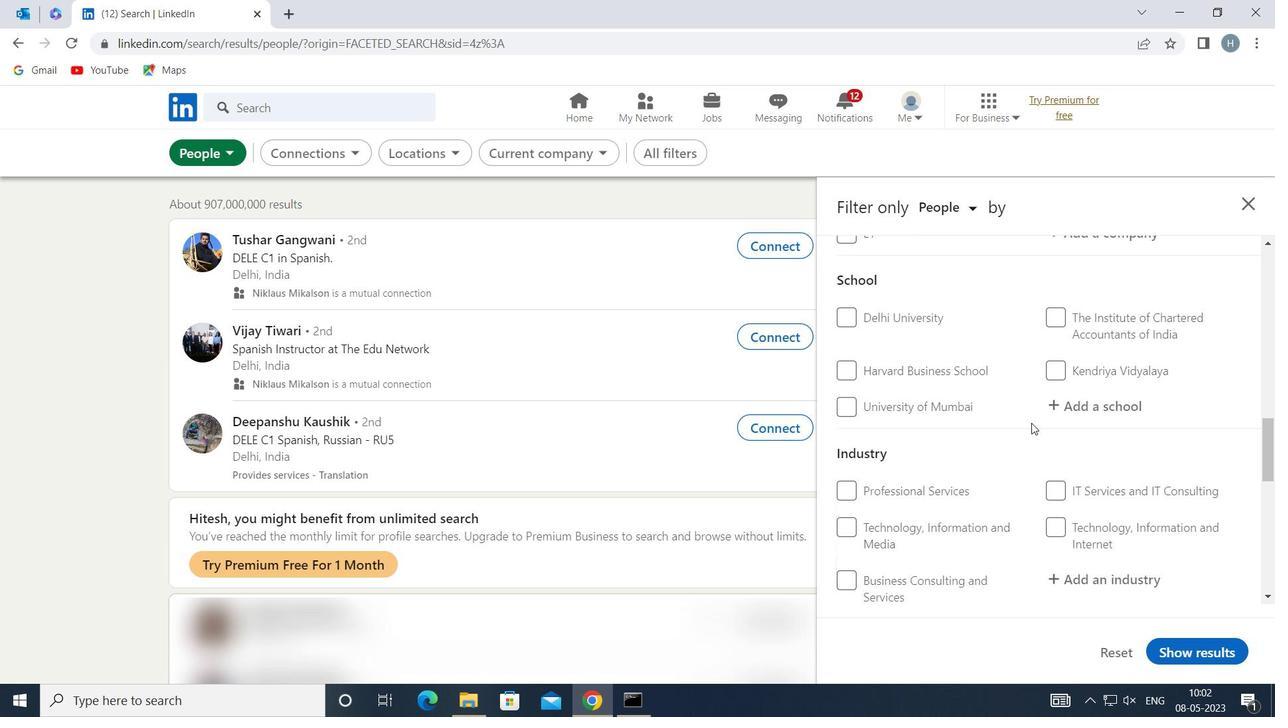 
Action: Mouse pressed left at (1102, 405)
Screenshot: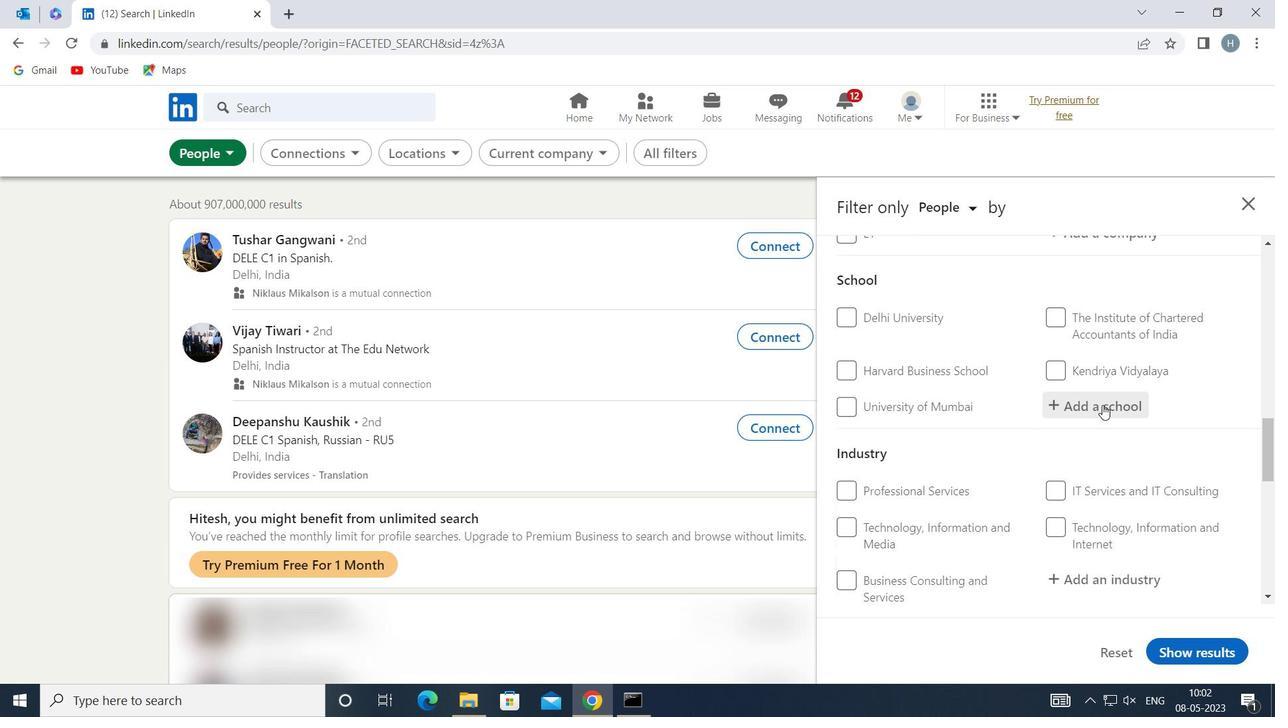 
Action: Mouse moved to (1102, 403)
Screenshot: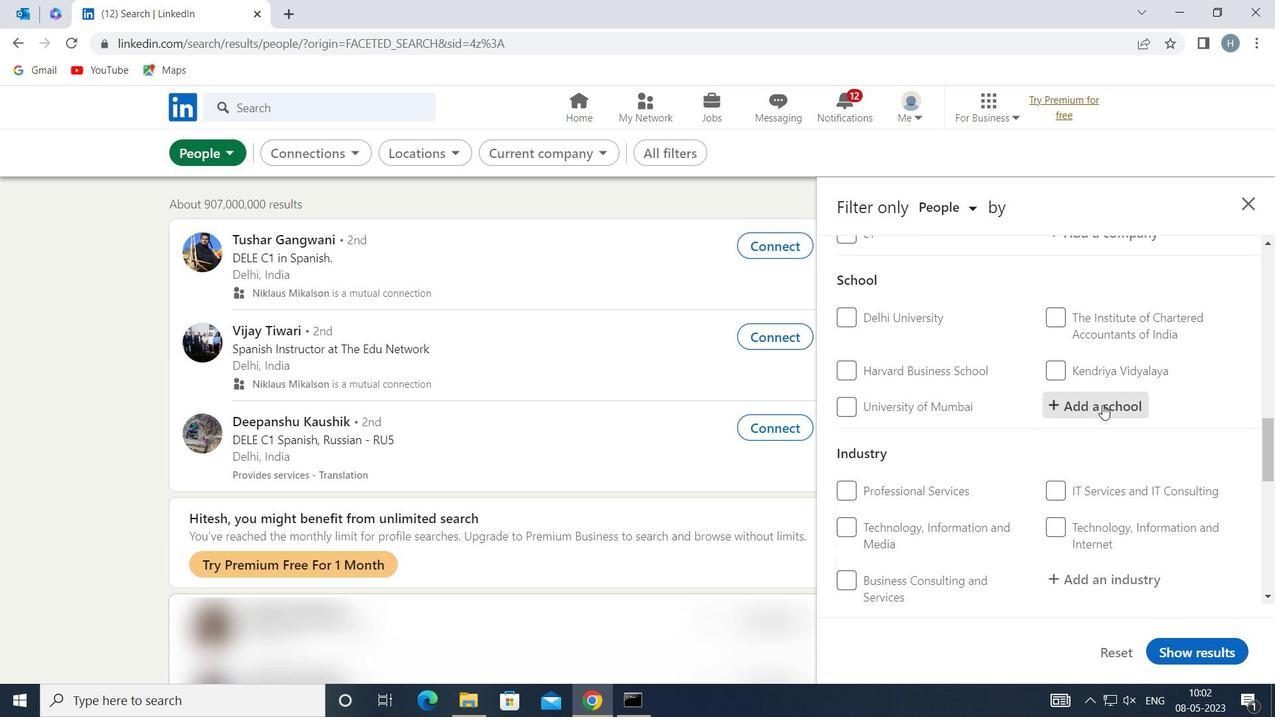 
Action: Key pressed <Key.shift>NITTE<Key.space><Key.shift>MEENAK
Screenshot: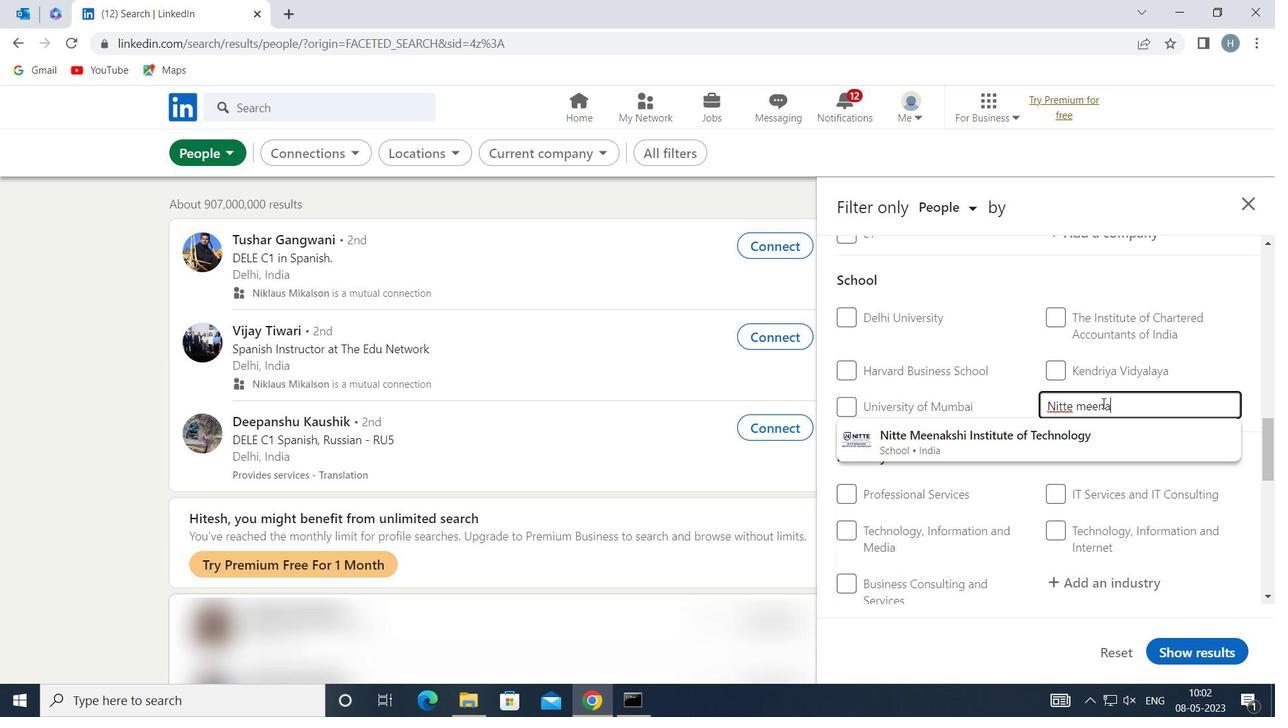 
Action: Mouse moved to (984, 431)
Screenshot: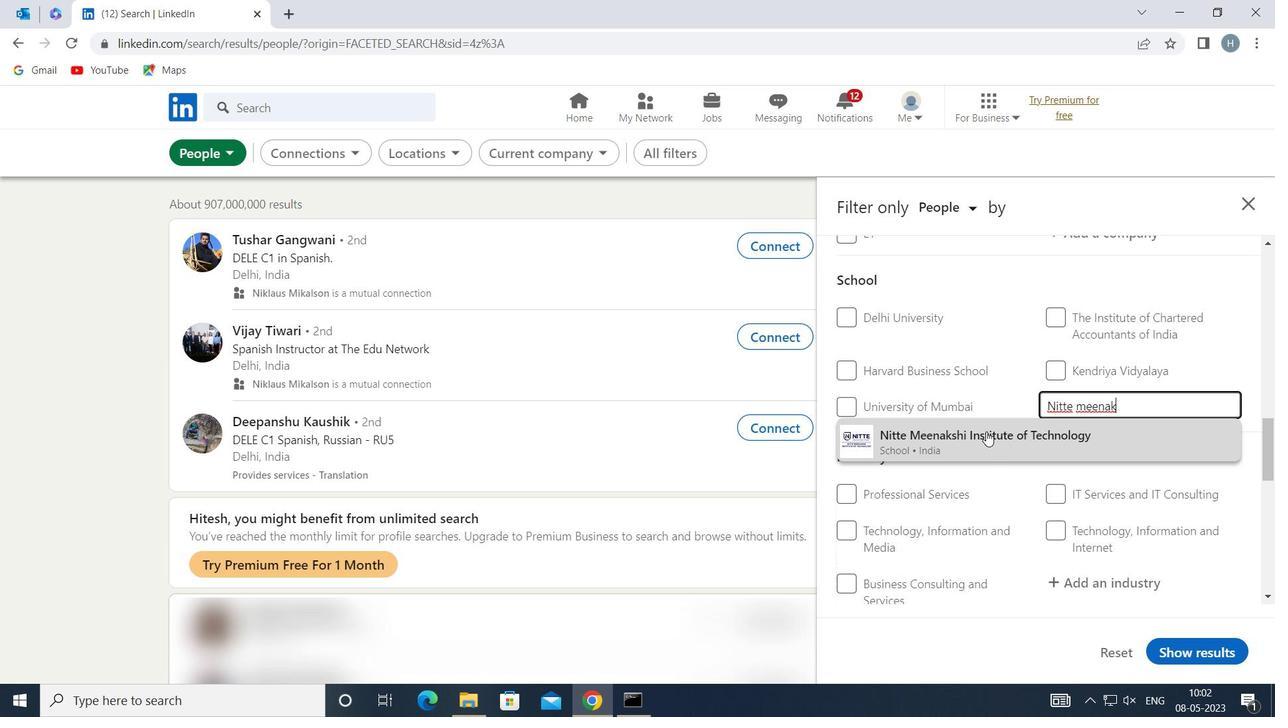 
Action: Mouse pressed left at (984, 431)
Screenshot: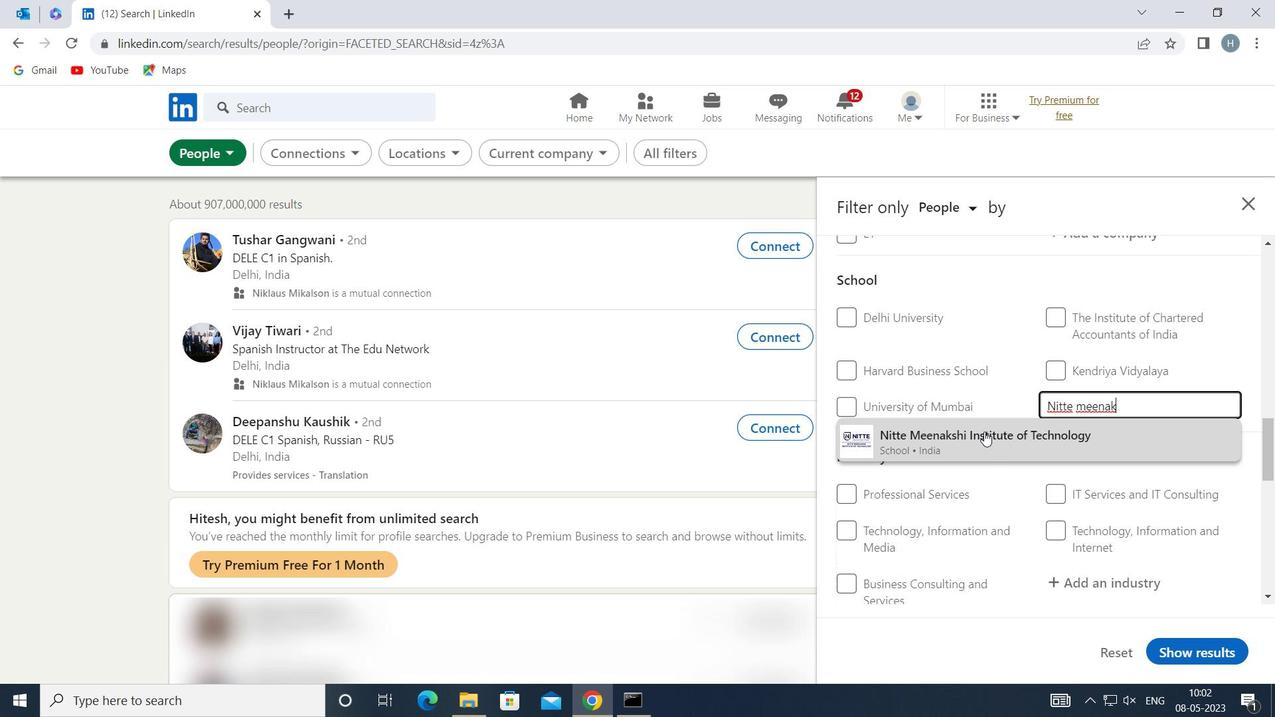 
Action: Mouse moved to (983, 425)
Screenshot: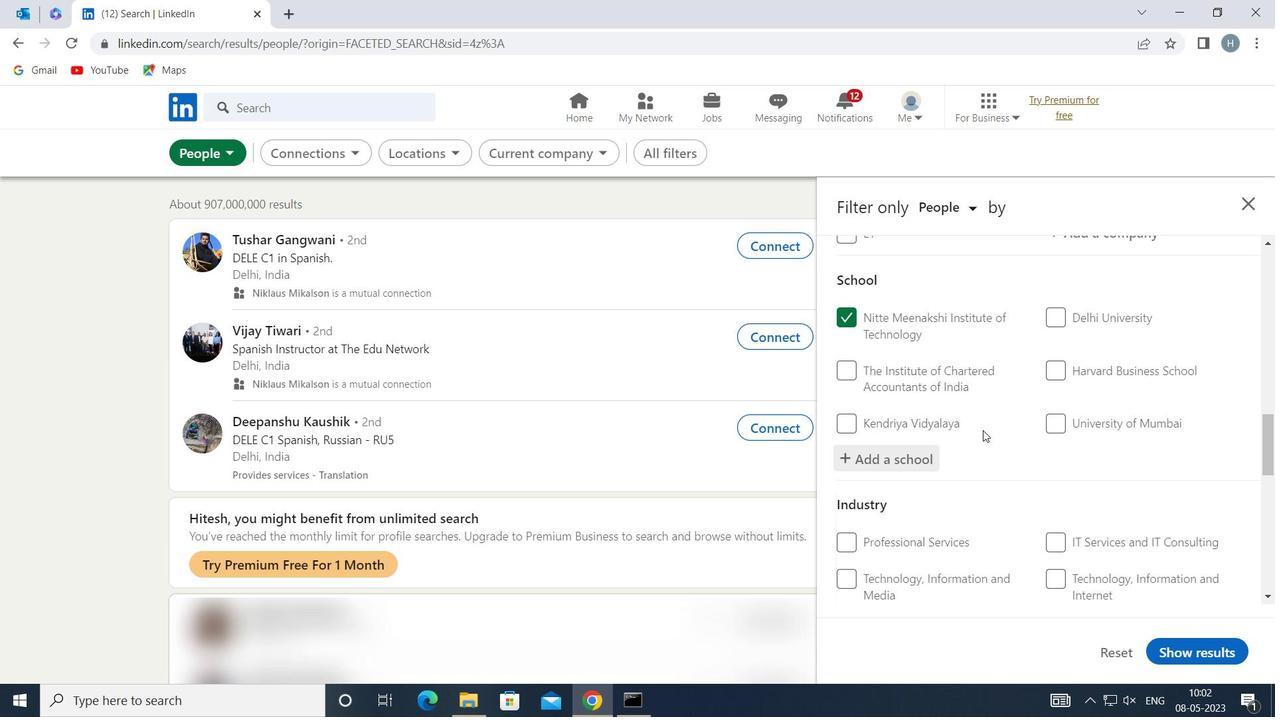 
Action: Mouse scrolled (983, 424) with delta (0, 0)
Screenshot: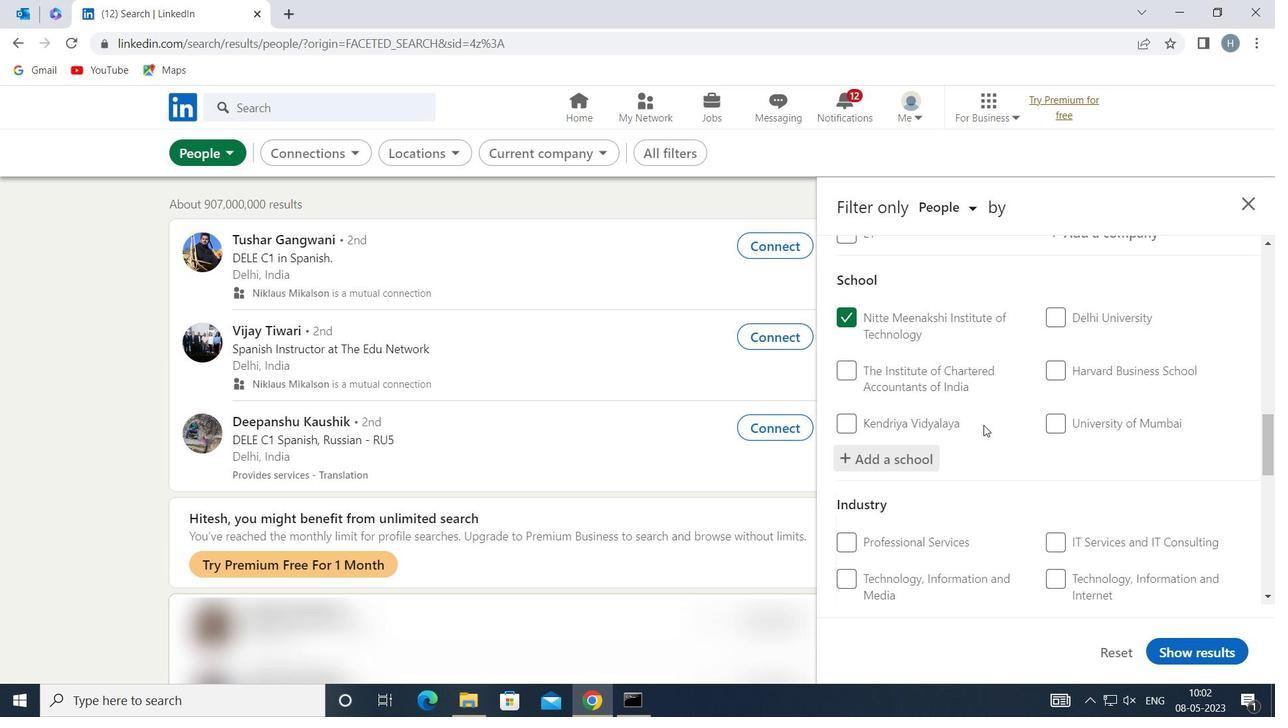 
Action: Mouse scrolled (983, 424) with delta (0, 0)
Screenshot: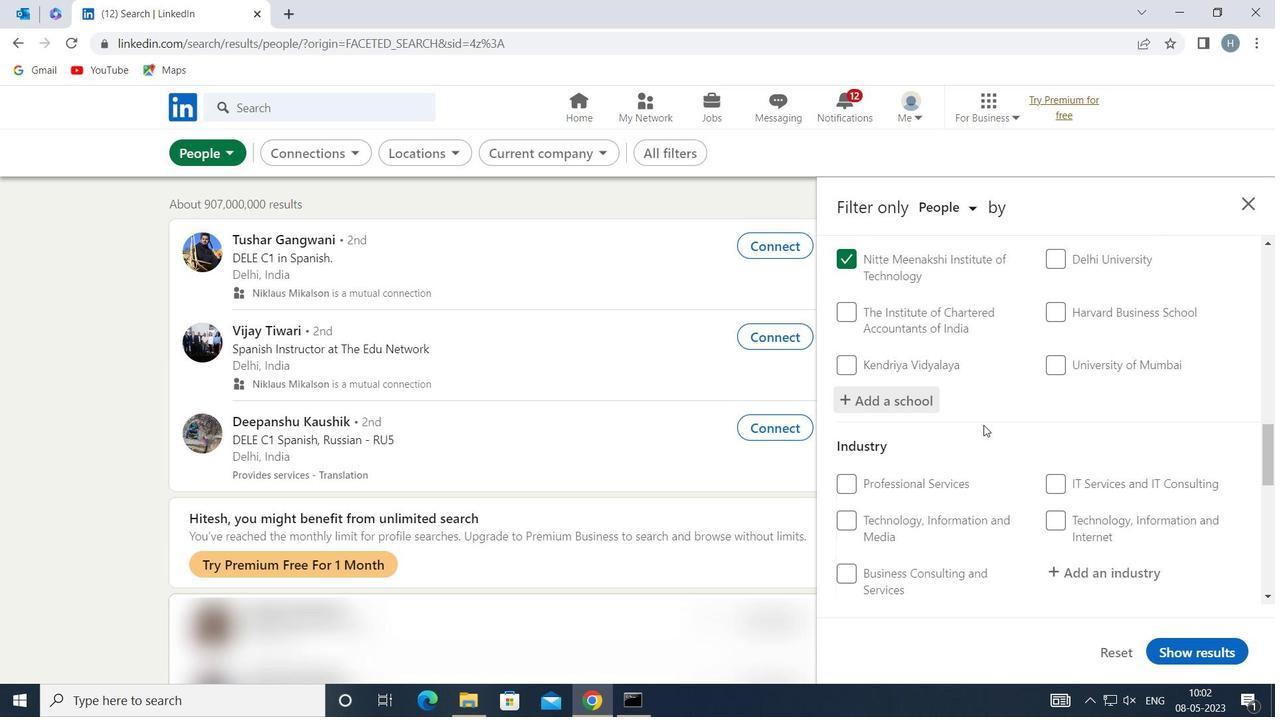 
Action: Mouse moved to (1100, 461)
Screenshot: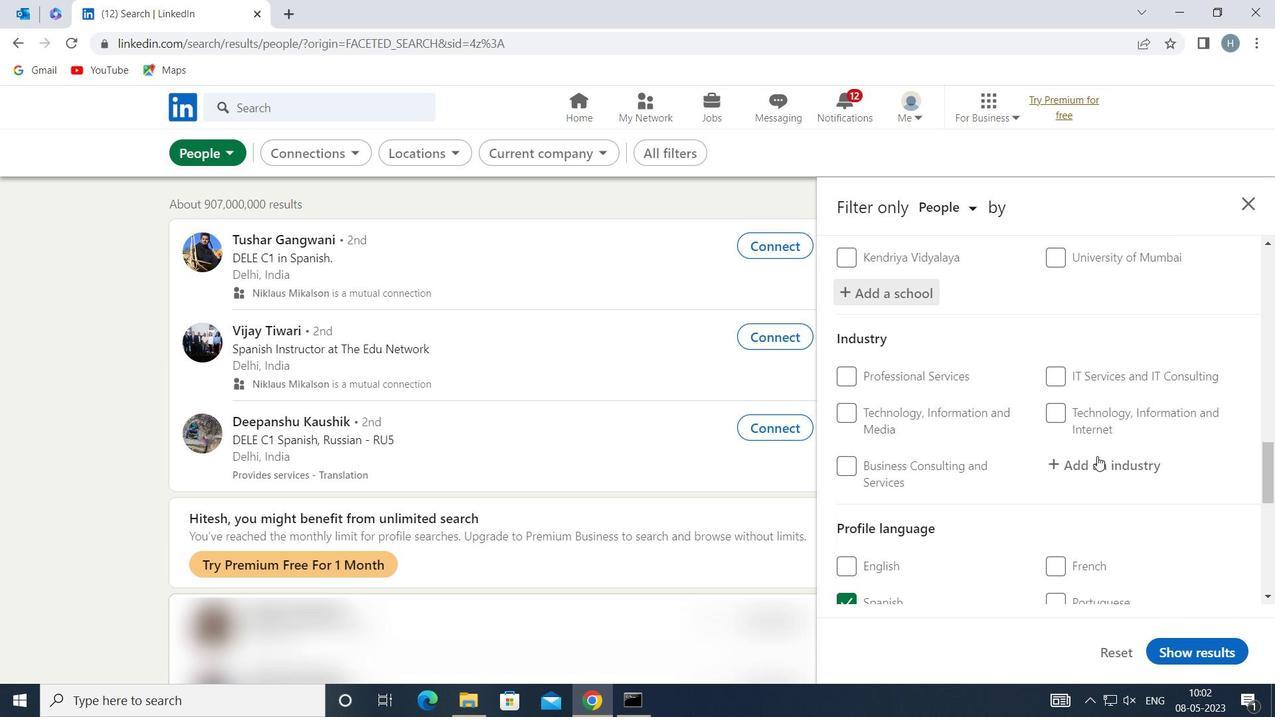 
Action: Mouse pressed left at (1100, 461)
Screenshot: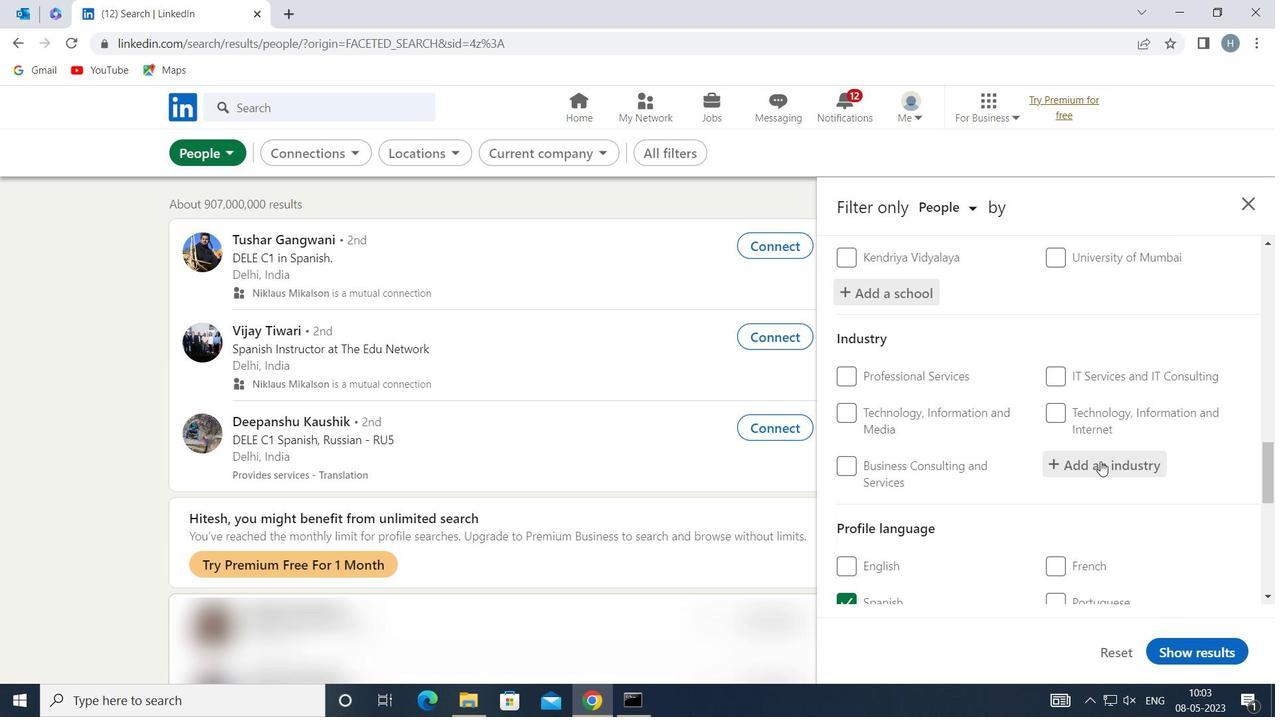 
Action: Key pressed <Key.shift><Key.shift>UTILITIES
Screenshot: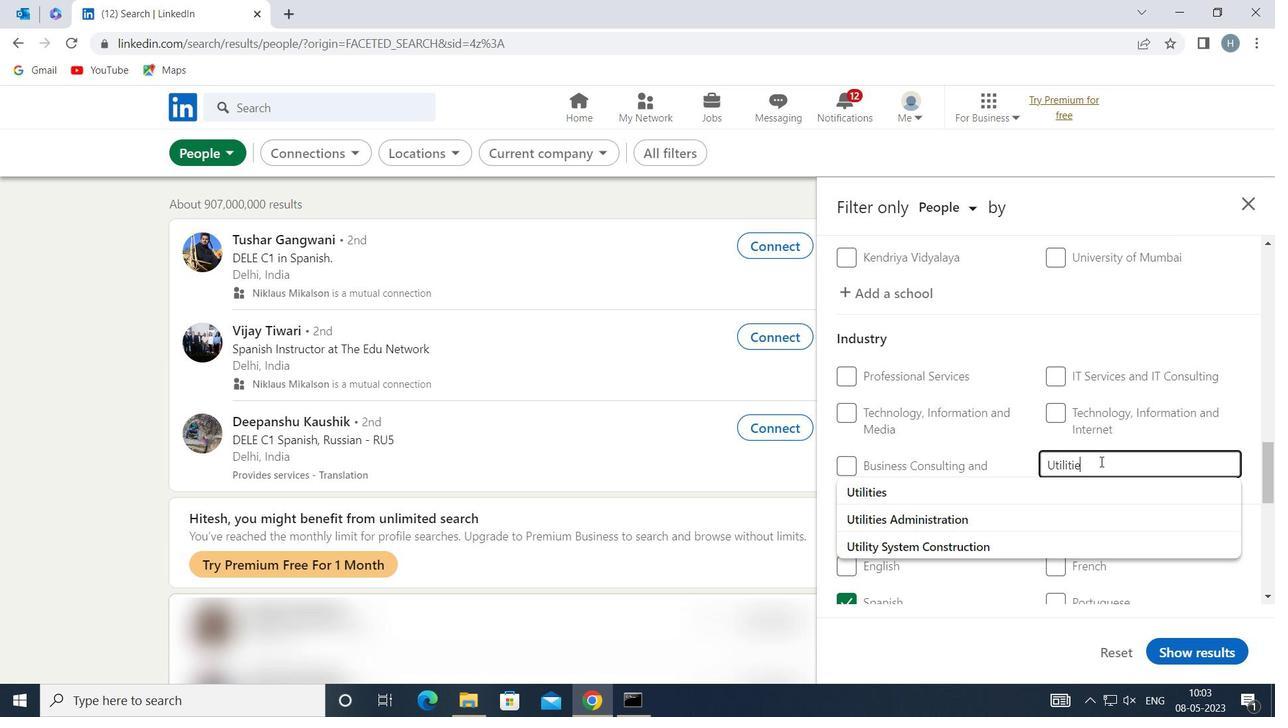 
Action: Mouse moved to (1019, 516)
Screenshot: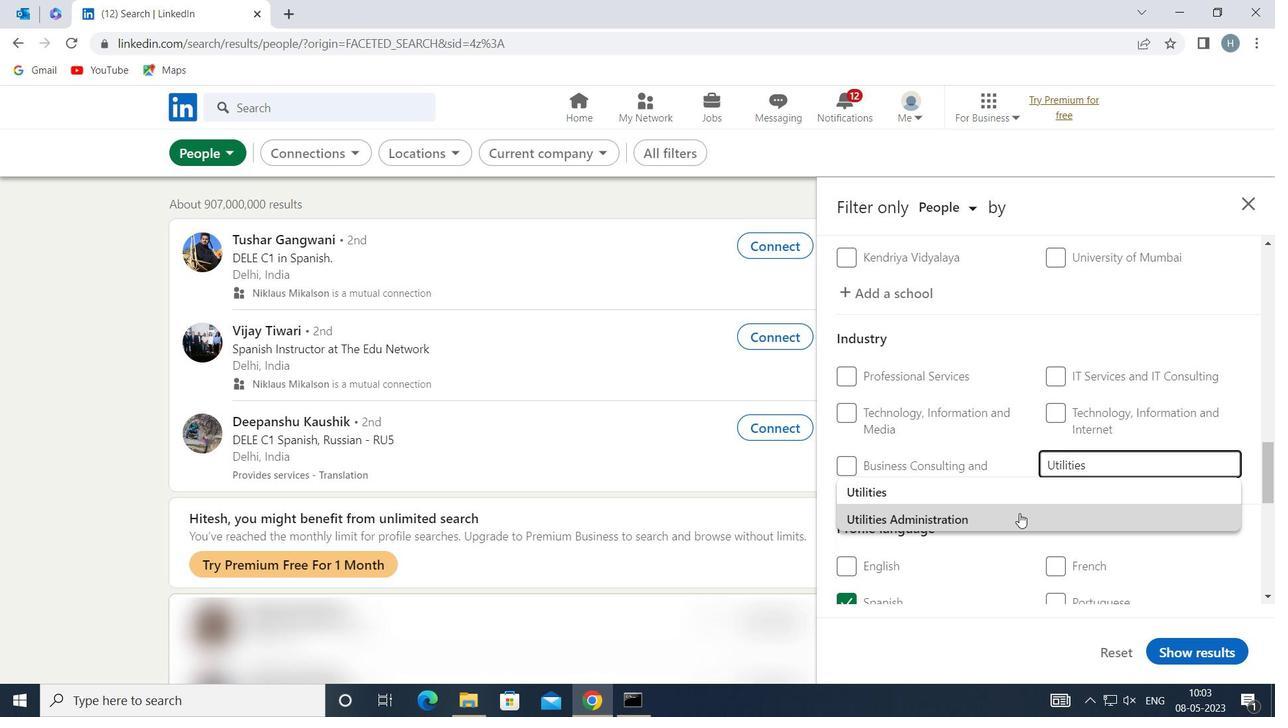 
Action: Mouse pressed left at (1019, 516)
Screenshot: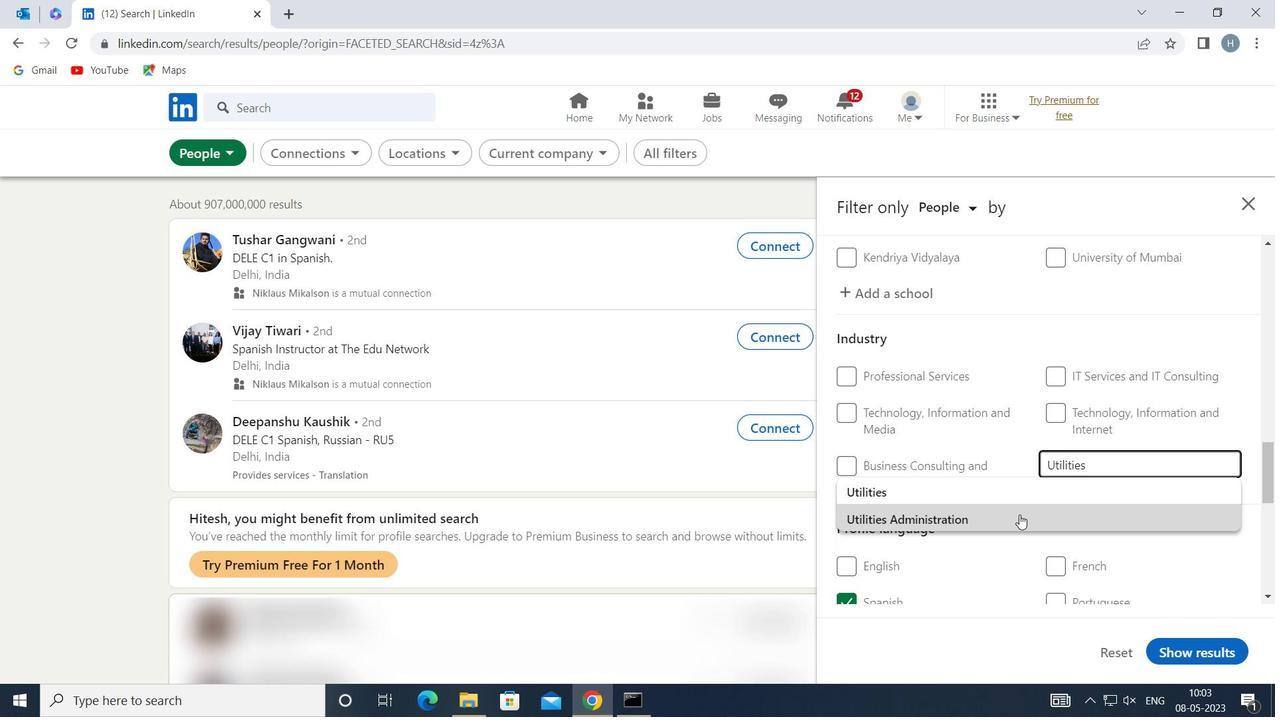 
Action: Mouse moved to (1014, 500)
Screenshot: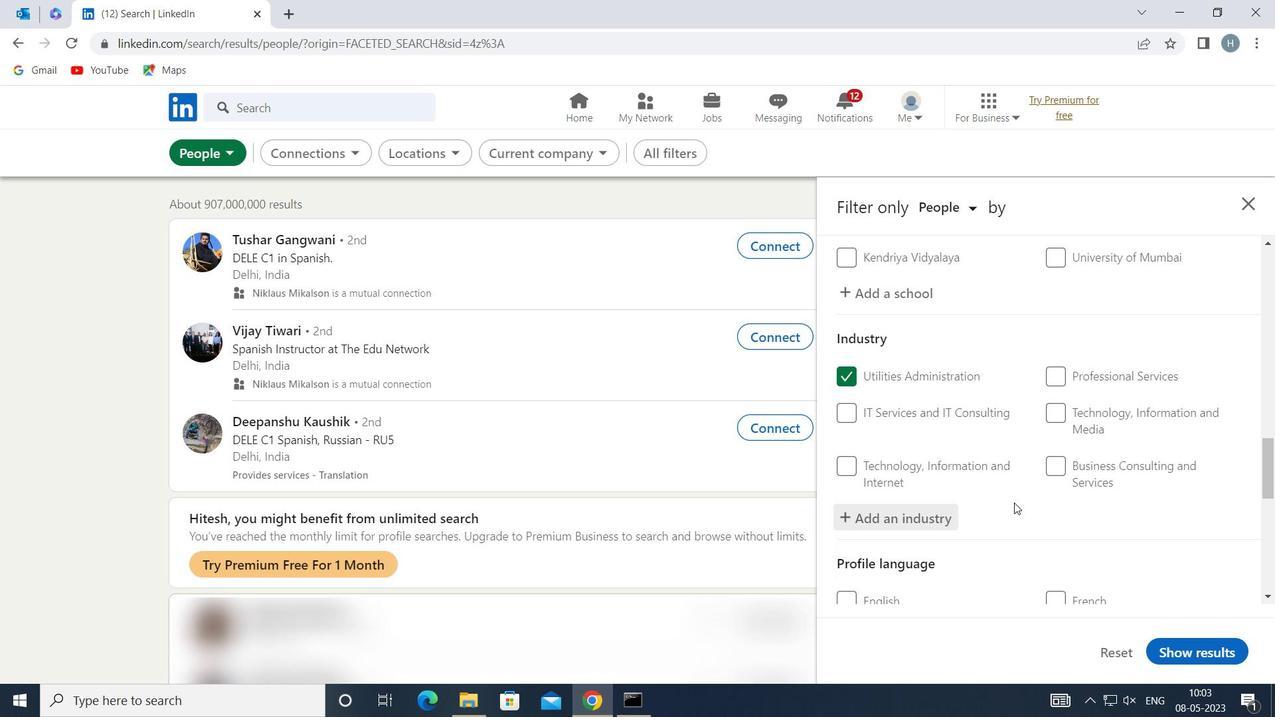 
Action: Mouse scrolled (1014, 500) with delta (0, 0)
Screenshot: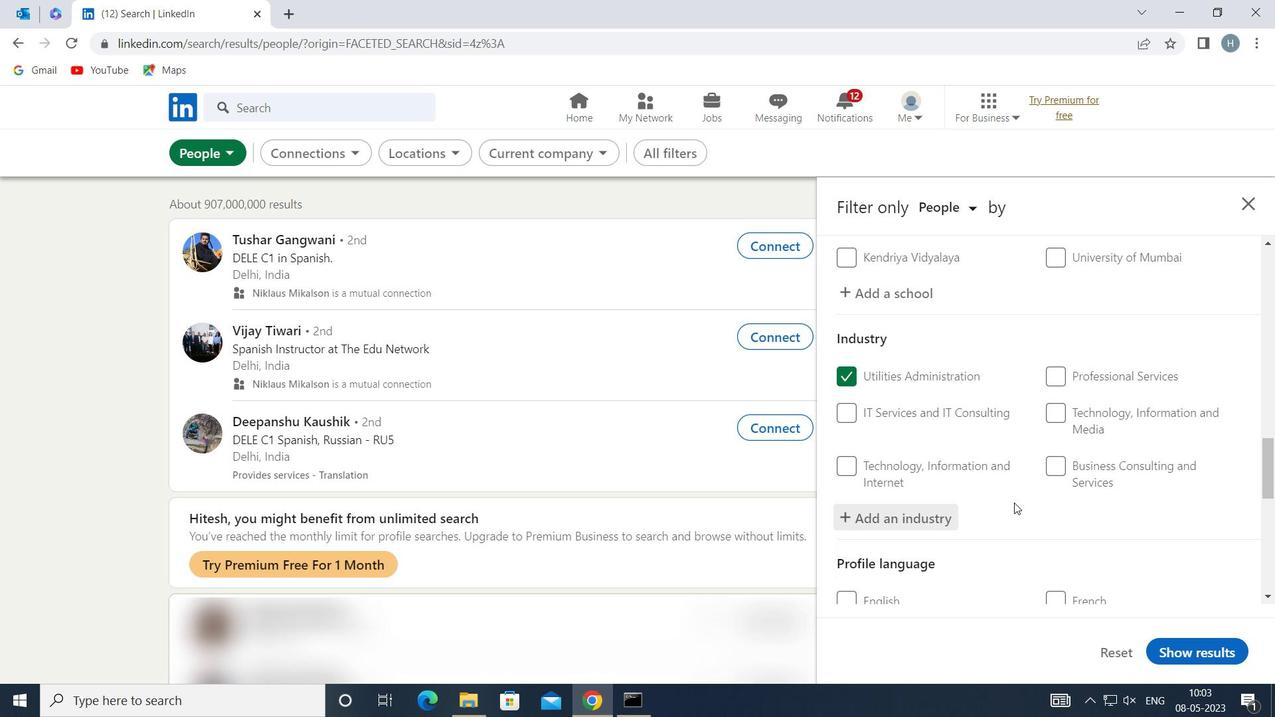 
Action: Mouse scrolled (1014, 500) with delta (0, 0)
Screenshot: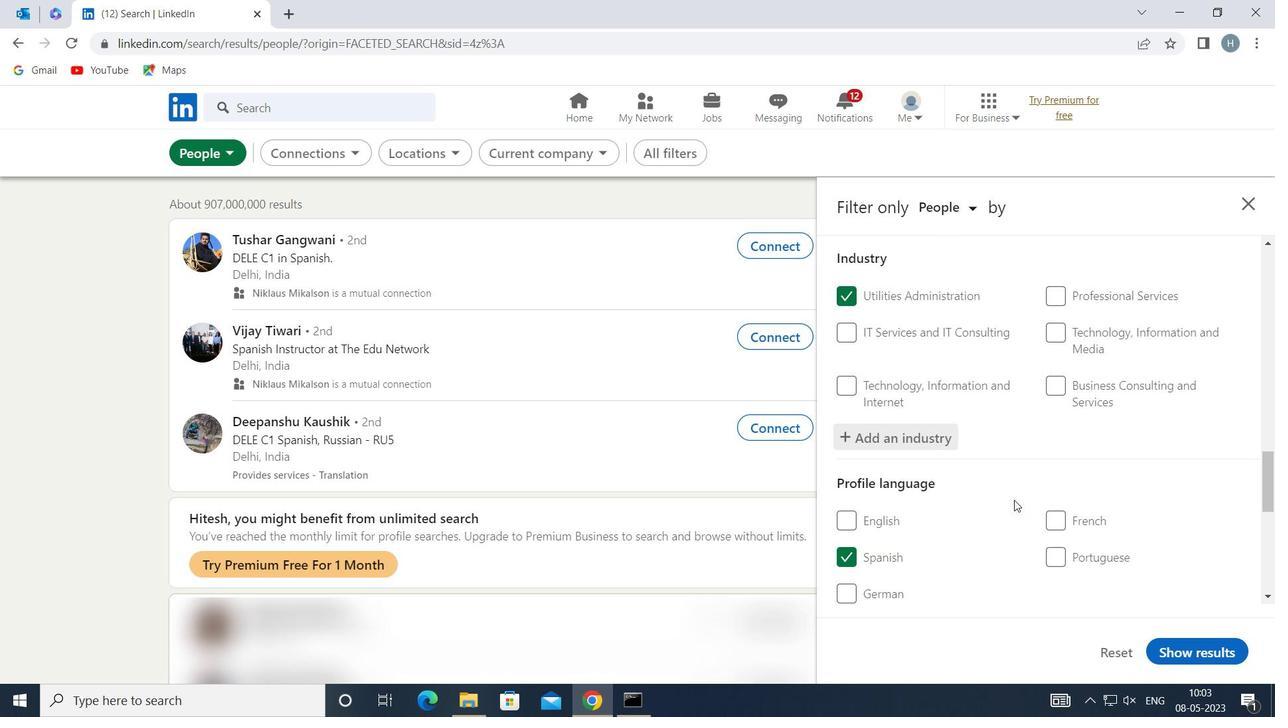 
Action: Mouse scrolled (1014, 500) with delta (0, 0)
Screenshot: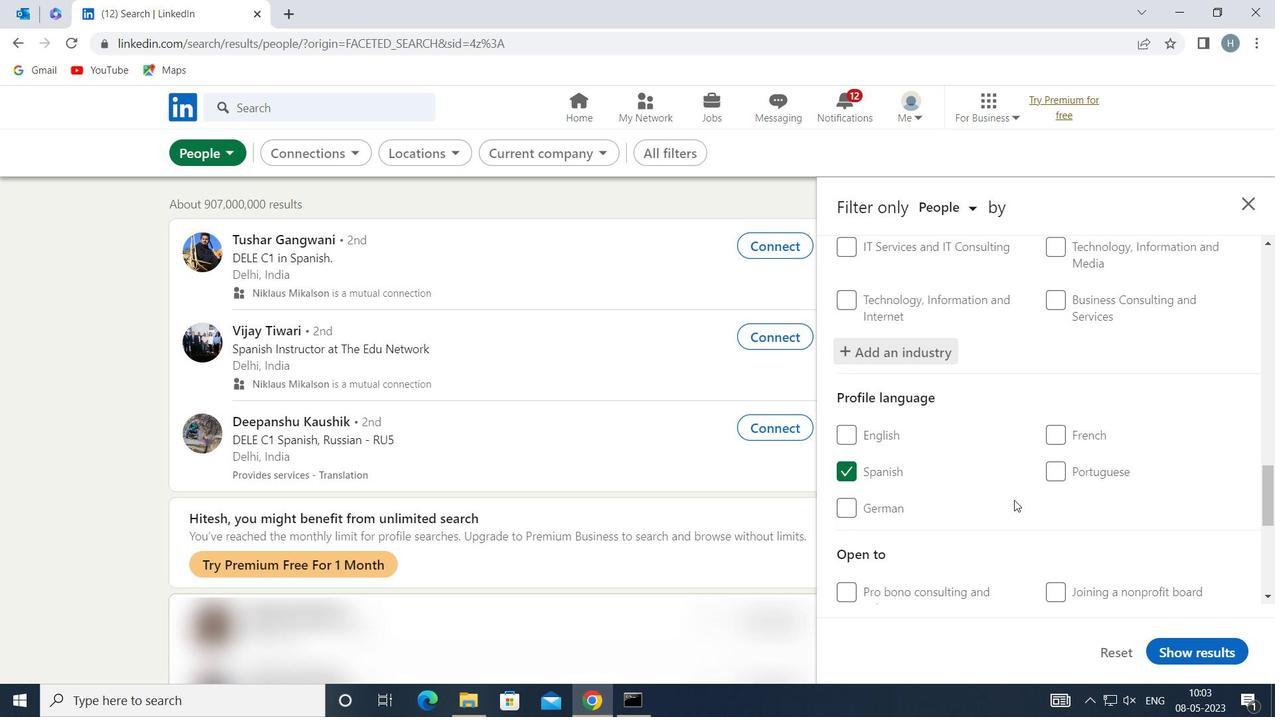 
Action: Mouse scrolled (1014, 500) with delta (0, 0)
Screenshot: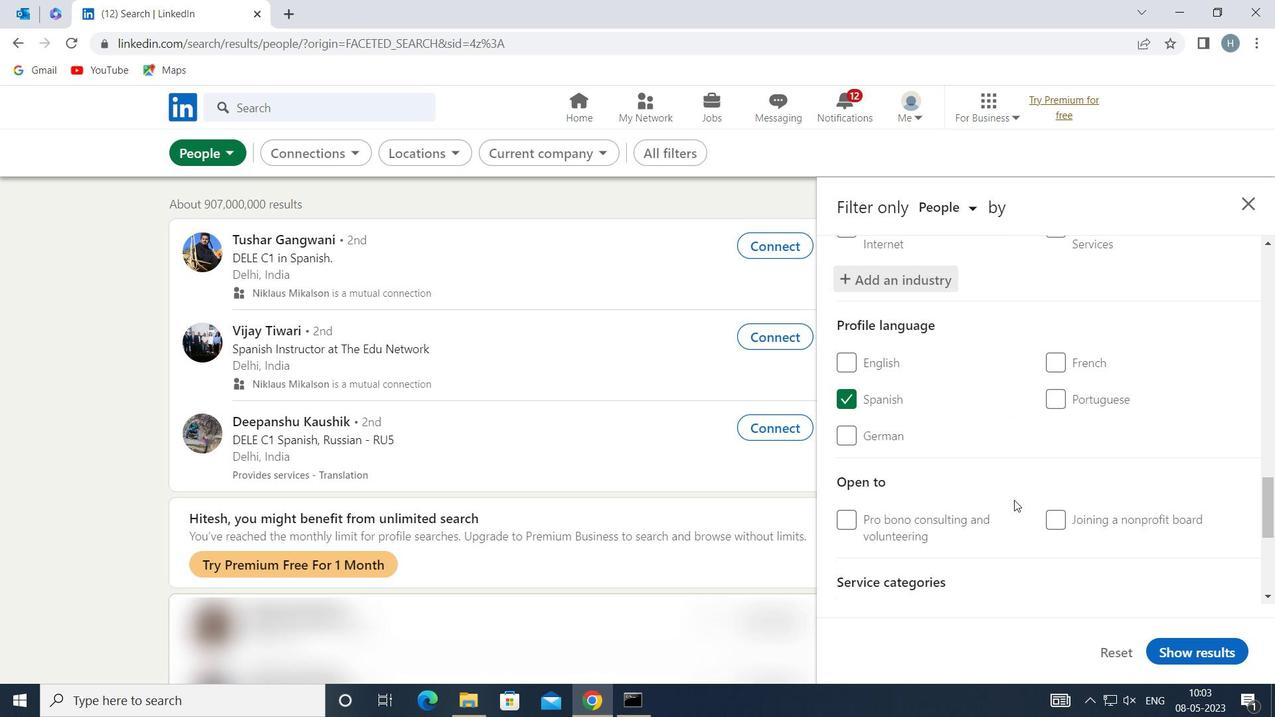 
Action: Mouse scrolled (1014, 500) with delta (0, 0)
Screenshot: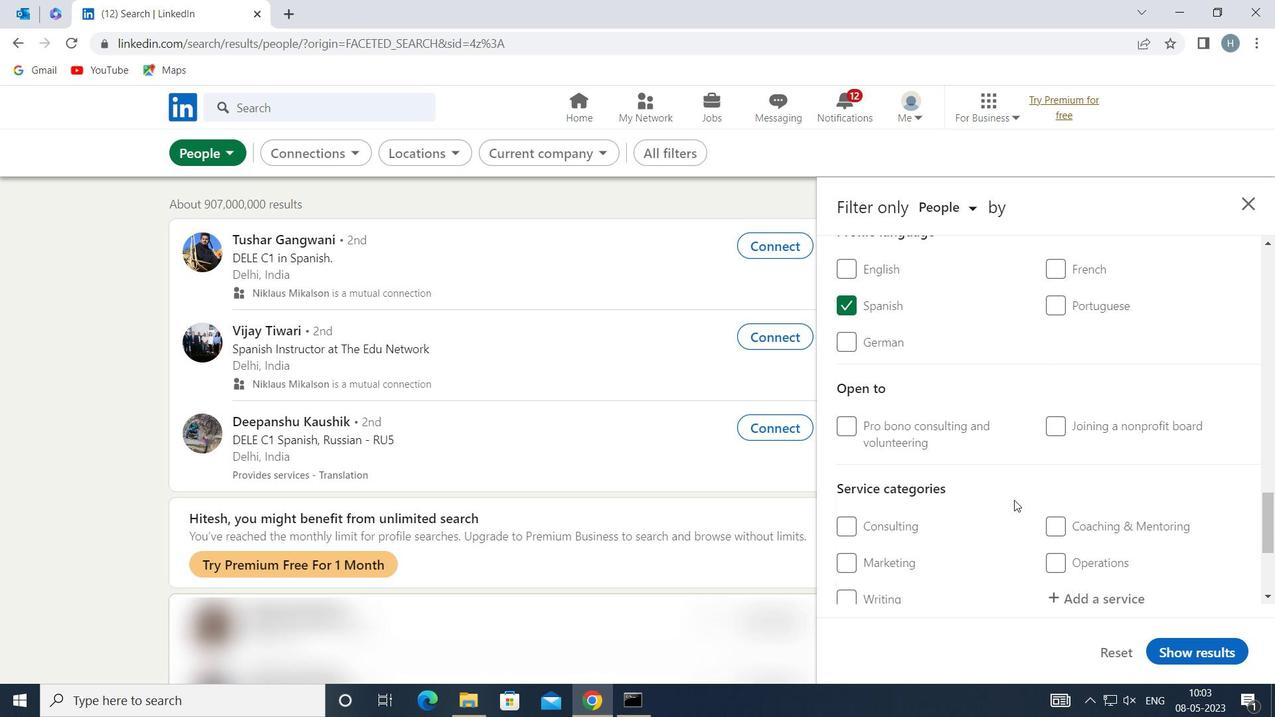 
Action: Mouse scrolled (1014, 500) with delta (0, 0)
Screenshot: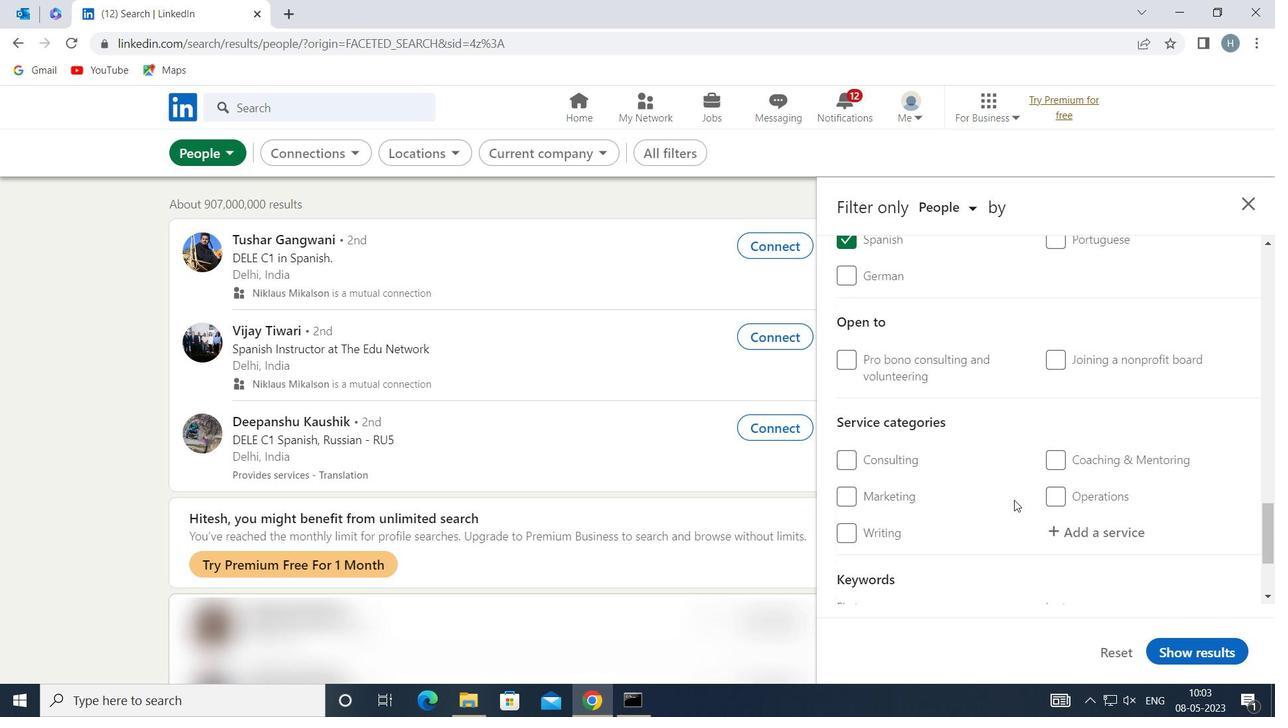 
Action: Mouse moved to (1113, 425)
Screenshot: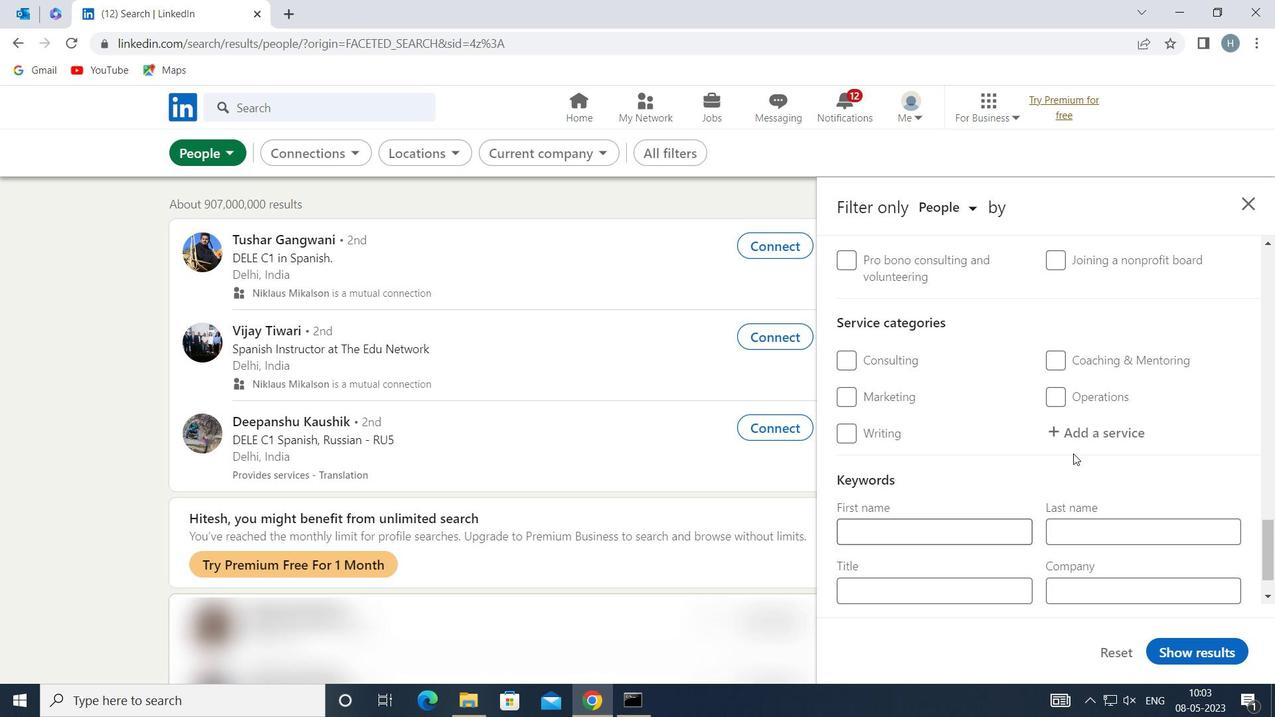 
Action: Mouse pressed left at (1113, 425)
Screenshot: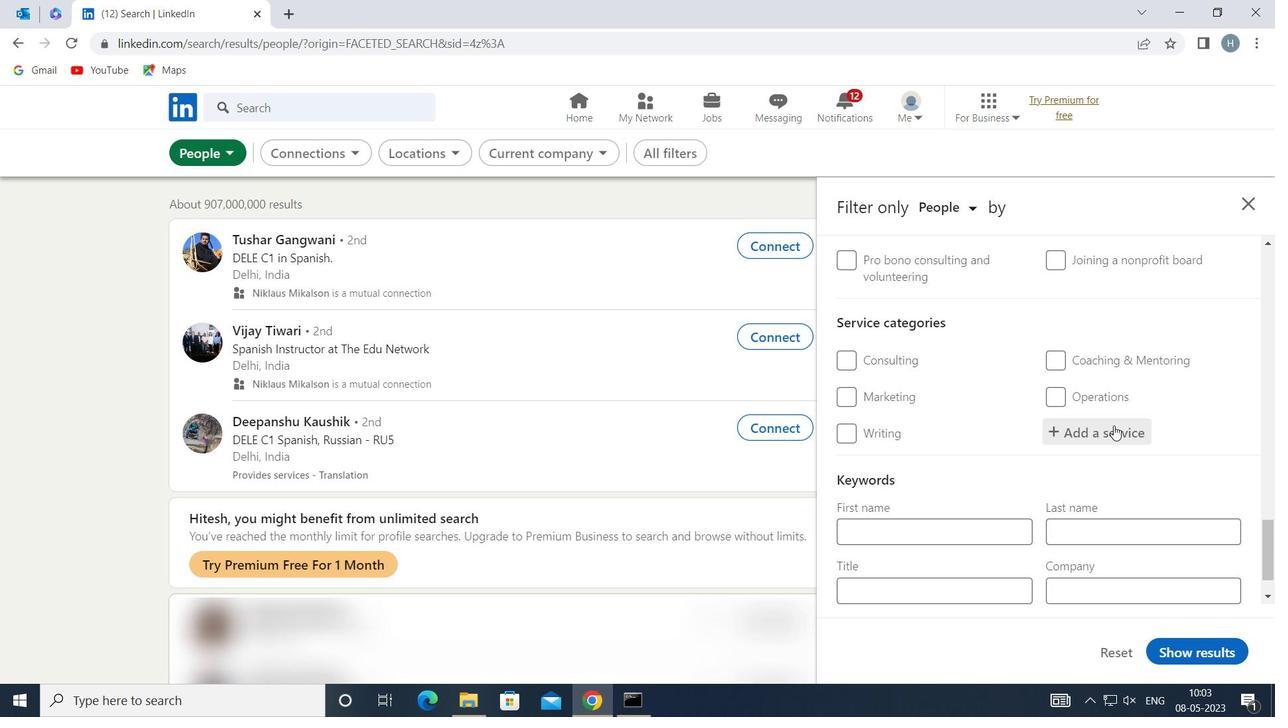 
Action: Key pressed <Key.shift>BUDGETING
Screenshot: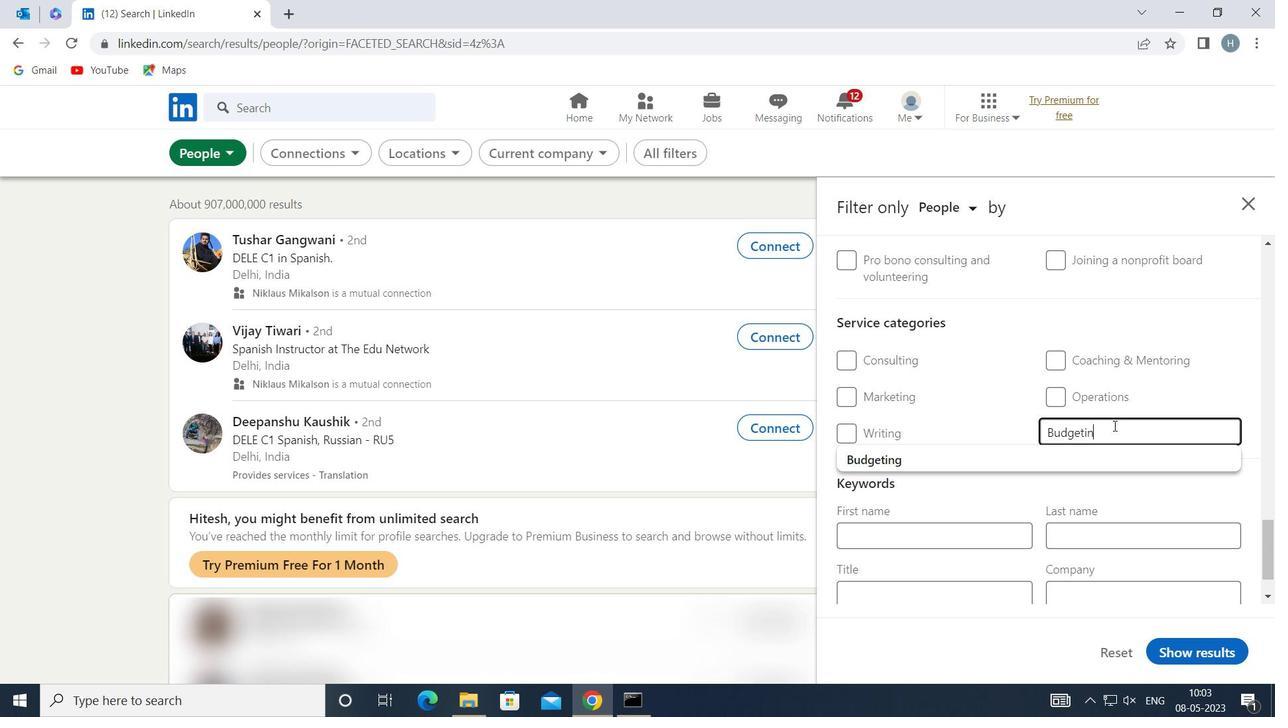 
Action: Mouse moved to (1028, 457)
Screenshot: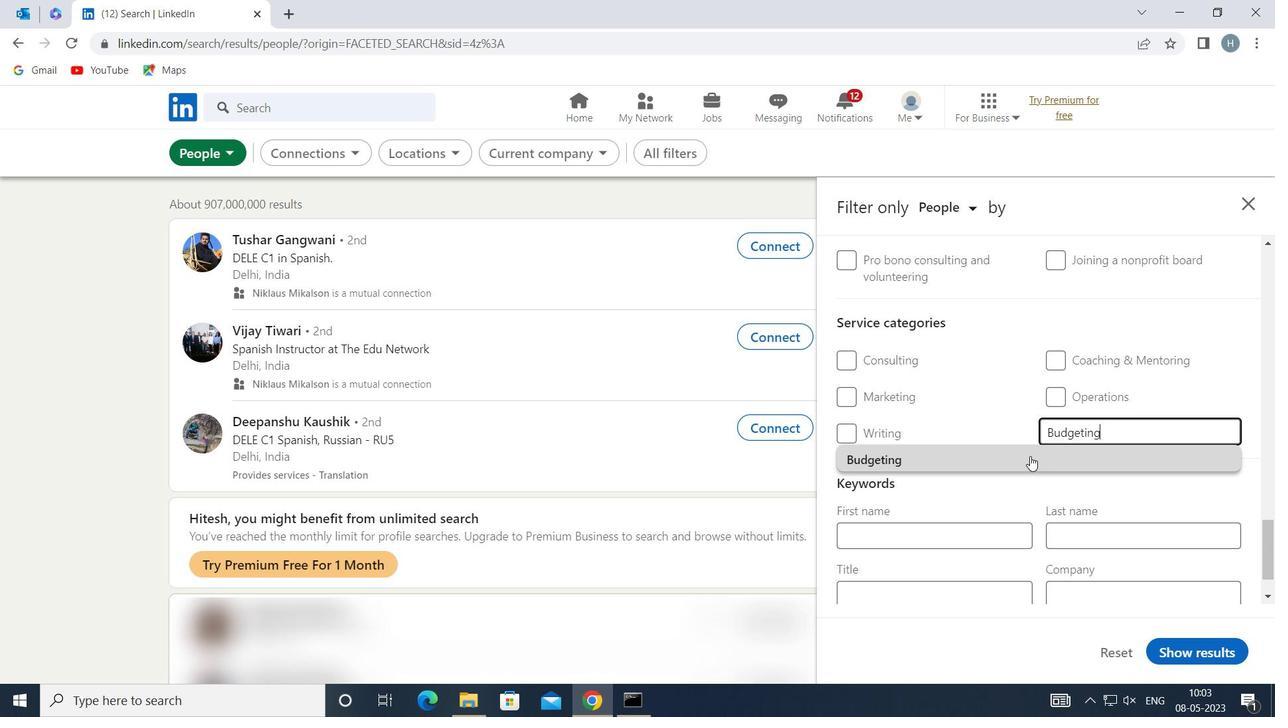 
Action: Mouse pressed left at (1028, 457)
Screenshot: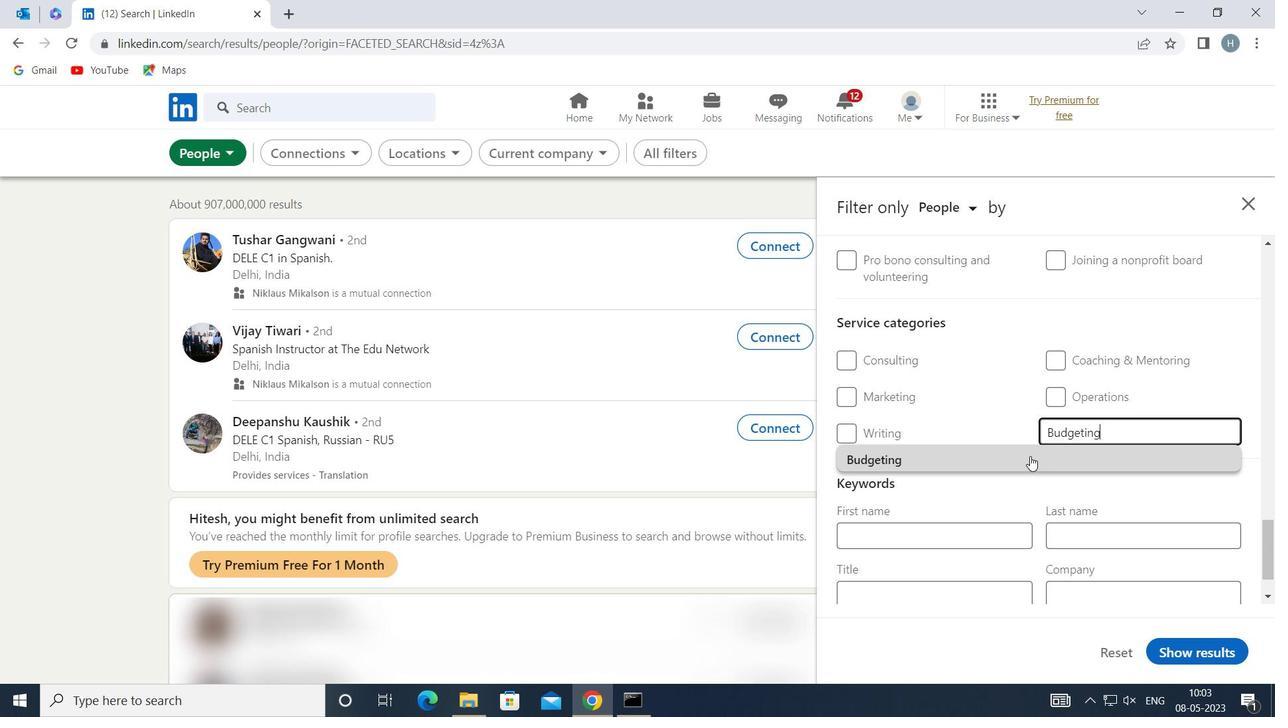 
Action: Mouse moved to (1028, 456)
Screenshot: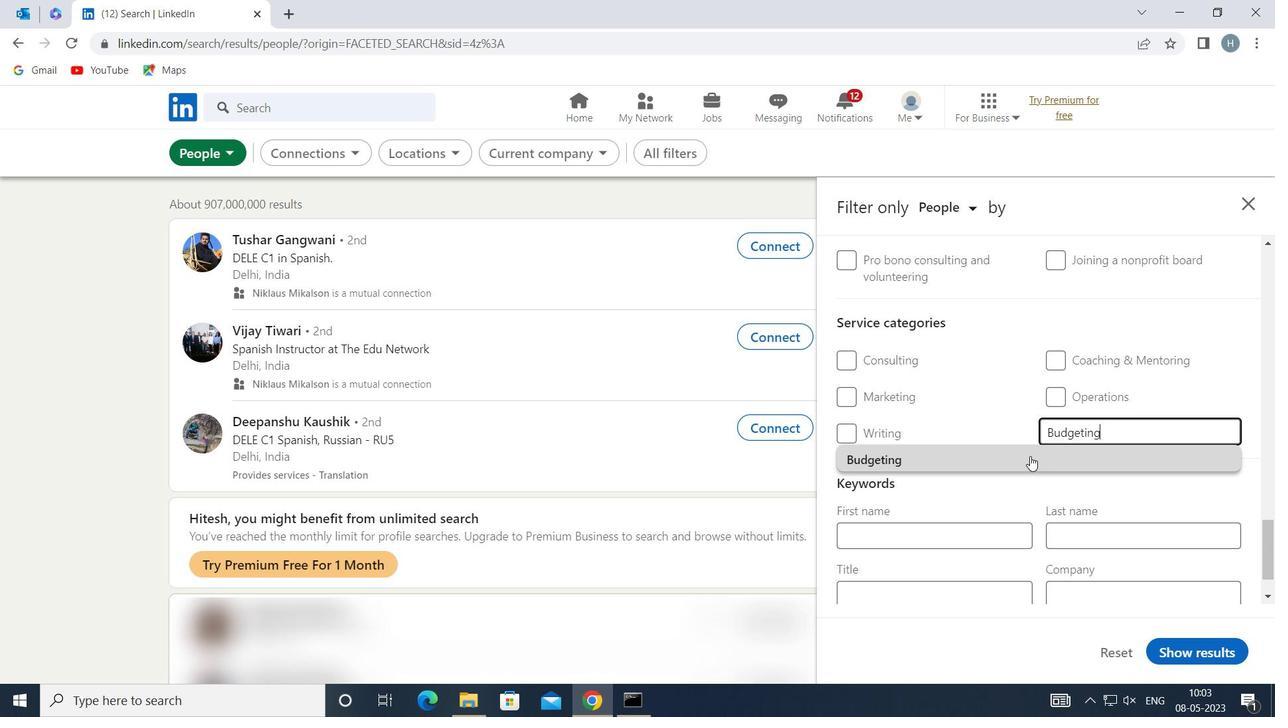 
Action: Mouse scrolled (1028, 455) with delta (0, 0)
Screenshot: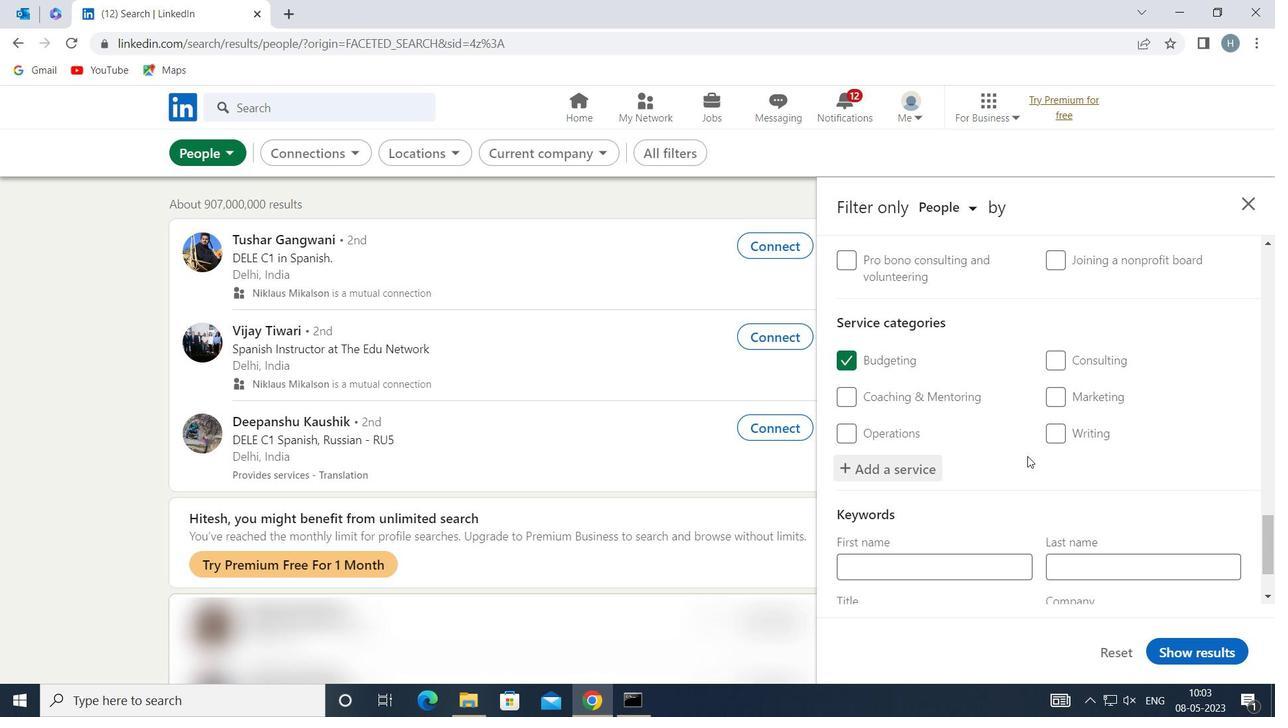 
Action: Mouse scrolled (1028, 455) with delta (0, 0)
Screenshot: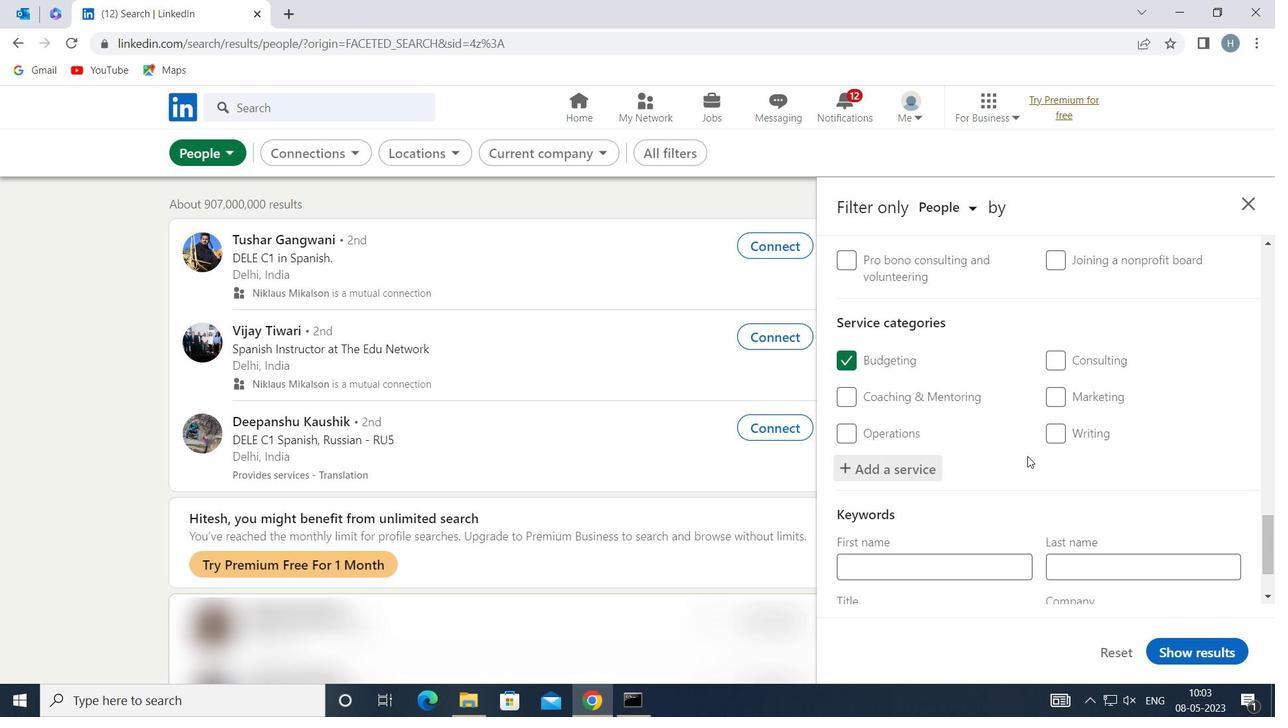 
Action: Mouse moved to (1024, 459)
Screenshot: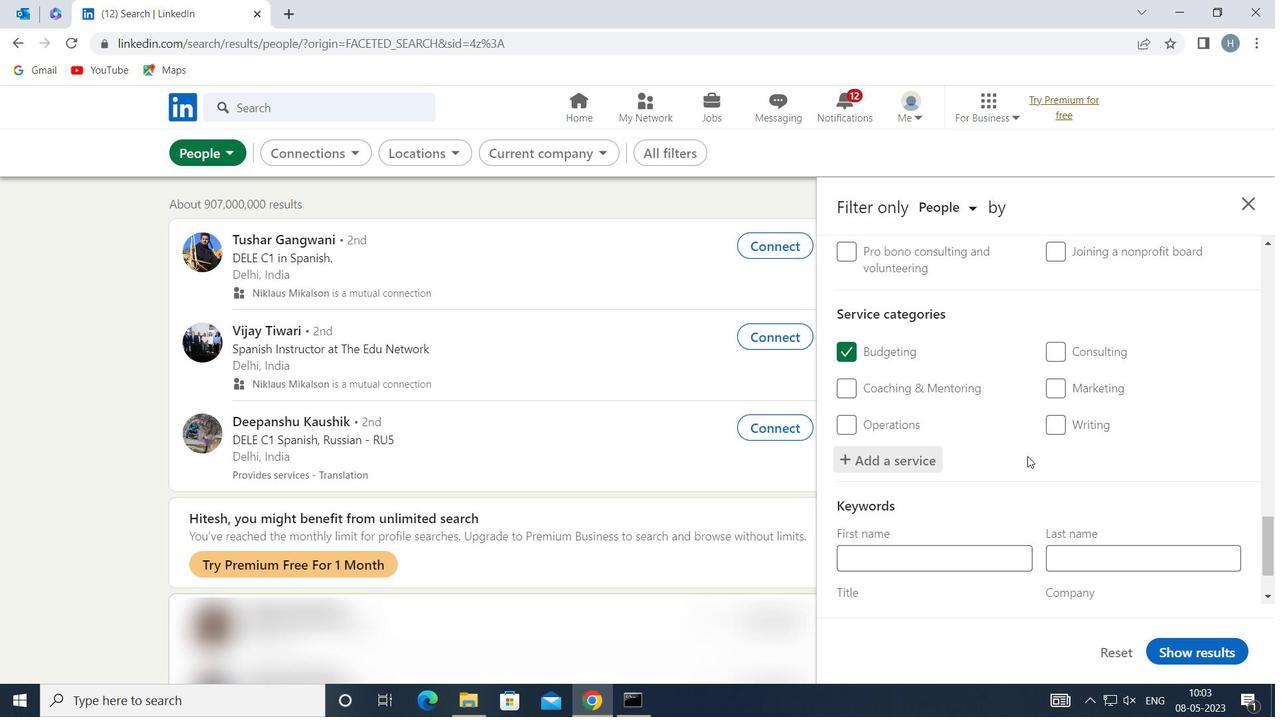 
Action: Mouse scrolled (1024, 459) with delta (0, 0)
Screenshot: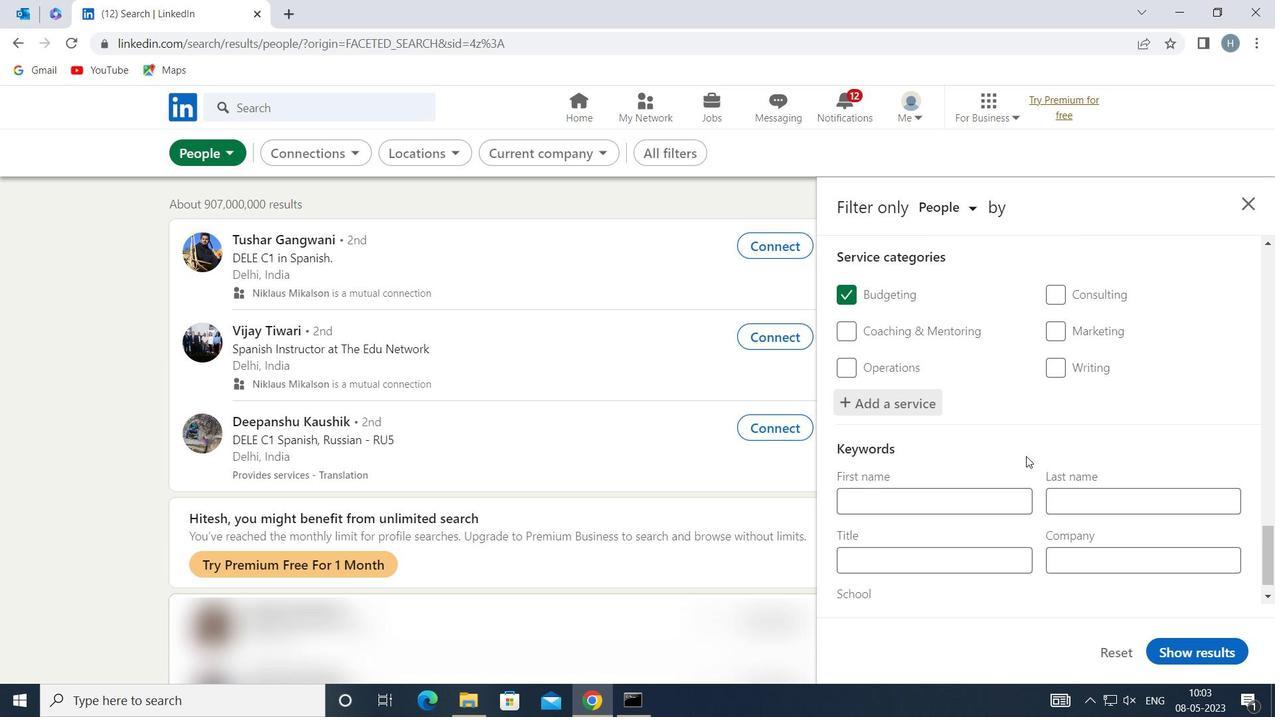 
Action: Mouse scrolled (1024, 459) with delta (0, 0)
Screenshot: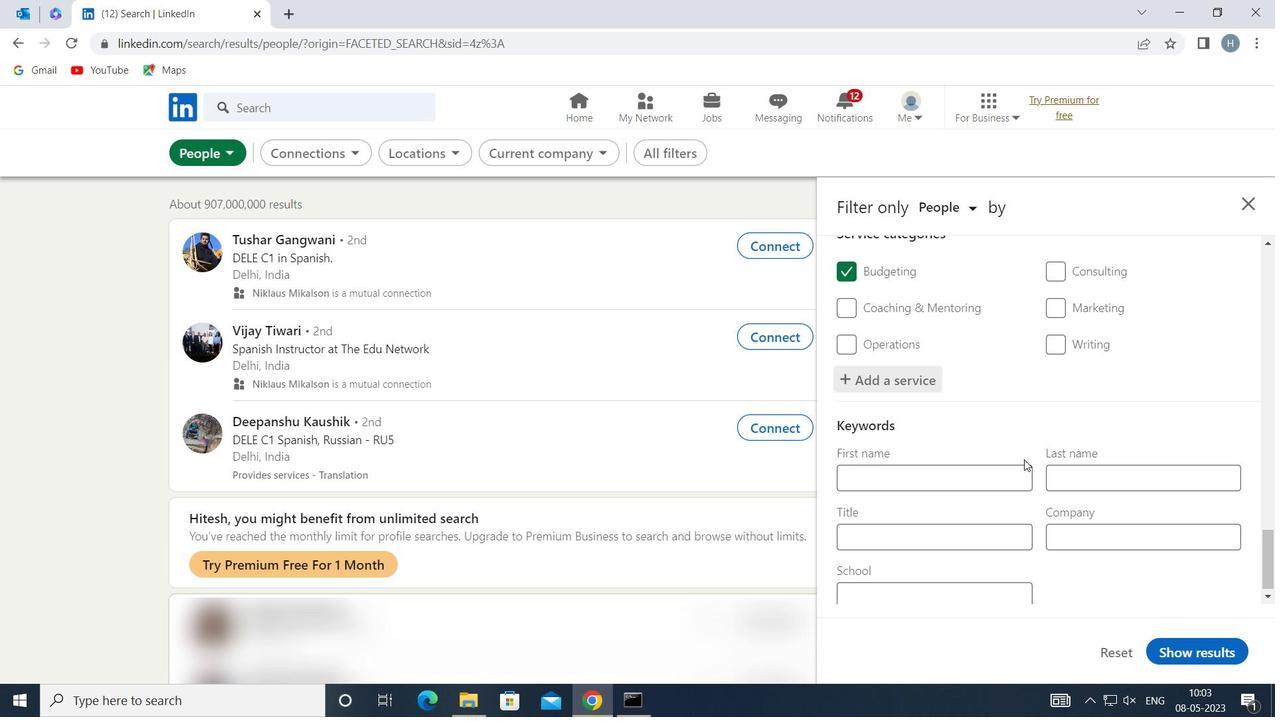 
Action: Mouse moved to (1024, 461)
Screenshot: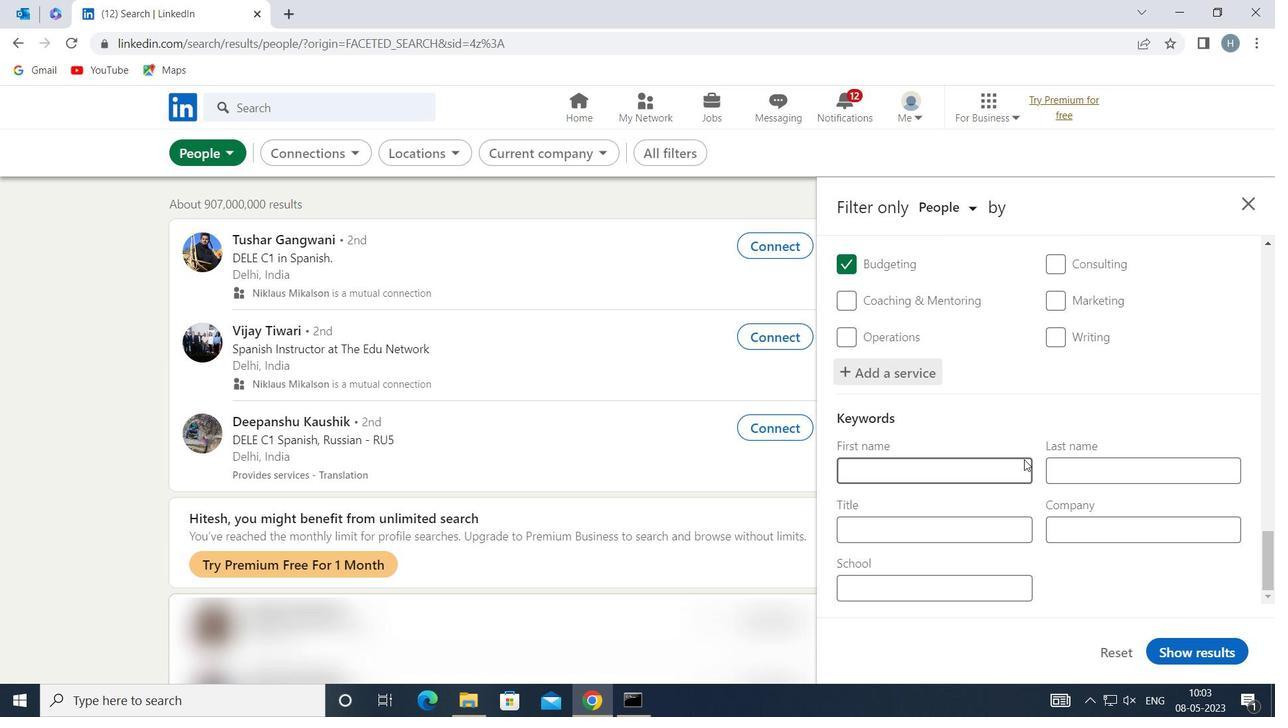 
Action: Mouse scrolled (1024, 461) with delta (0, 0)
Screenshot: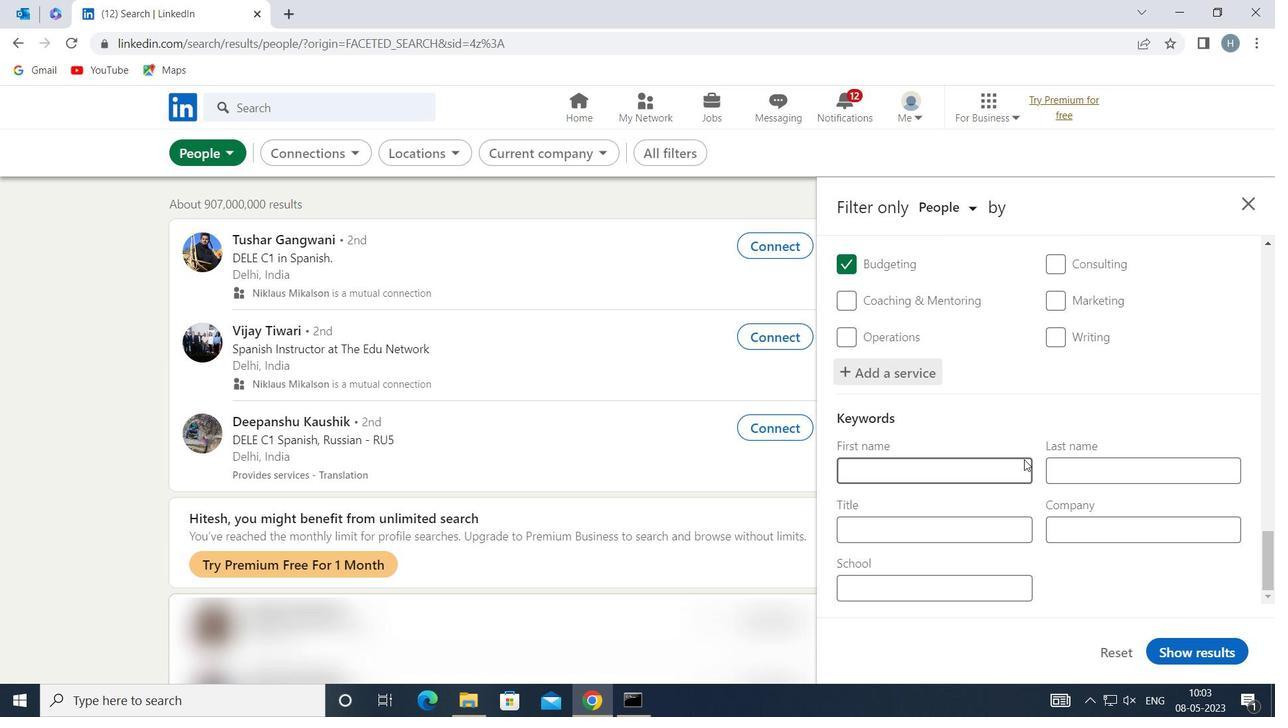 
Action: Mouse moved to (982, 526)
Screenshot: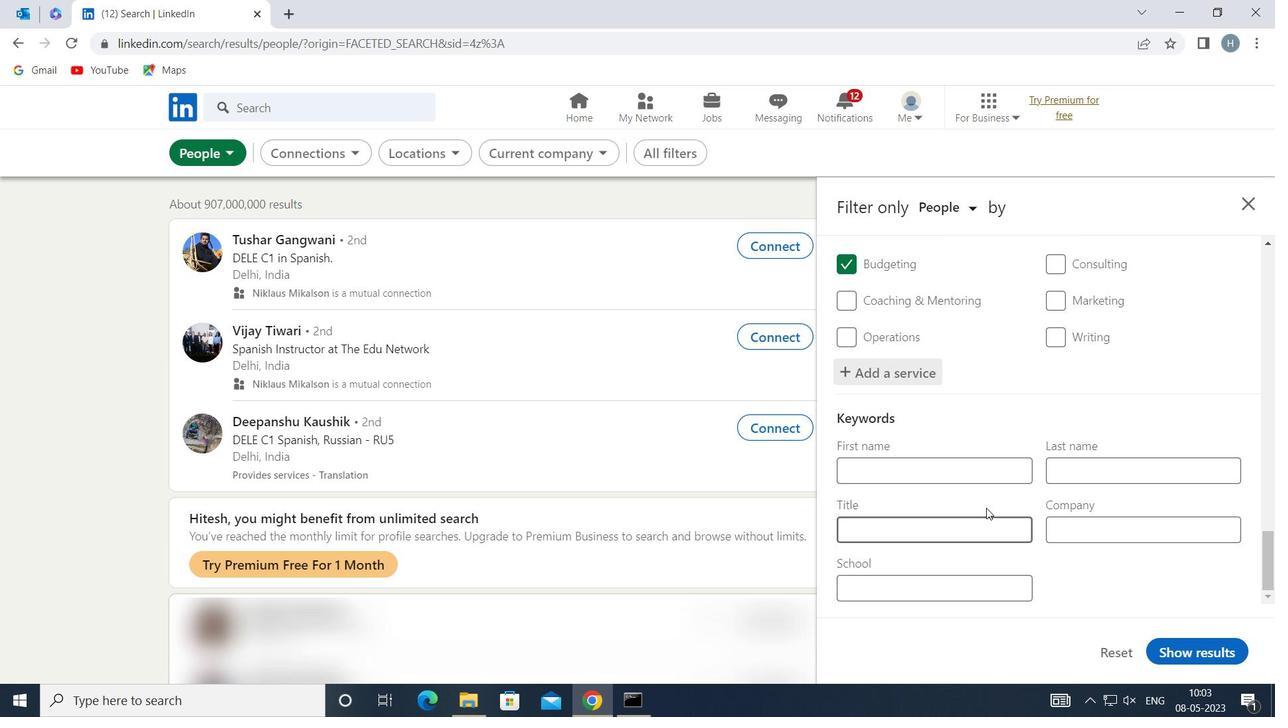 
Action: Mouse pressed left at (982, 526)
Screenshot: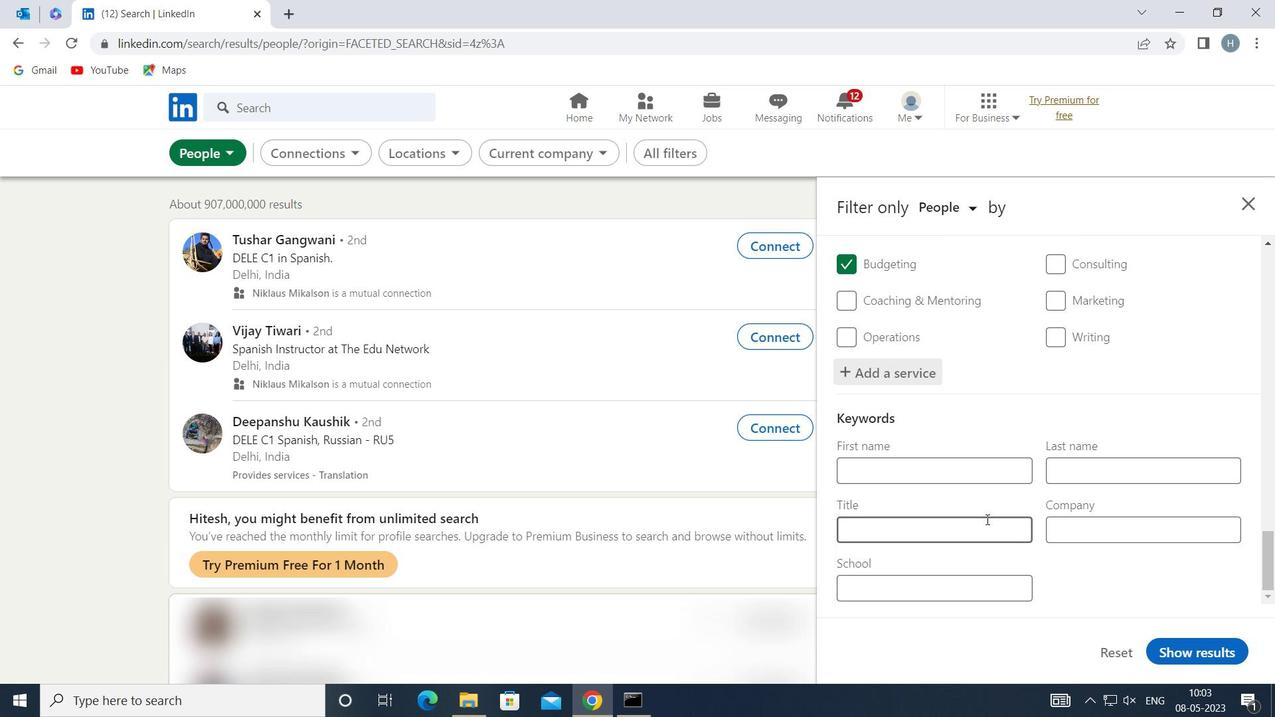 
Action: Mouse moved to (975, 522)
Screenshot: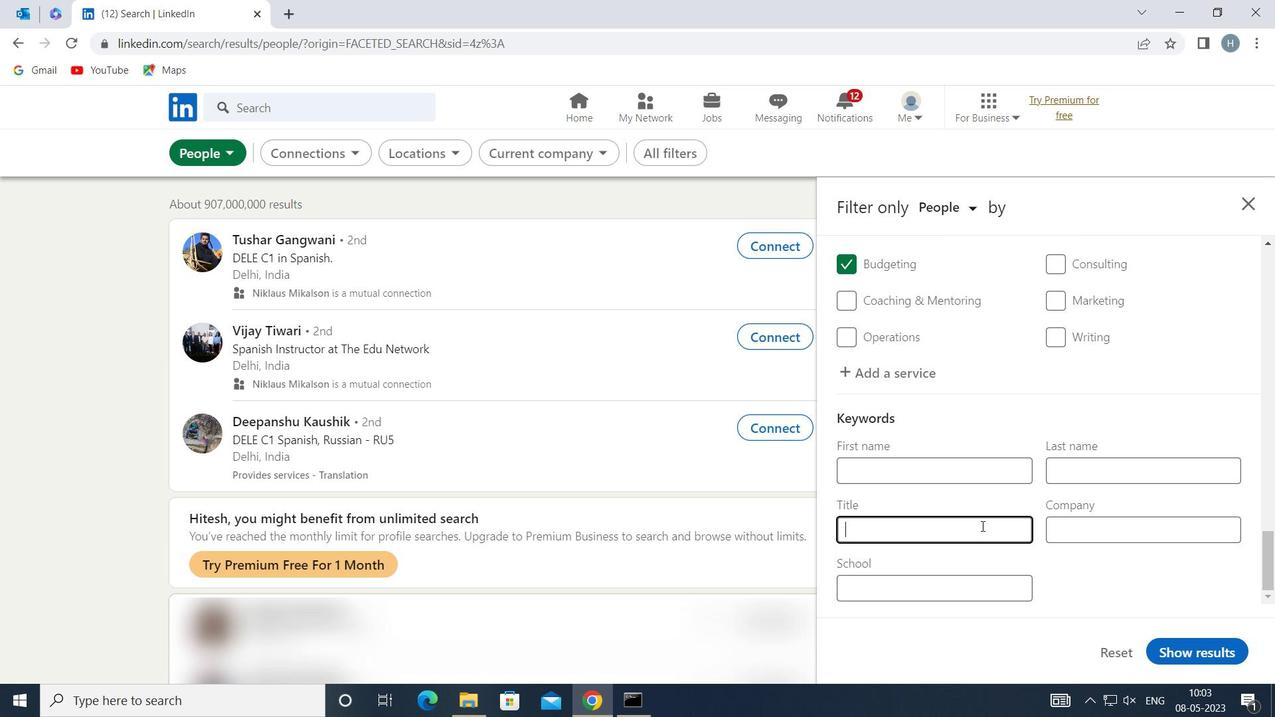 
Action: Key pressed <Key.shift><Key.shift>H
Screenshot: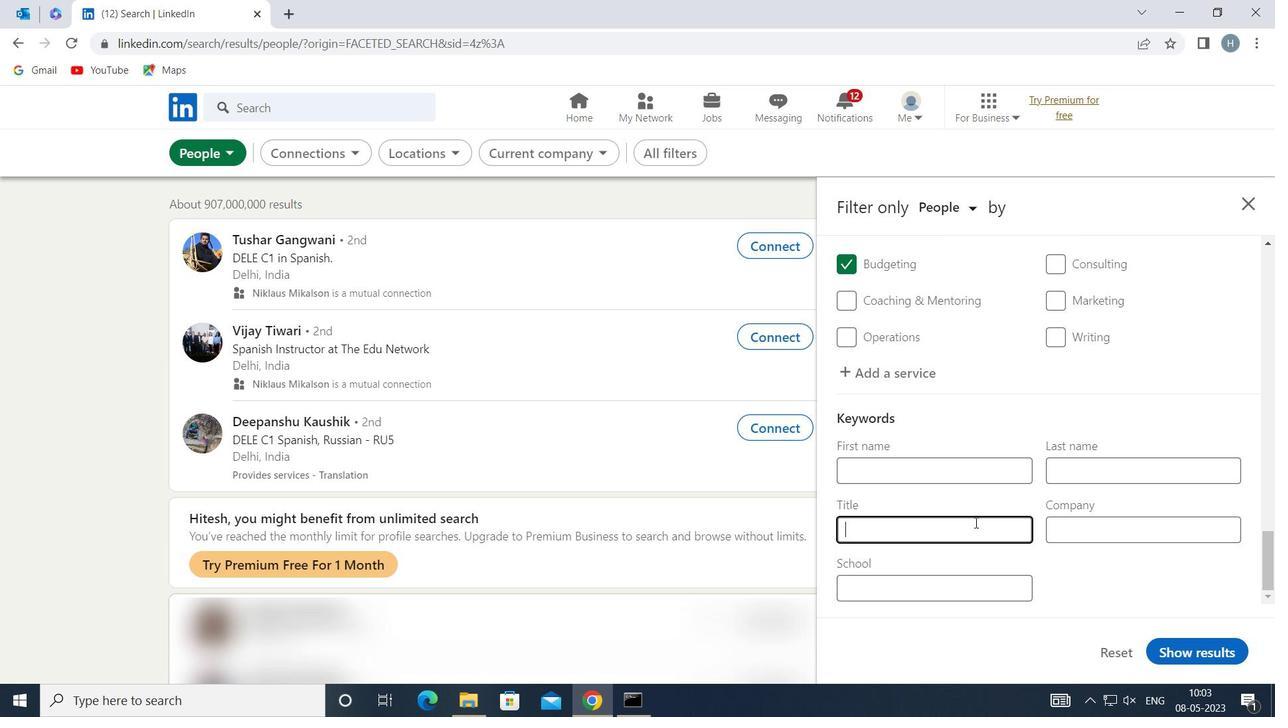 
Action: Mouse moved to (977, 521)
Screenshot: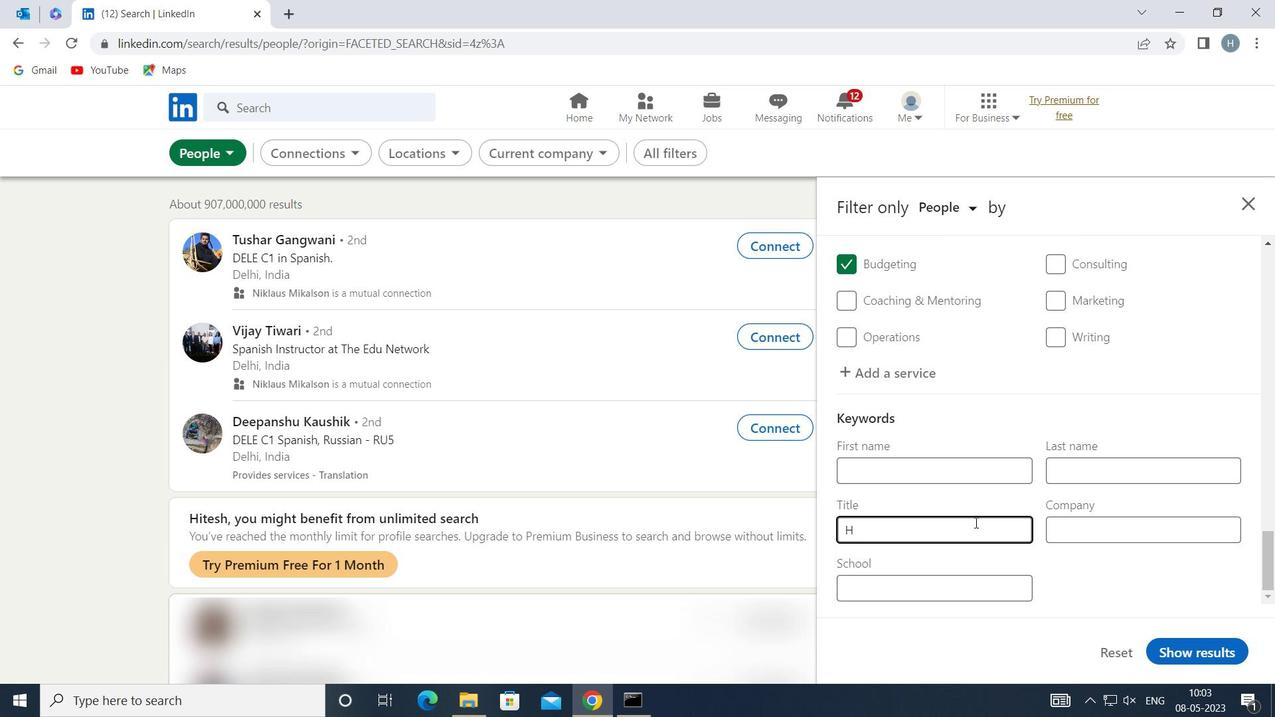 
Action: Key pressed A
Screenshot: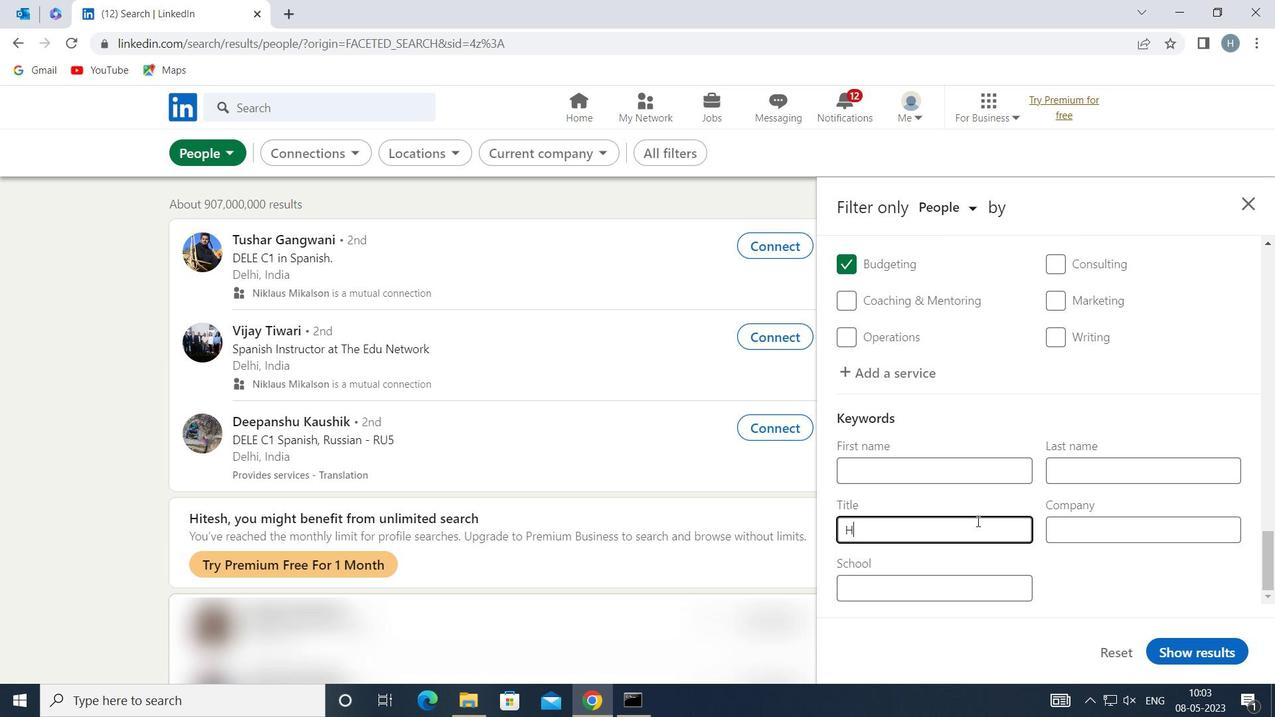 
Action: Mouse moved to (983, 527)
Screenshot: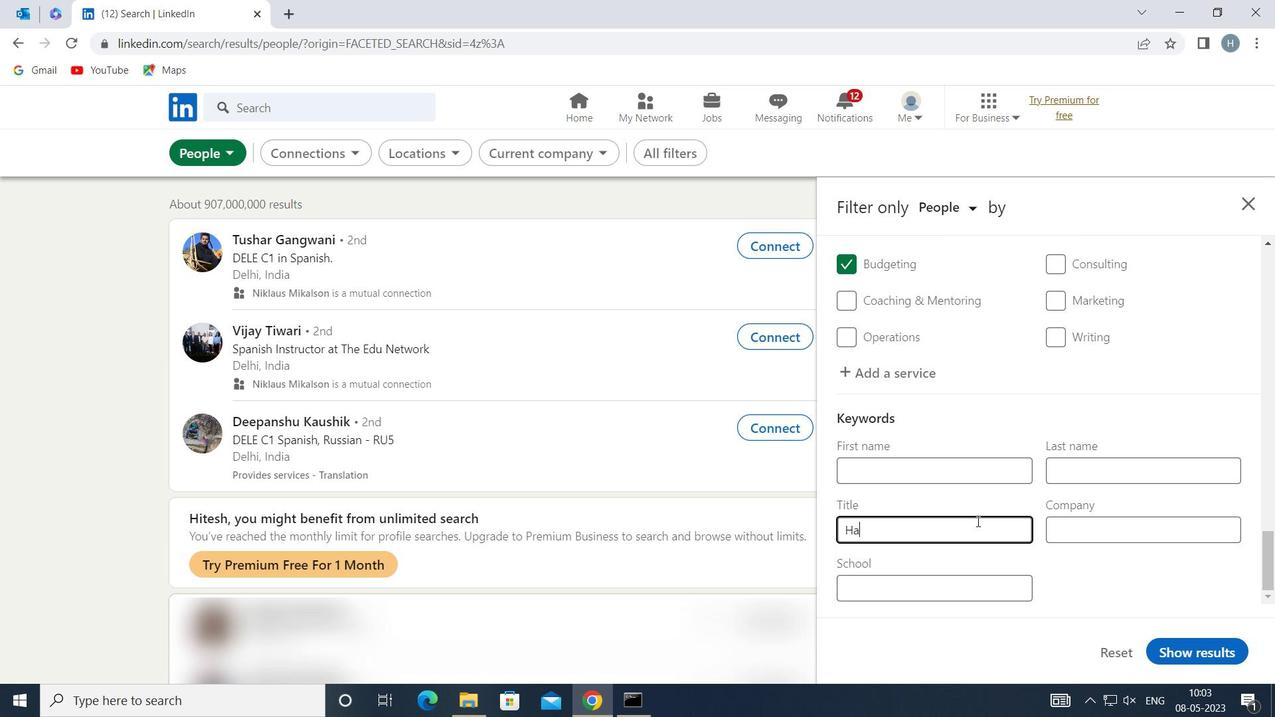 
Action: Key pressed N
Screenshot: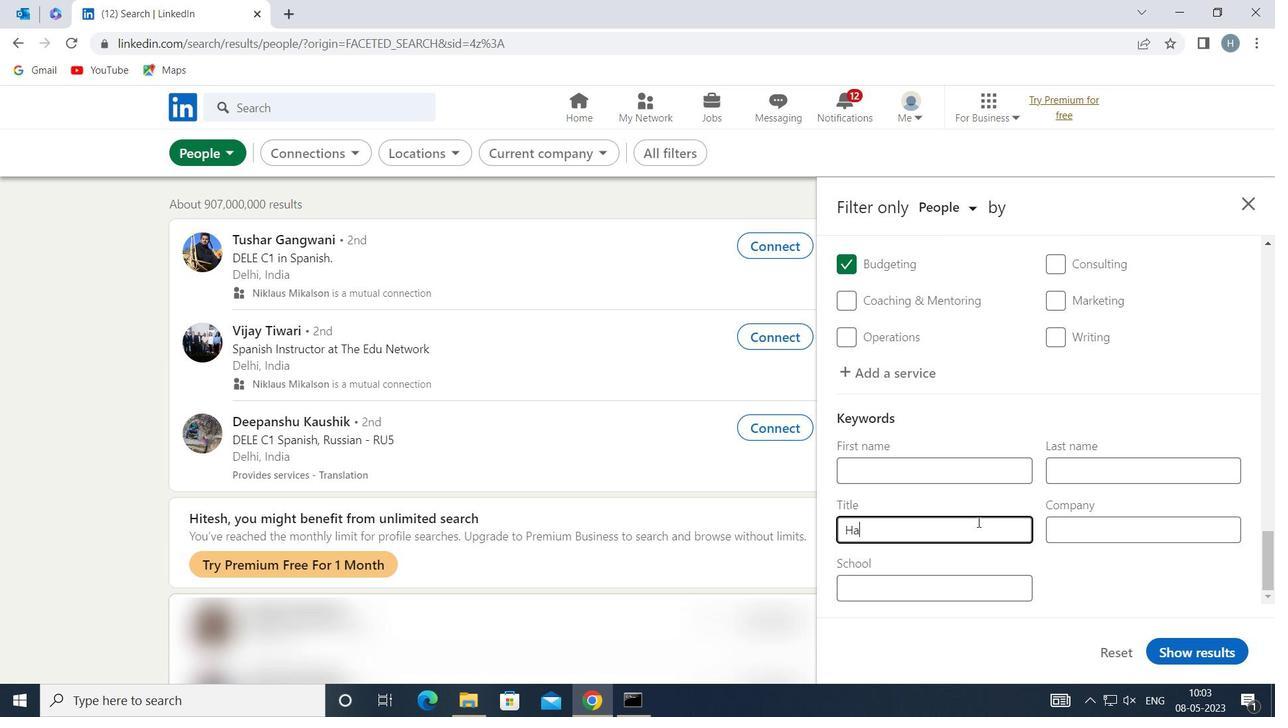 
Action: Mouse moved to (983, 527)
Screenshot: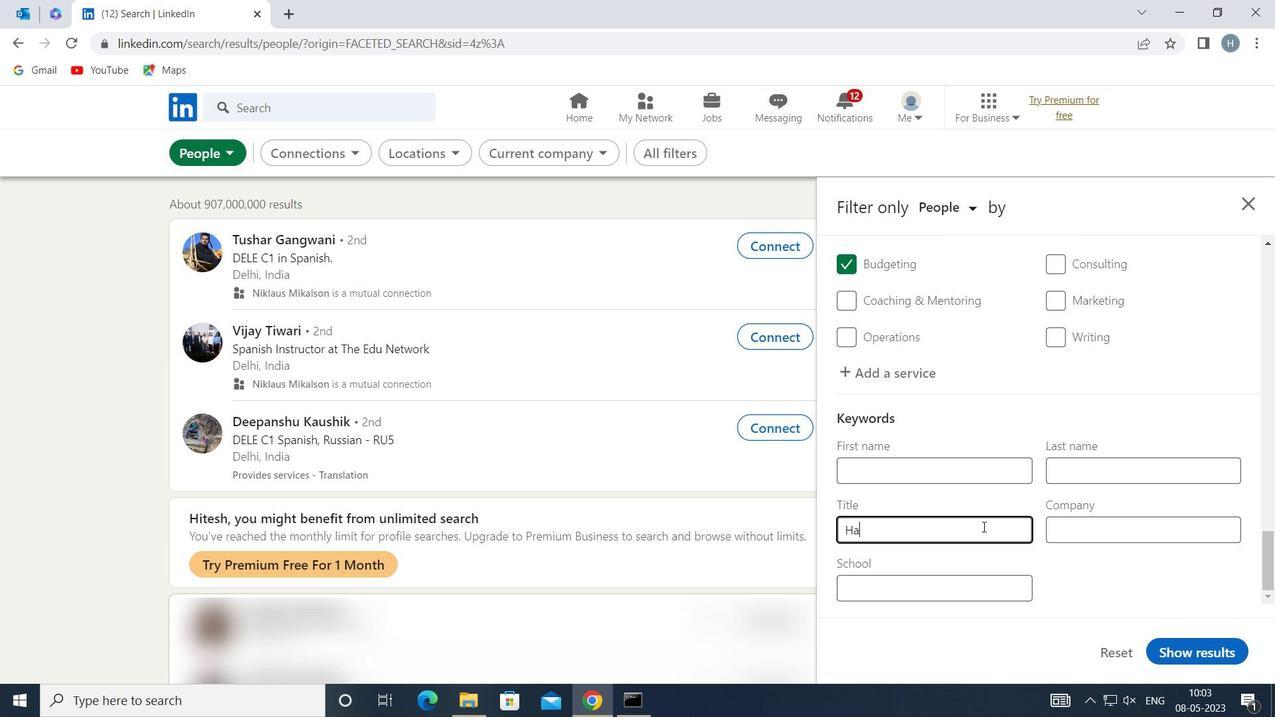 
Action: Key pressed DYMAN
Screenshot: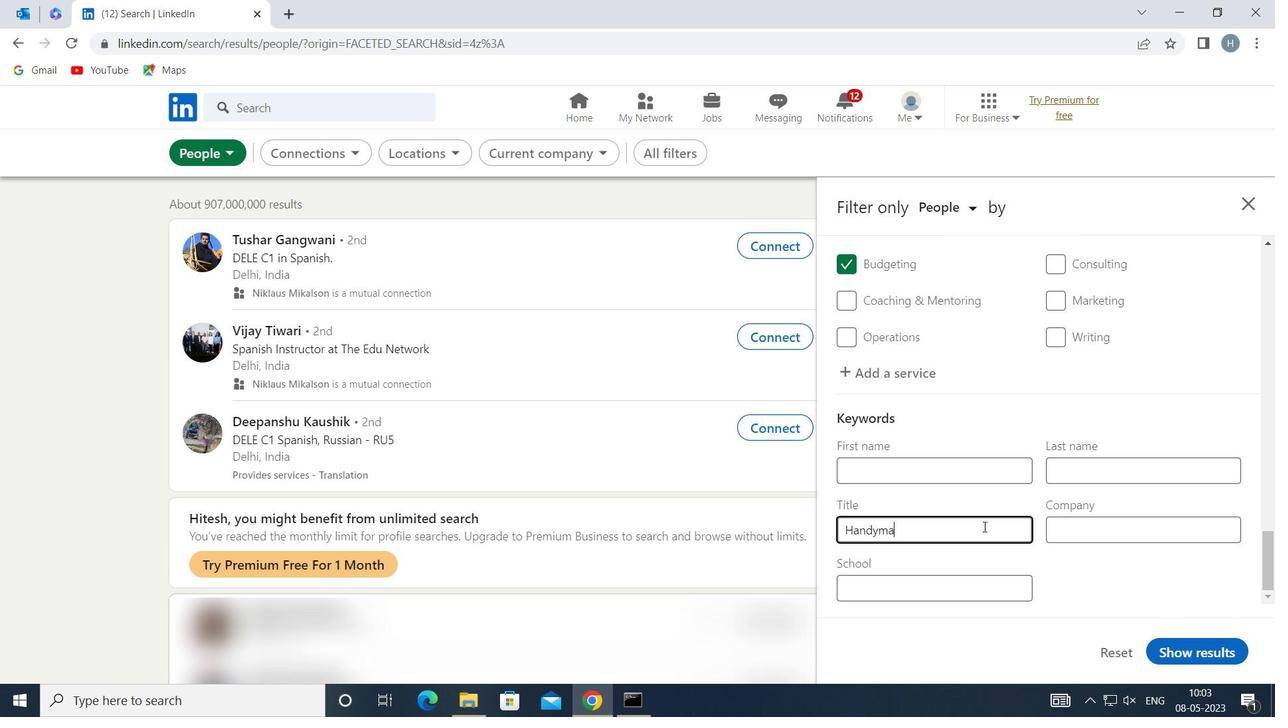 
Action: Mouse moved to (1219, 652)
Screenshot: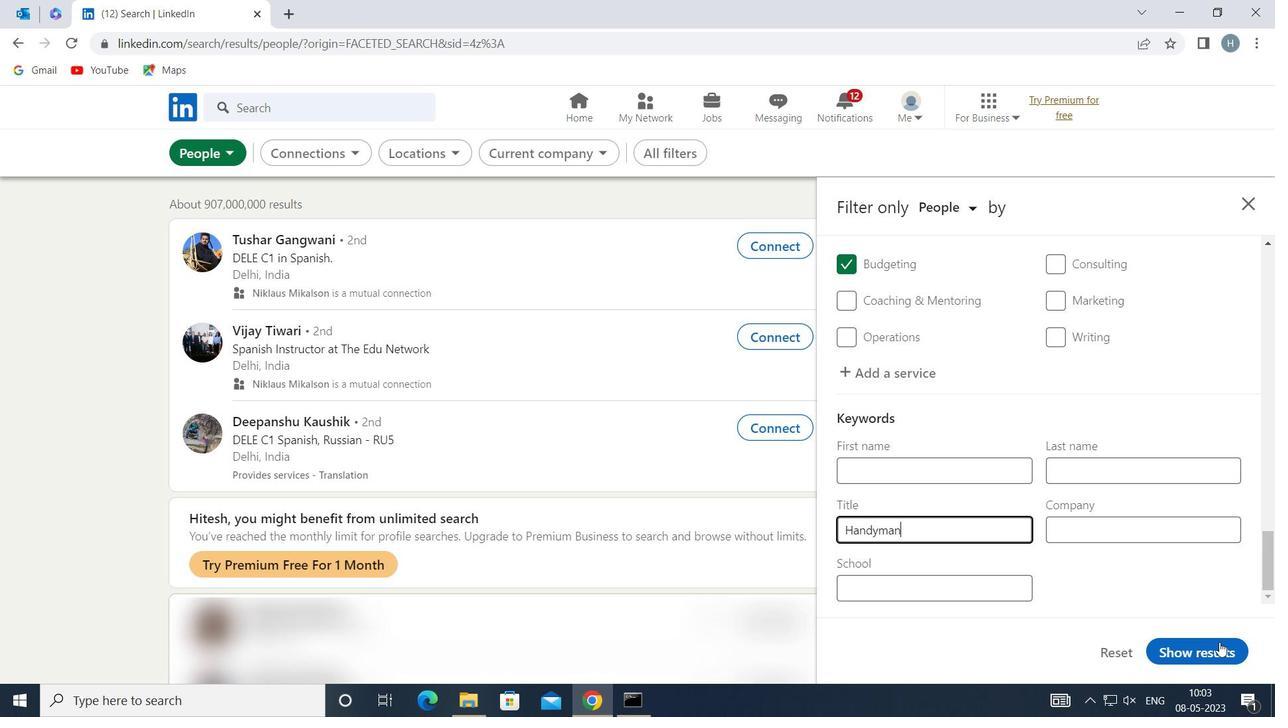
Action: Mouse pressed left at (1219, 652)
Screenshot: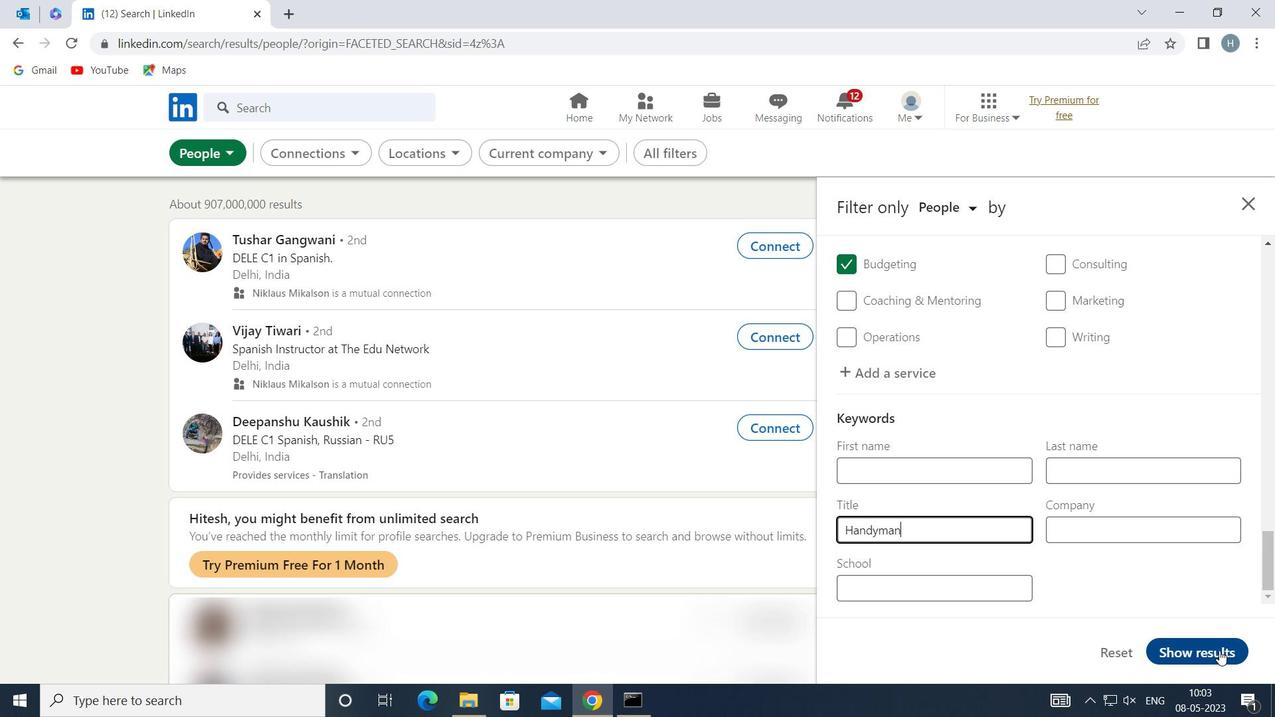 
Action: Mouse moved to (867, 482)
Screenshot: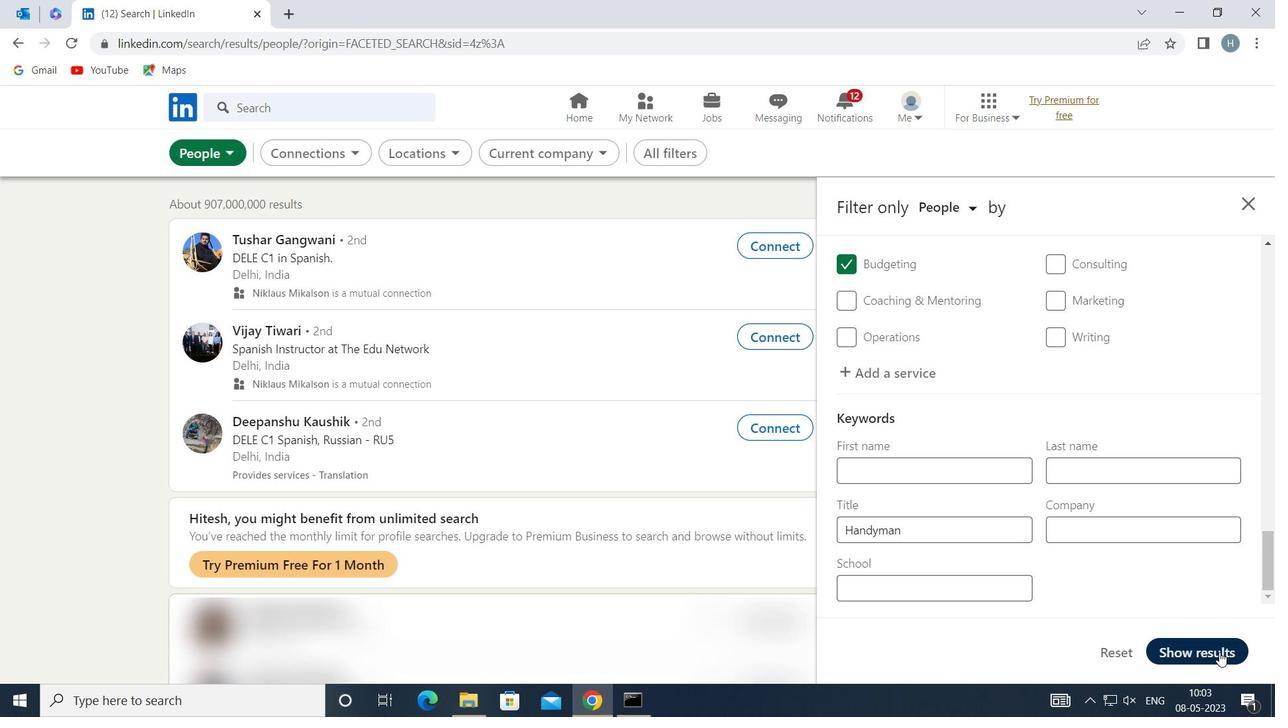 
